 Task: Send an email with the signature Gloria Young with the subject Update on an accommodation and the message I would like to schedule a one-on-one meeting to discuss your career development plan. from softage.8@softage.net to softage.6@softage.net and softage.1@softage.net
Action: Mouse moved to (1175, 65)
Screenshot: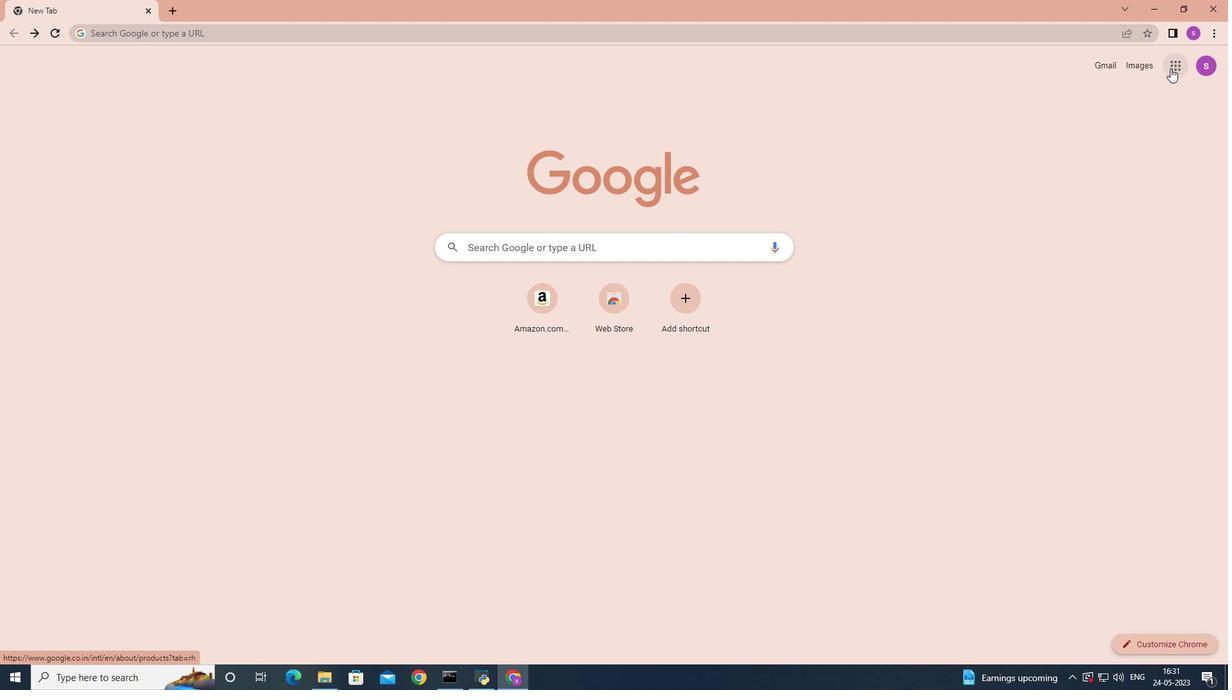 
Action: Mouse pressed left at (1172, 66)
Screenshot: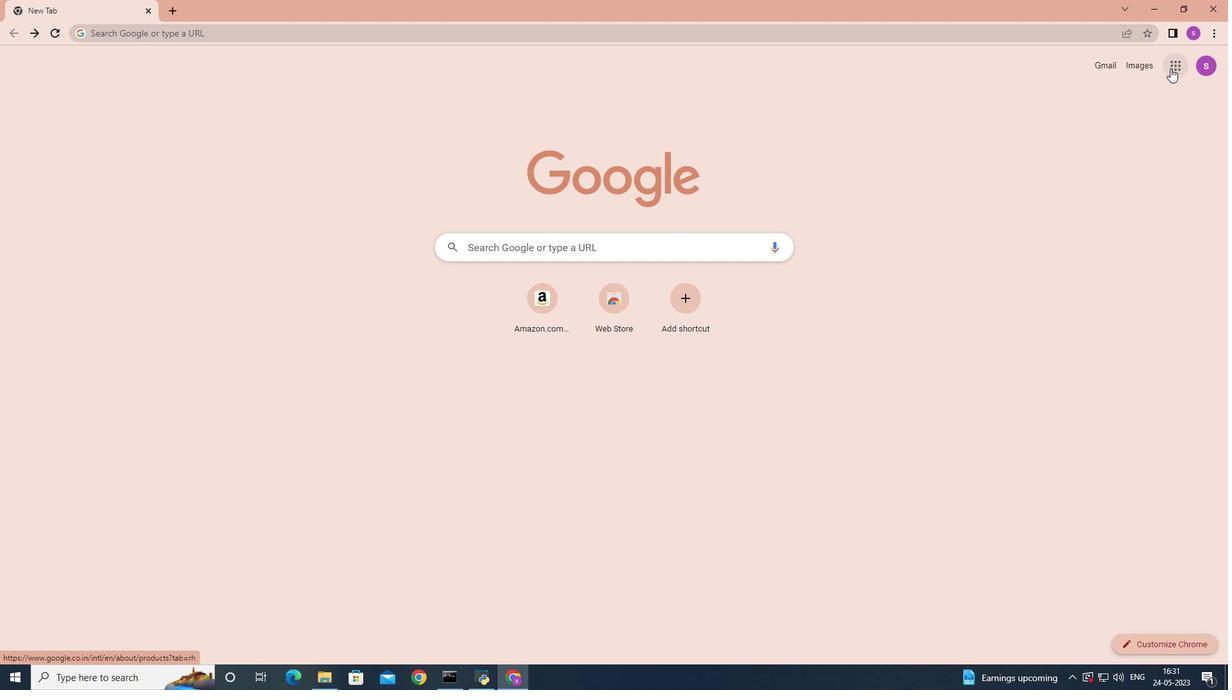 
Action: Mouse moved to (1122, 131)
Screenshot: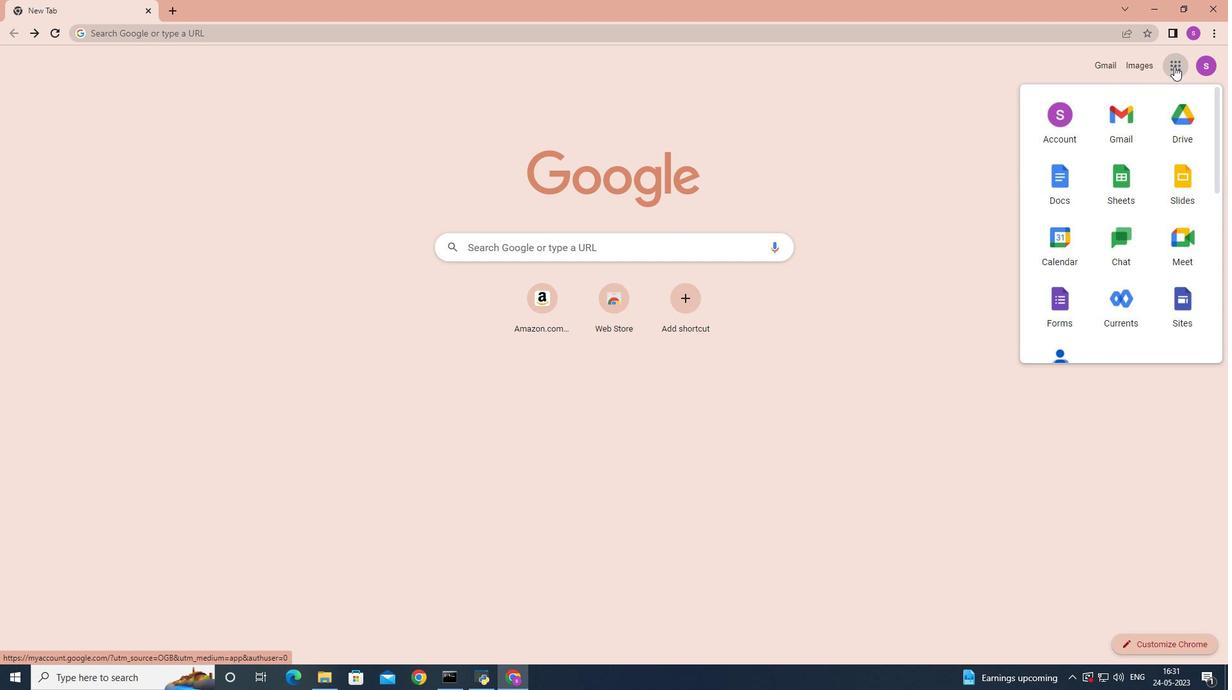 
Action: Mouse pressed left at (1122, 131)
Screenshot: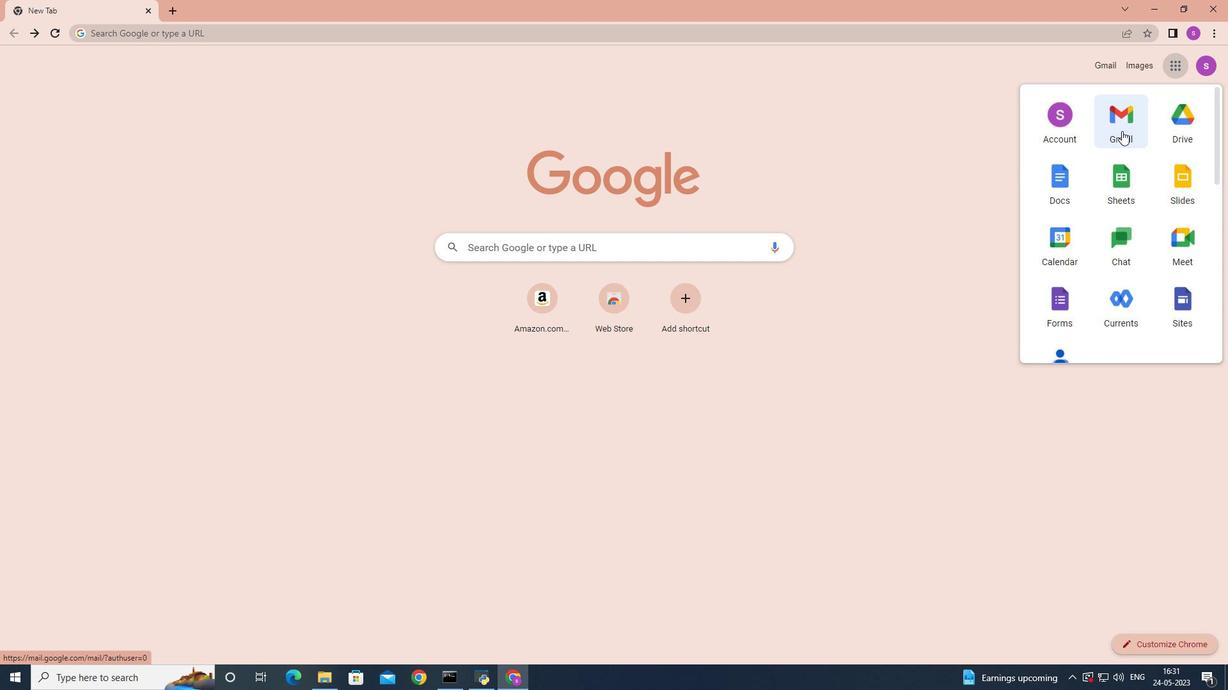 
Action: Mouse moved to (1082, 67)
Screenshot: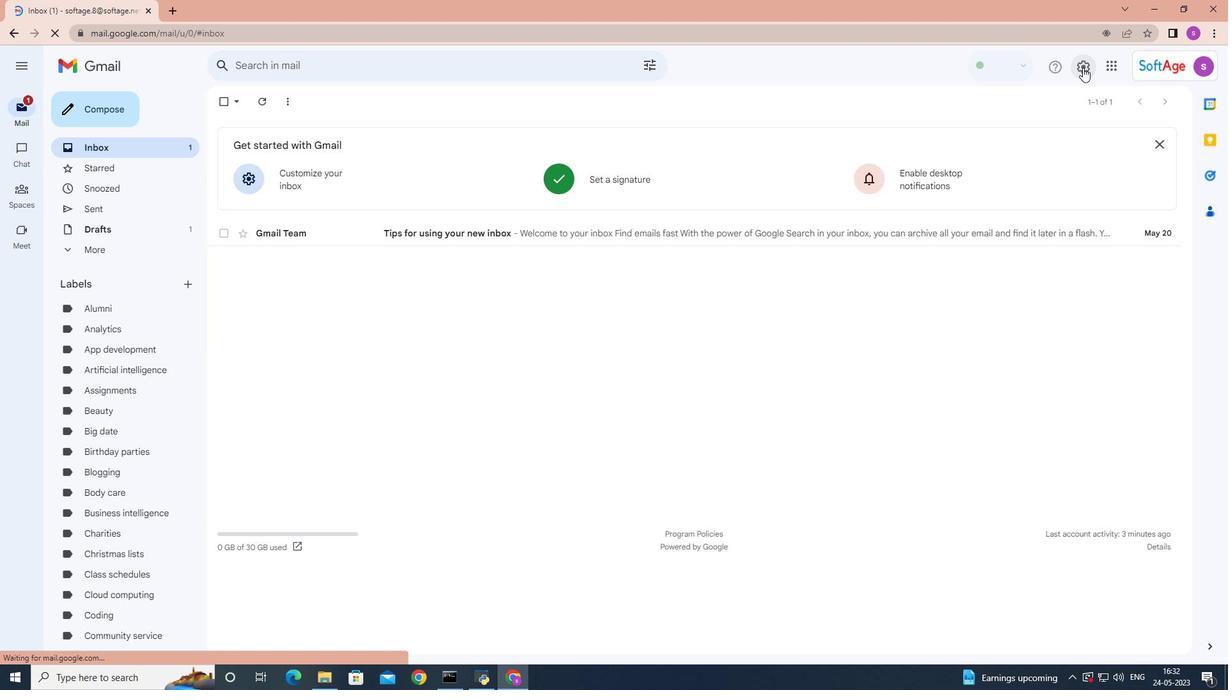 
Action: Mouse pressed left at (1082, 67)
Screenshot: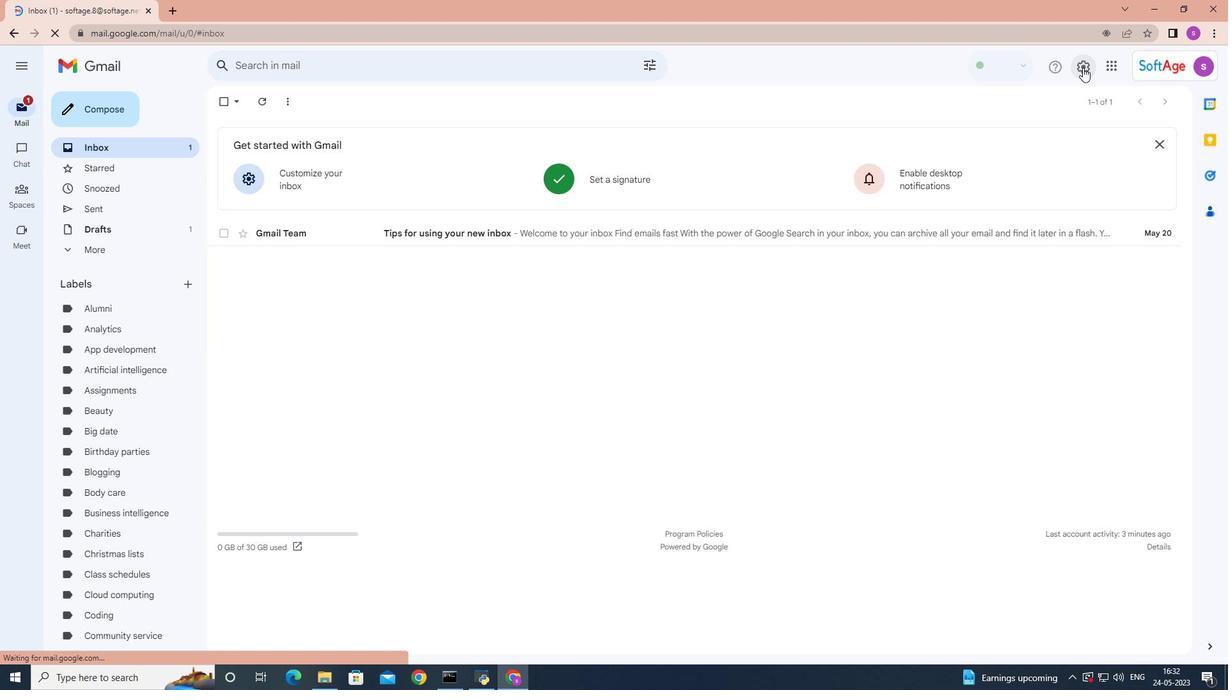 
Action: Mouse moved to (1086, 133)
Screenshot: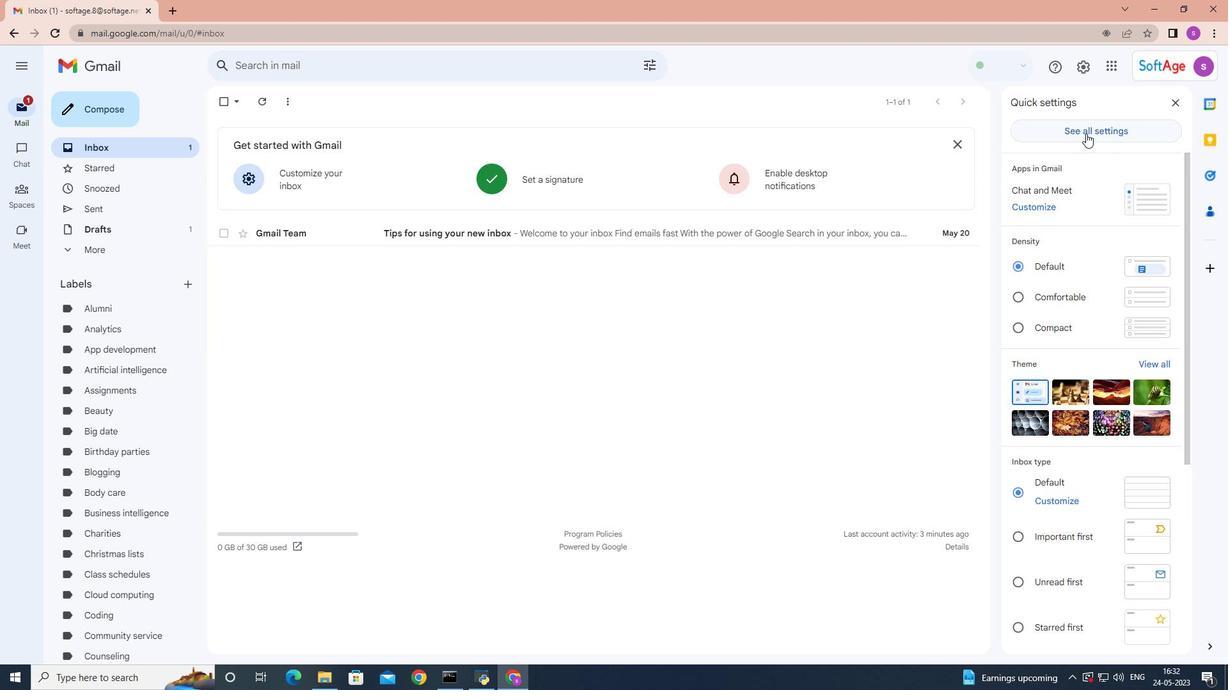 
Action: Mouse pressed left at (1086, 133)
Screenshot: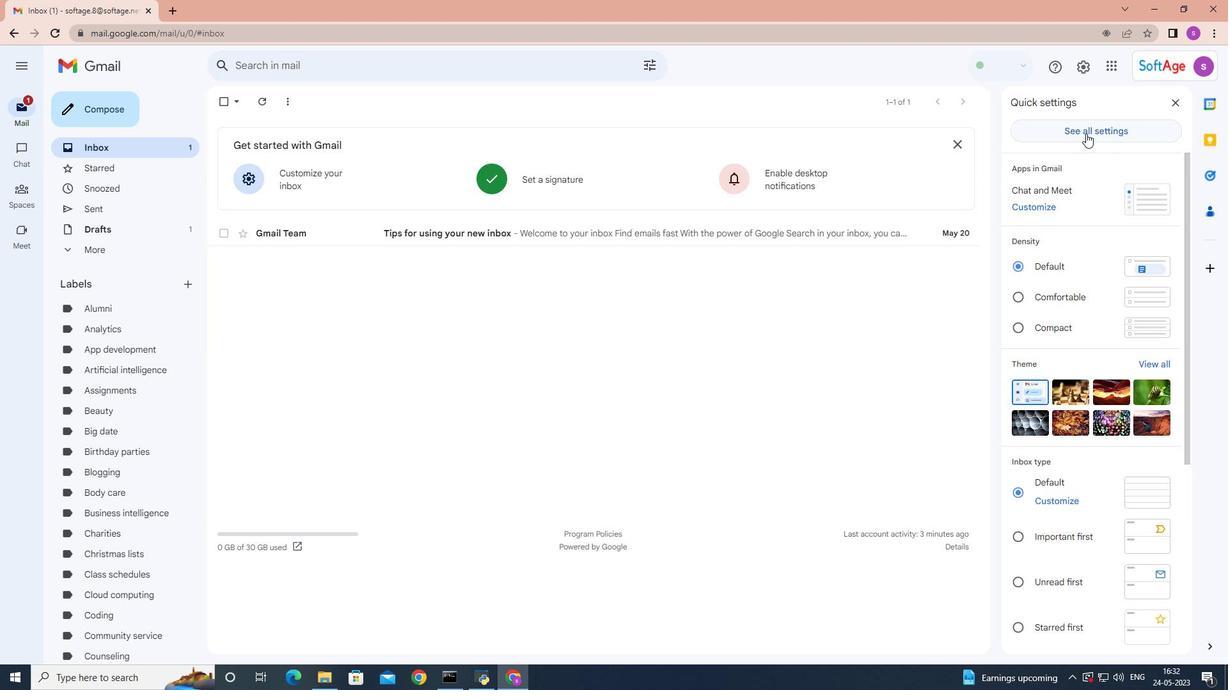 
Action: Mouse moved to (839, 224)
Screenshot: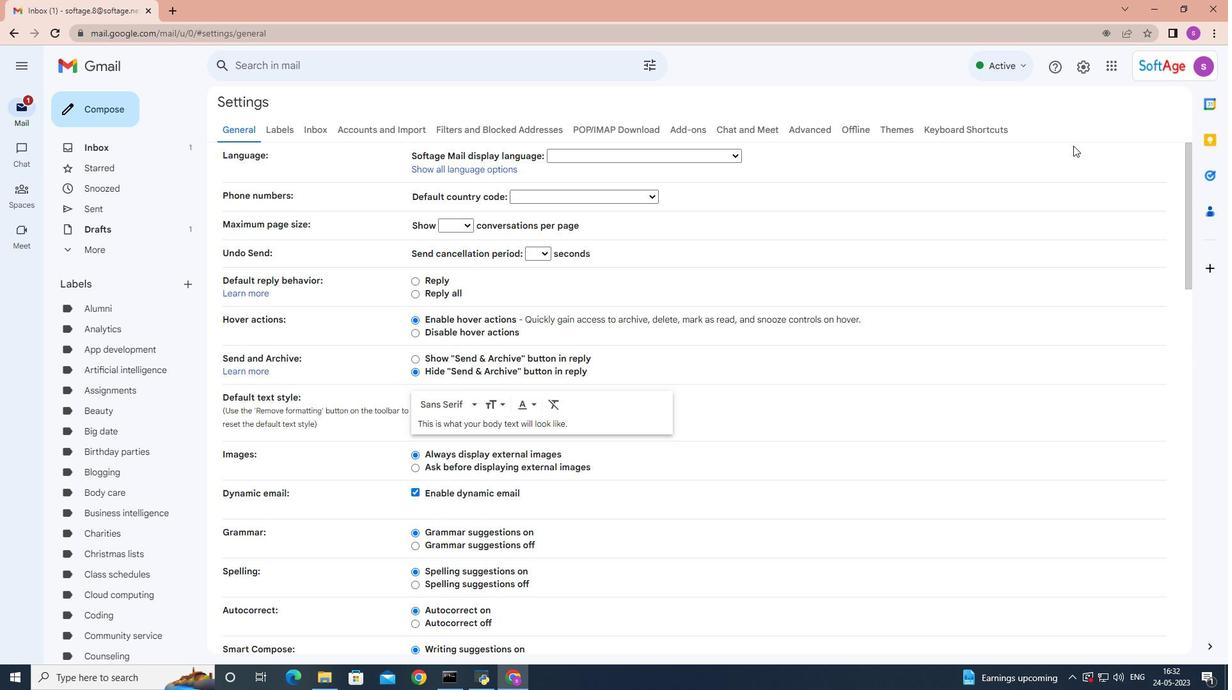 
Action: Mouse scrolled (839, 223) with delta (0, 0)
Screenshot: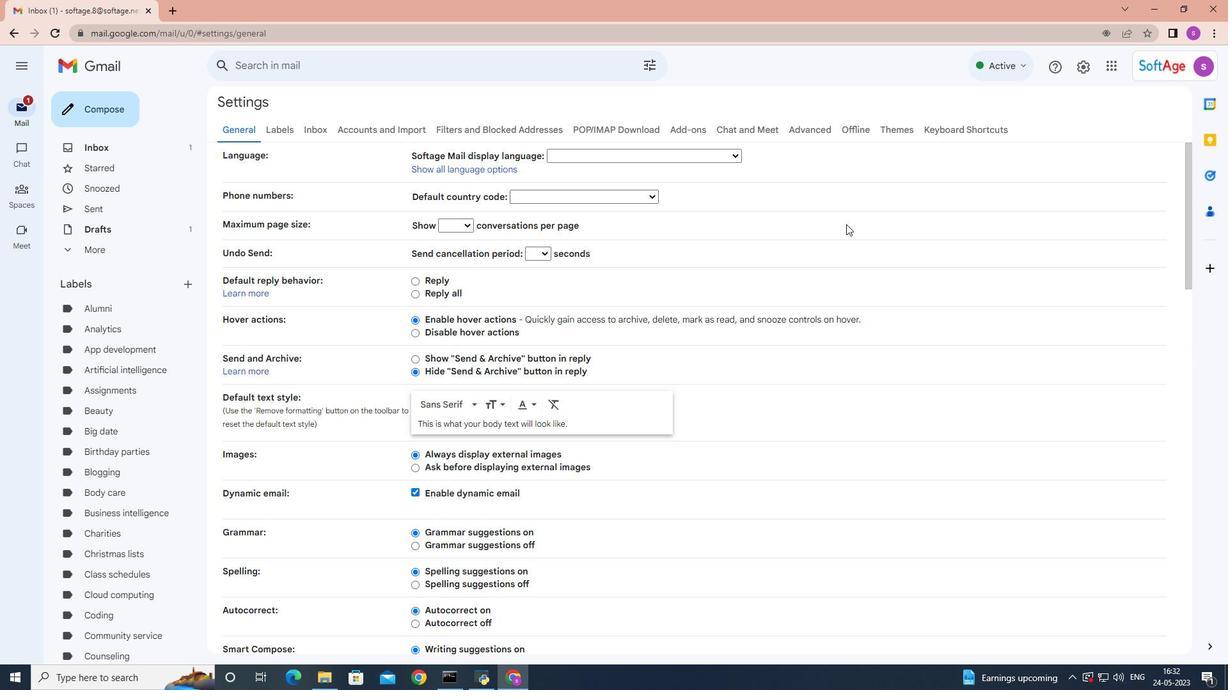 
Action: Mouse moved to (838, 225)
Screenshot: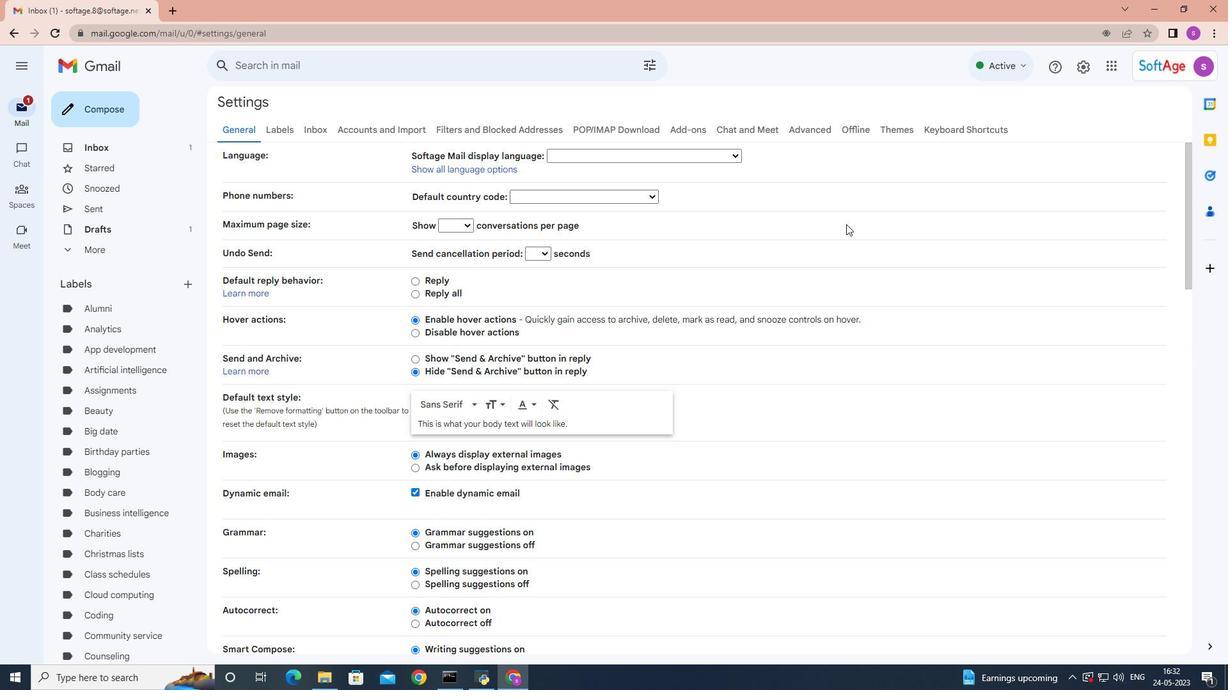 
Action: Mouse scrolled (838, 224) with delta (0, 0)
Screenshot: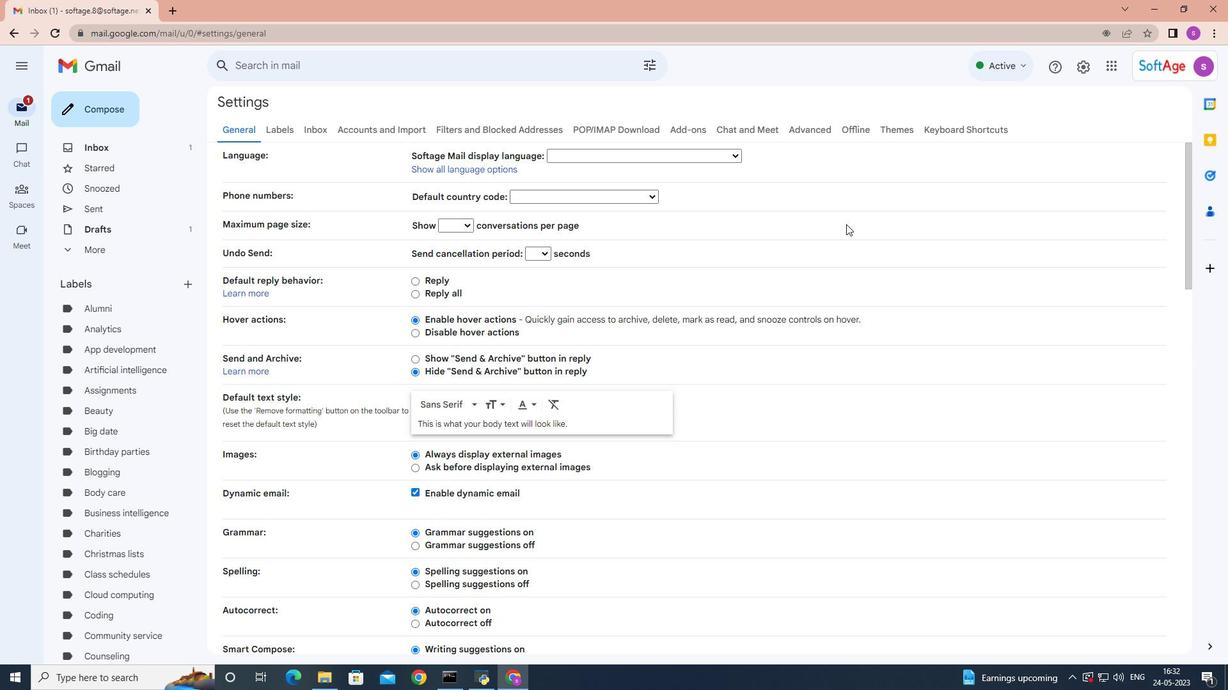 
Action: Mouse moved to (837, 225)
Screenshot: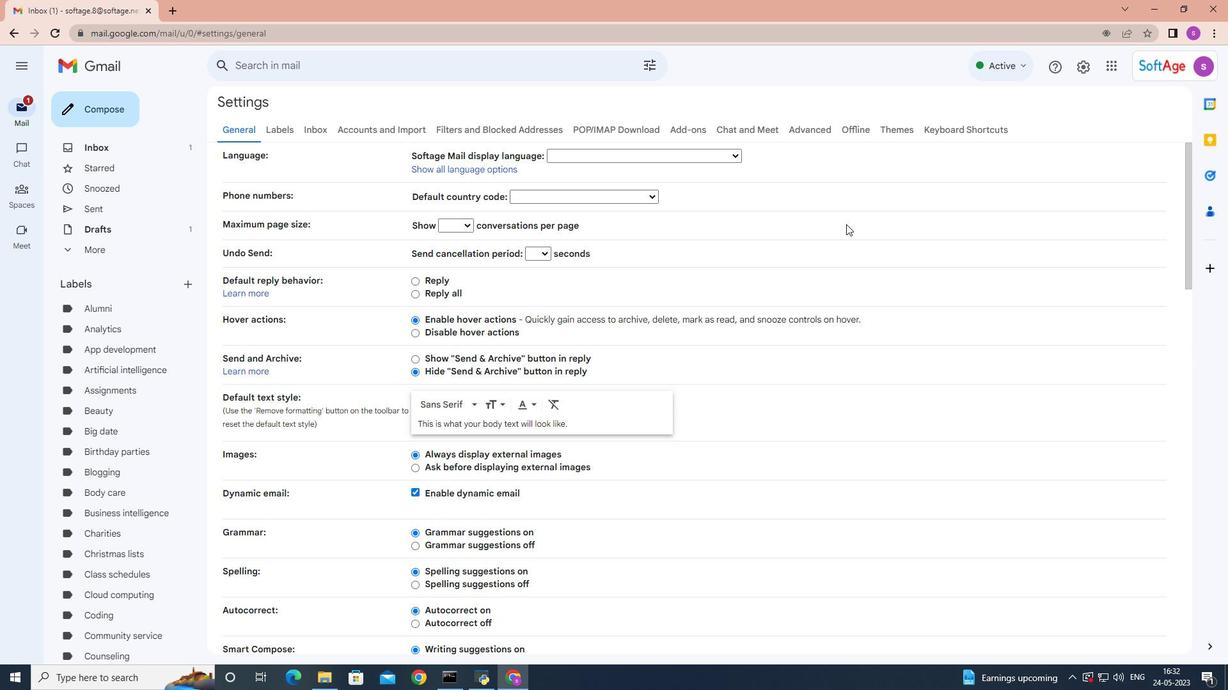 
Action: Mouse scrolled (837, 224) with delta (0, 0)
Screenshot: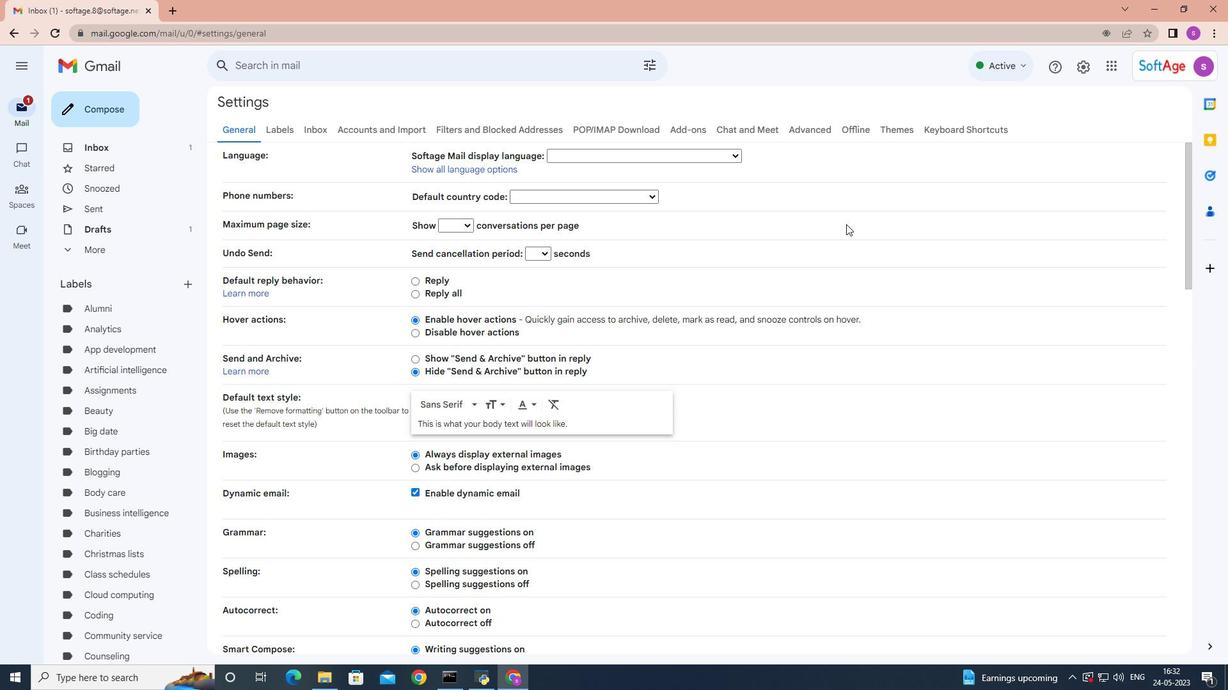 
Action: Mouse moved to (837, 225)
Screenshot: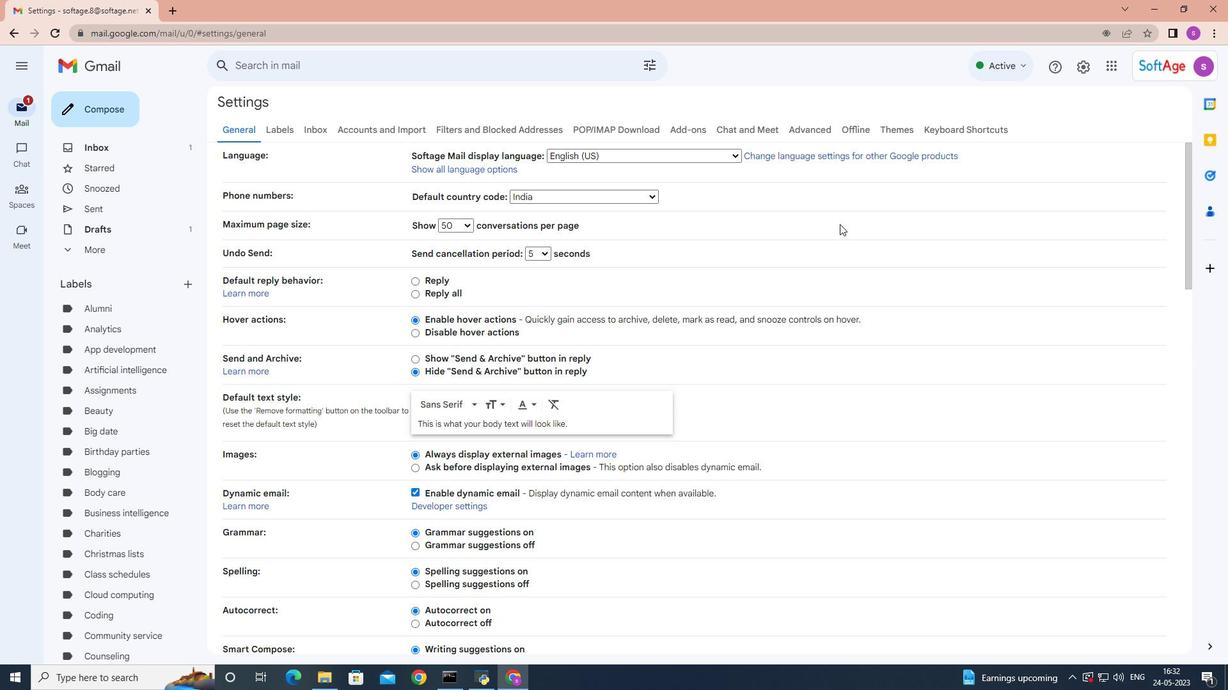 
Action: Mouse scrolled (837, 224) with delta (0, 0)
Screenshot: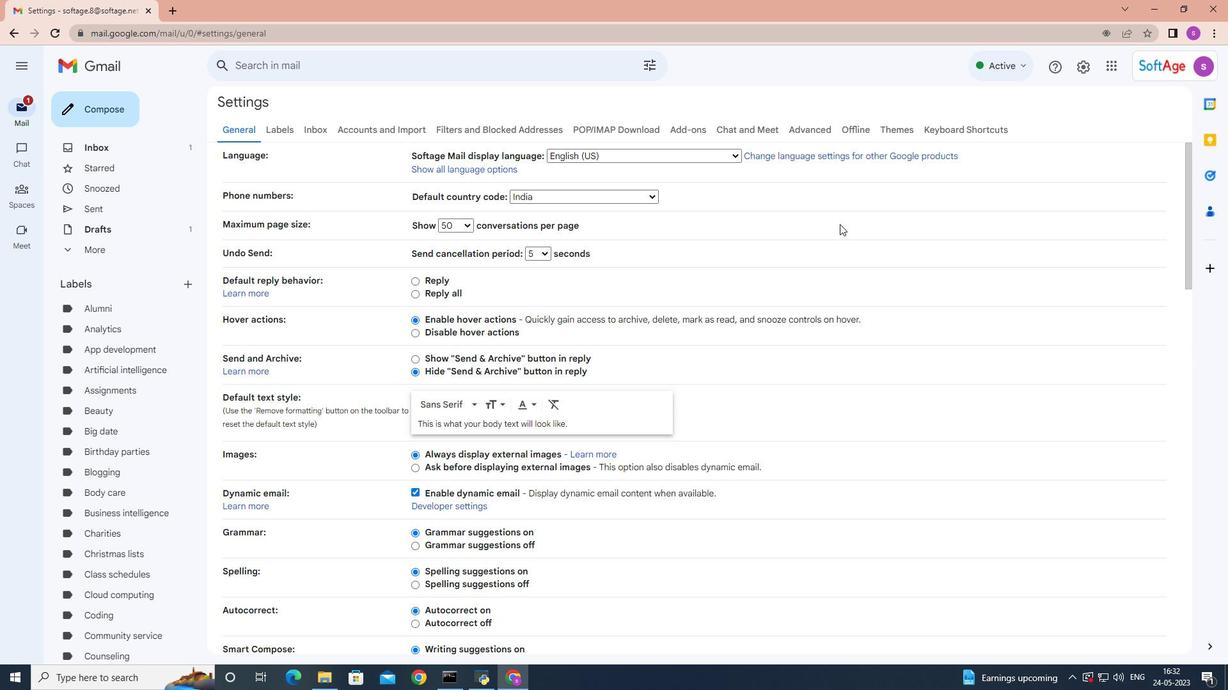 
Action: Mouse scrolled (837, 224) with delta (0, 0)
Screenshot: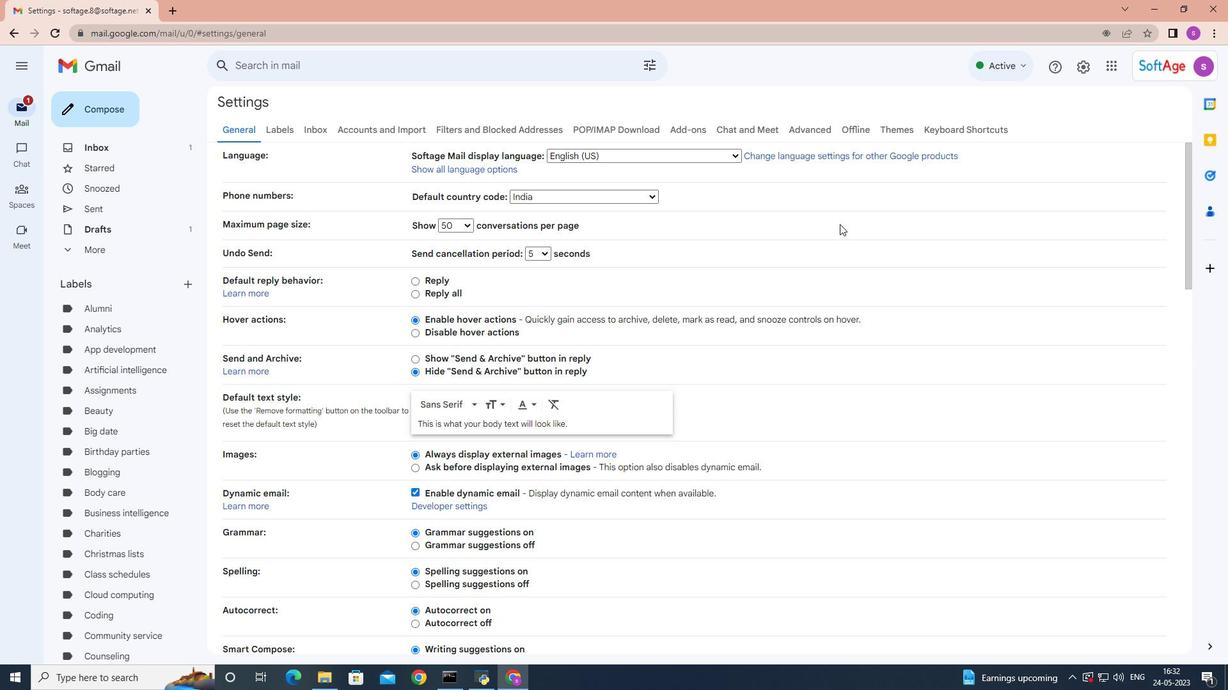 
Action: Mouse moved to (837, 225)
Screenshot: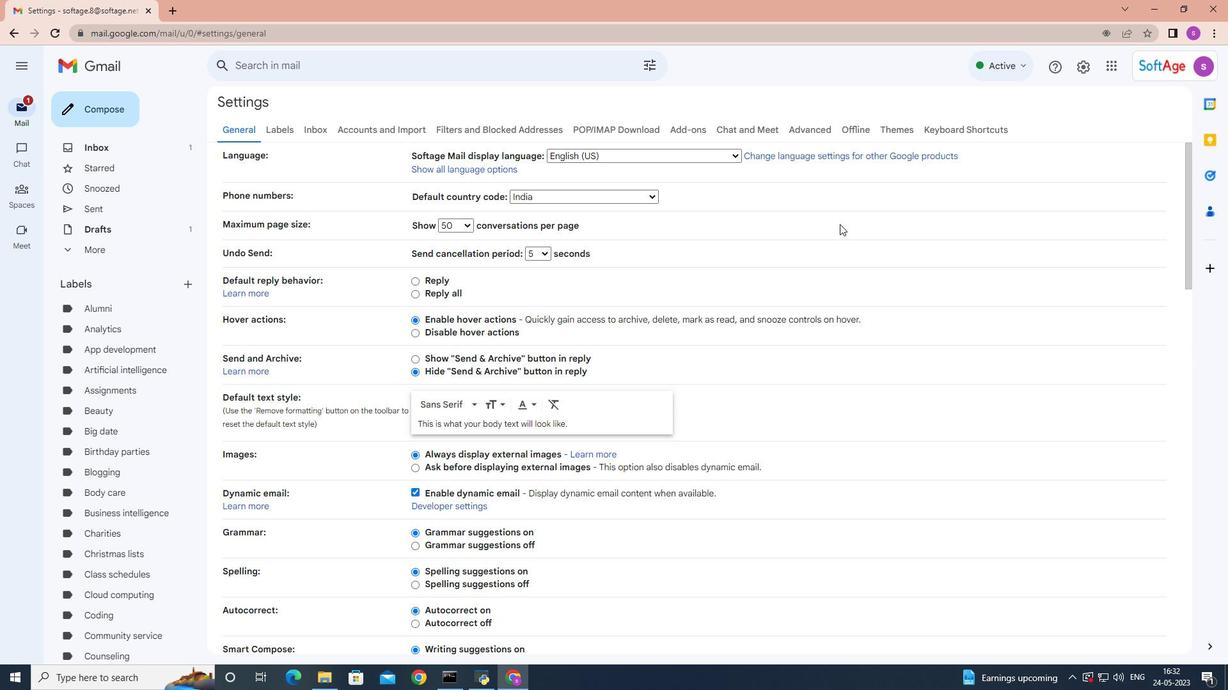 
Action: Mouse scrolled (837, 224) with delta (0, 0)
Screenshot: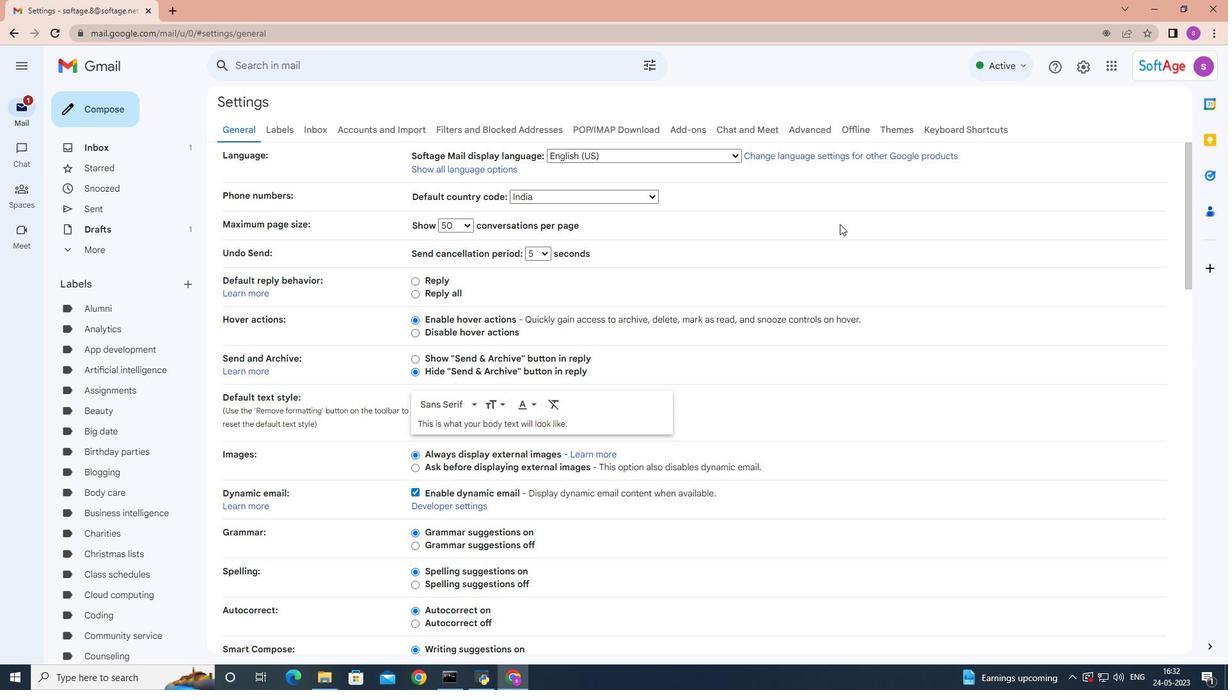 
Action: Mouse moved to (758, 235)
Screenshot: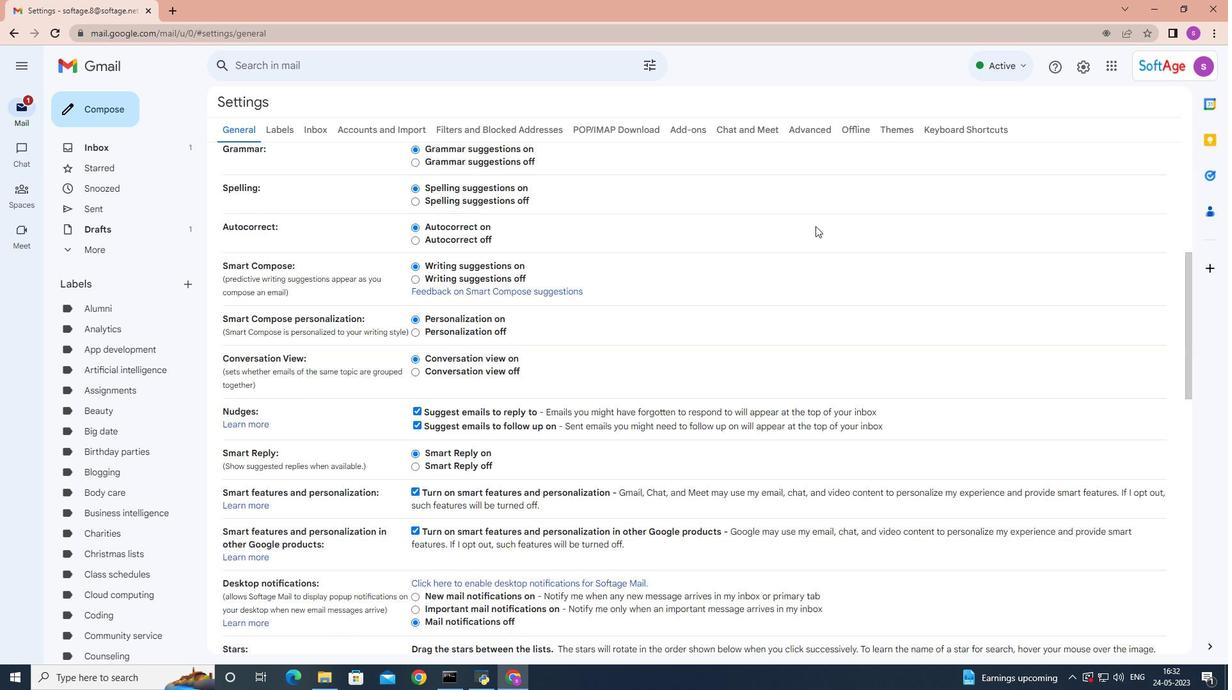 
Action: Mouse scrolled (758, 234) with delta (0, 0)
Screenshot: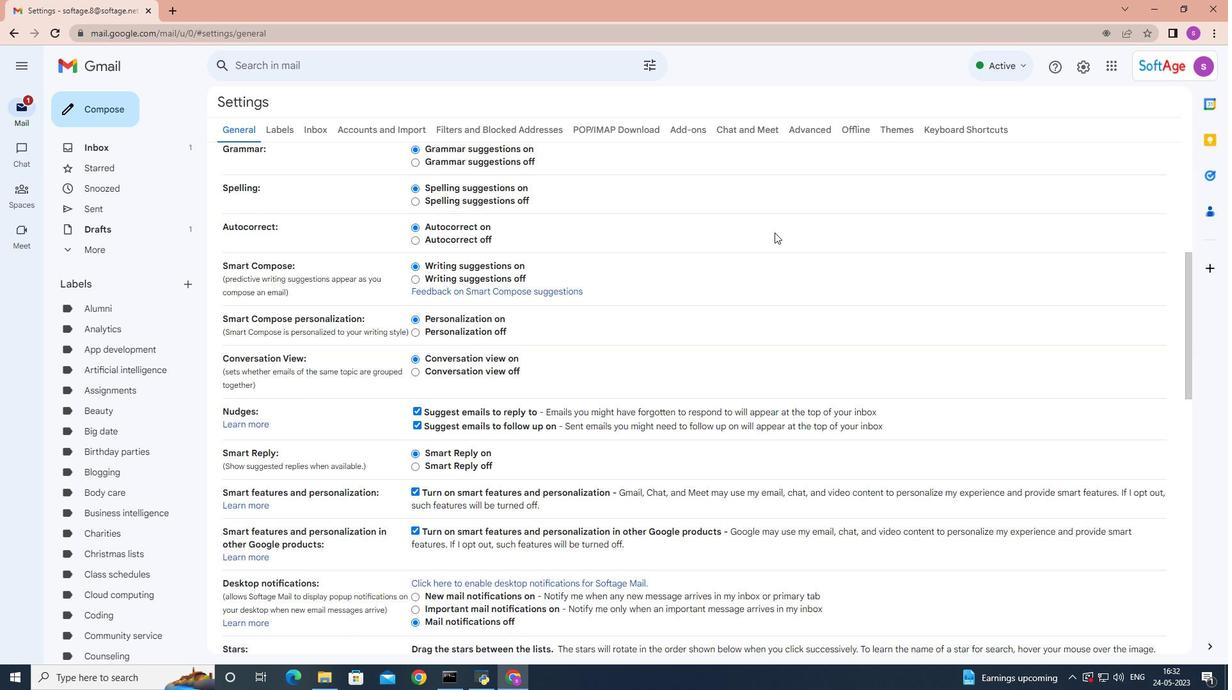 
Action: Mouse scrolled (758, 234) with delta (0, 0)
Screenshot: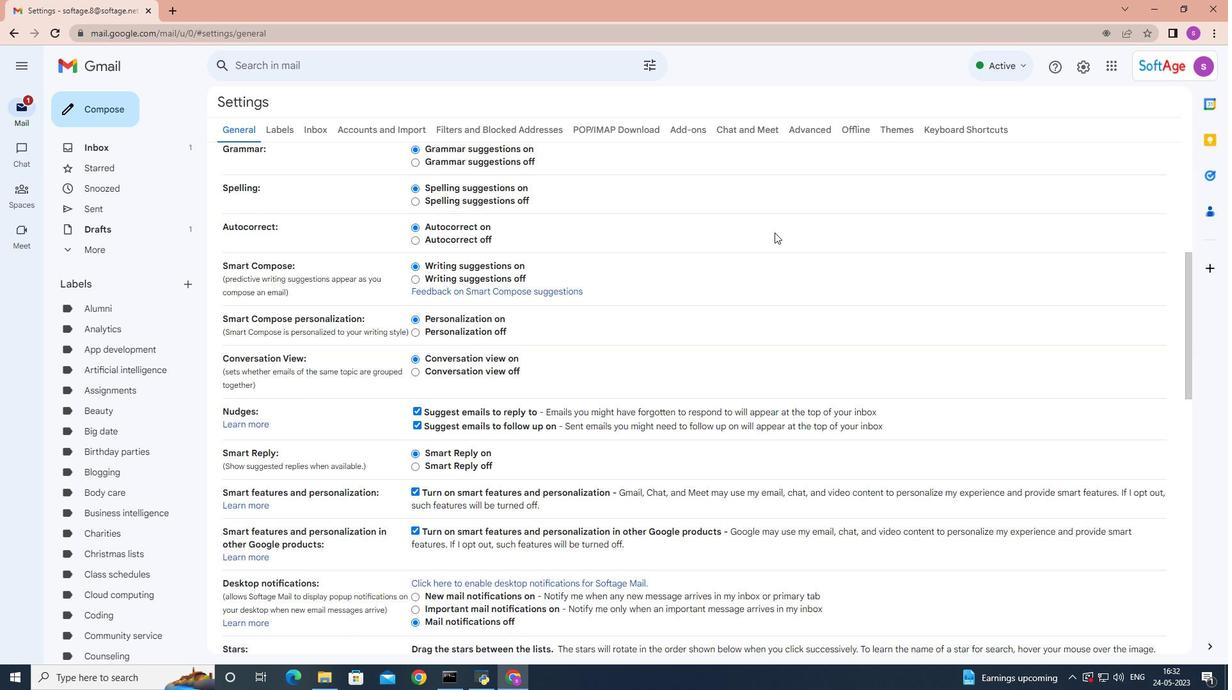 
Action: Mouse scrolled (758, 234) with delta (0, 0)
Screenshot: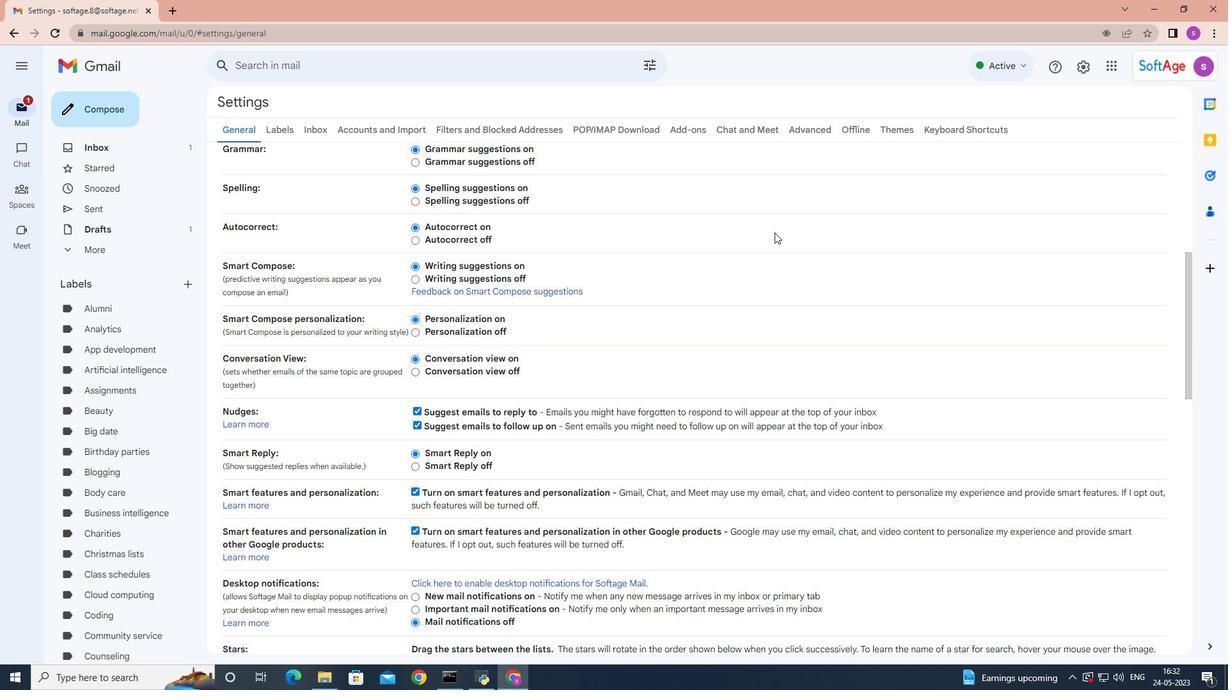 
Action: Mouse scrolled (758, 234) with delta (0, 0)
Screenshot: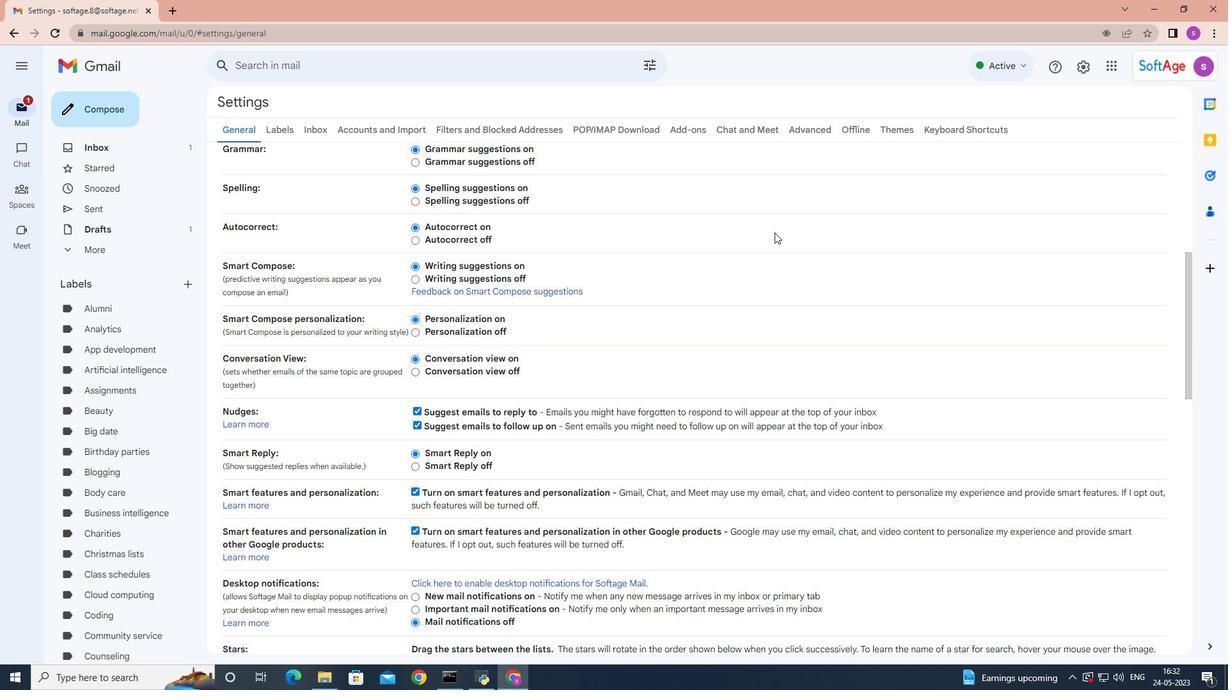 
Action: Mouse scrolled (758, 234) with delta (0, 0)
Screenshot: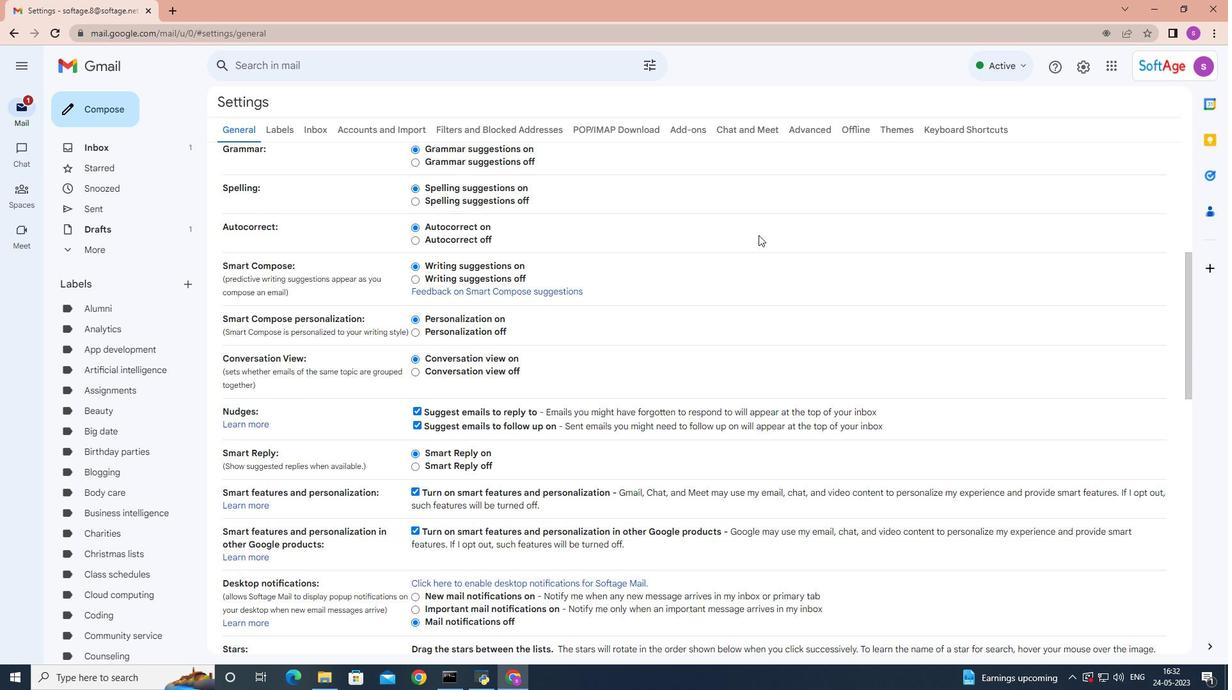 
Action: Mouse moved to (757, 235)
Screenshot: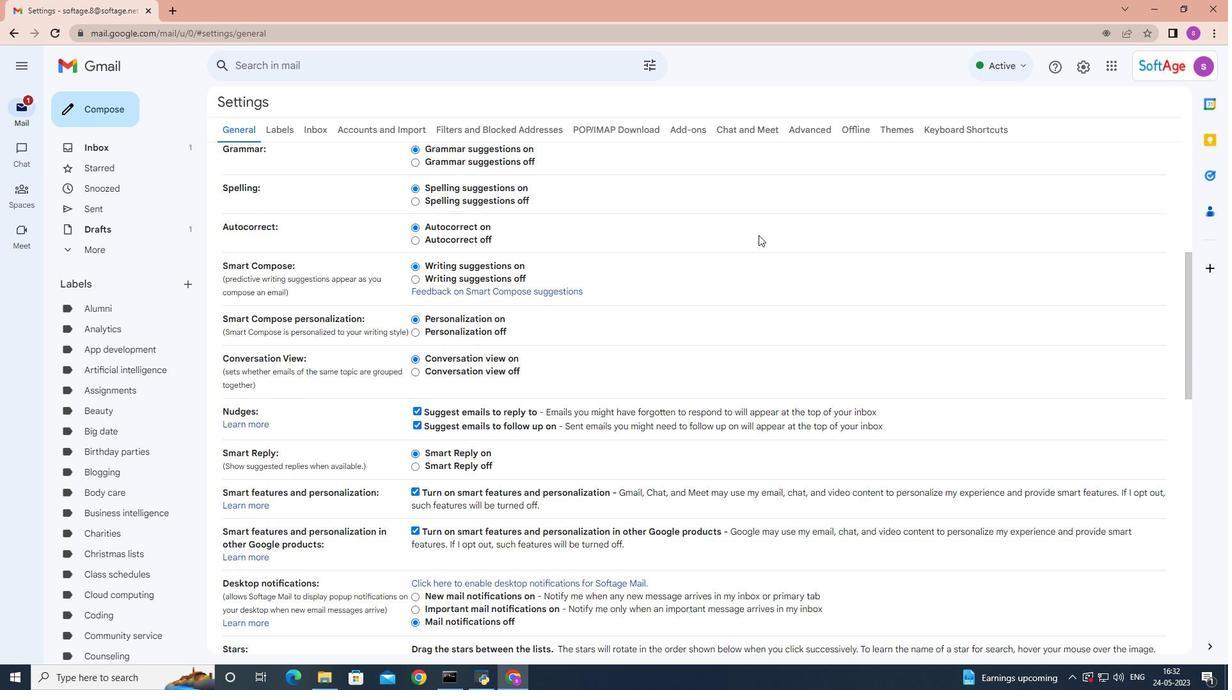 
Action: Mouse scrolled (757, 234) with delta (0, 0)
Screenshot: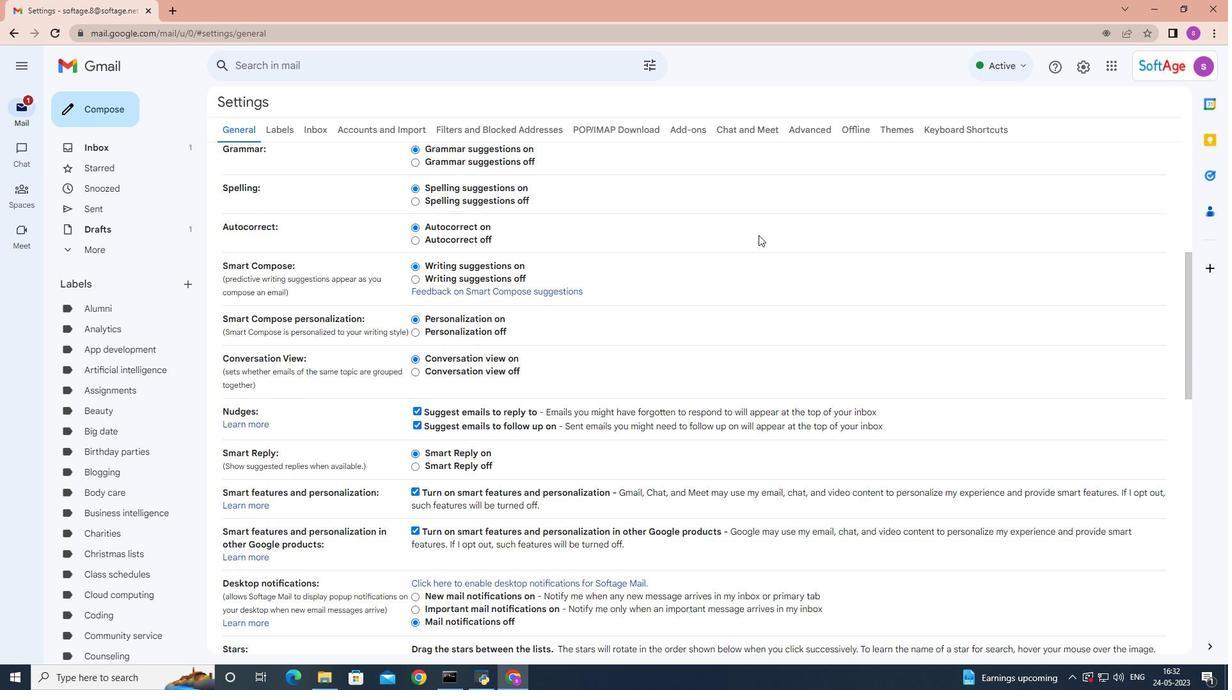 
Action: Mouse moved to (720, 230)
Screenshot: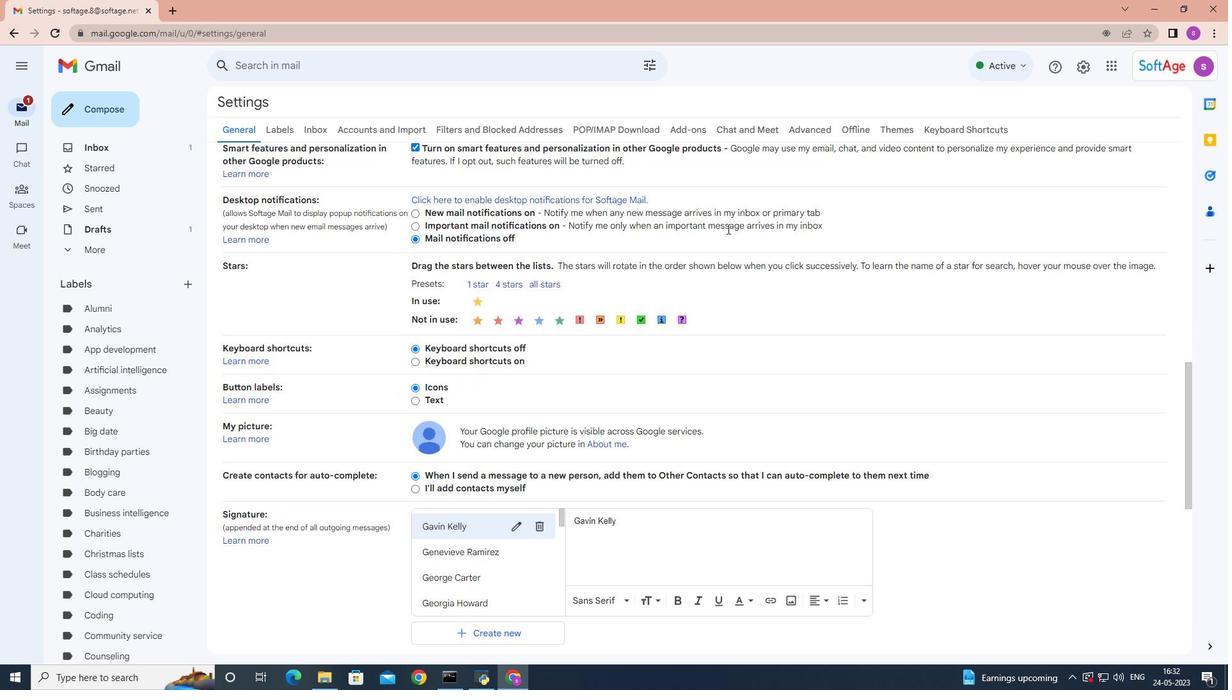 
Action: Mouse scrolled (720, 230) with delta (0, 0)
Screenshot: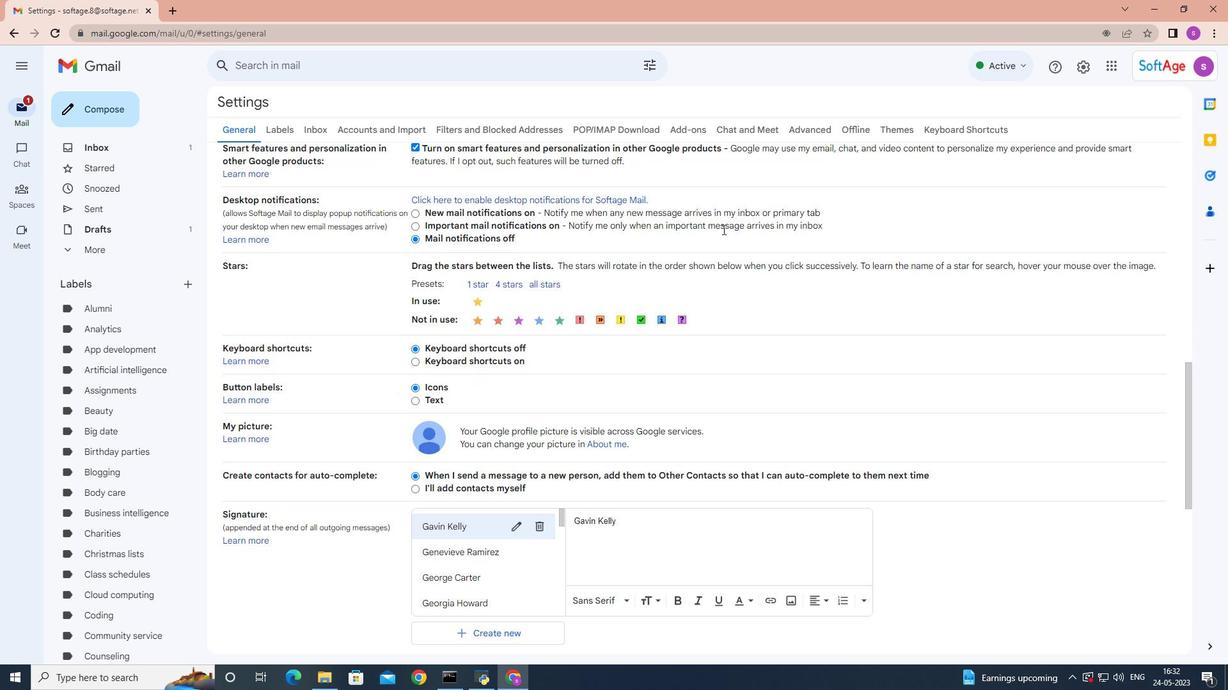 
Action: Mouse moved to (720, 231)
Screenshot: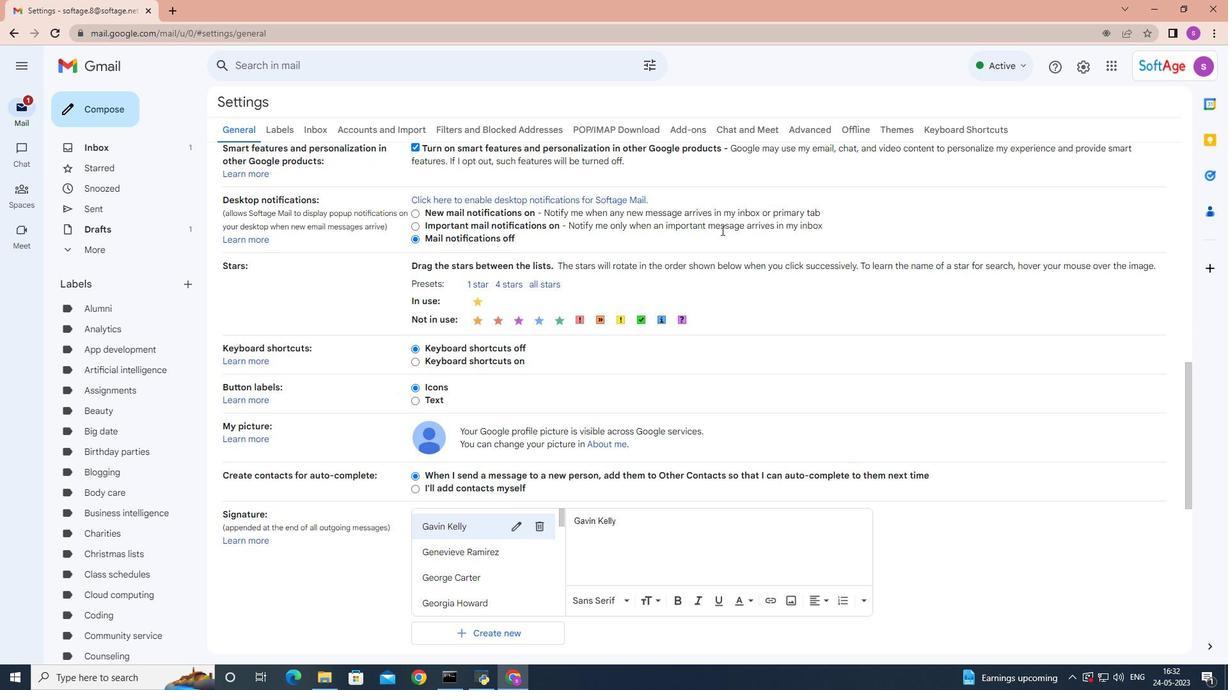 
Action: Mouse scrolled (720, 230) with delta (0, 0)
Screenshot: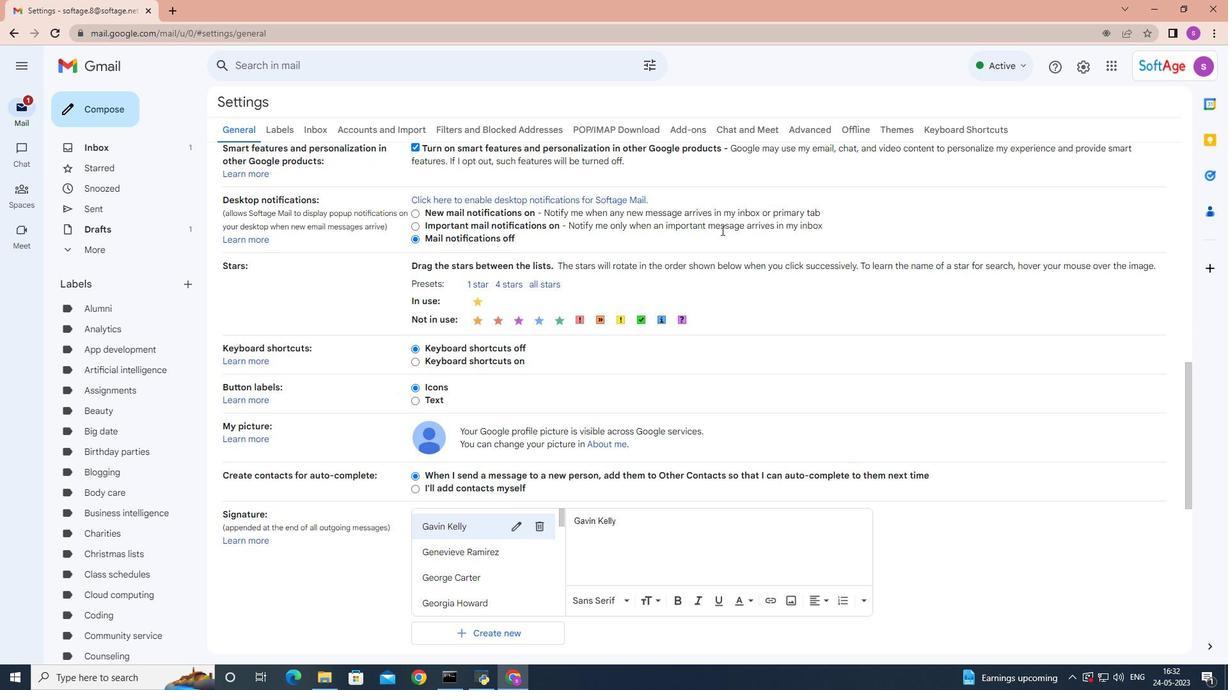 
Action: Mouse scrolled (720, 230) with delta (0, 0)
Screenshot: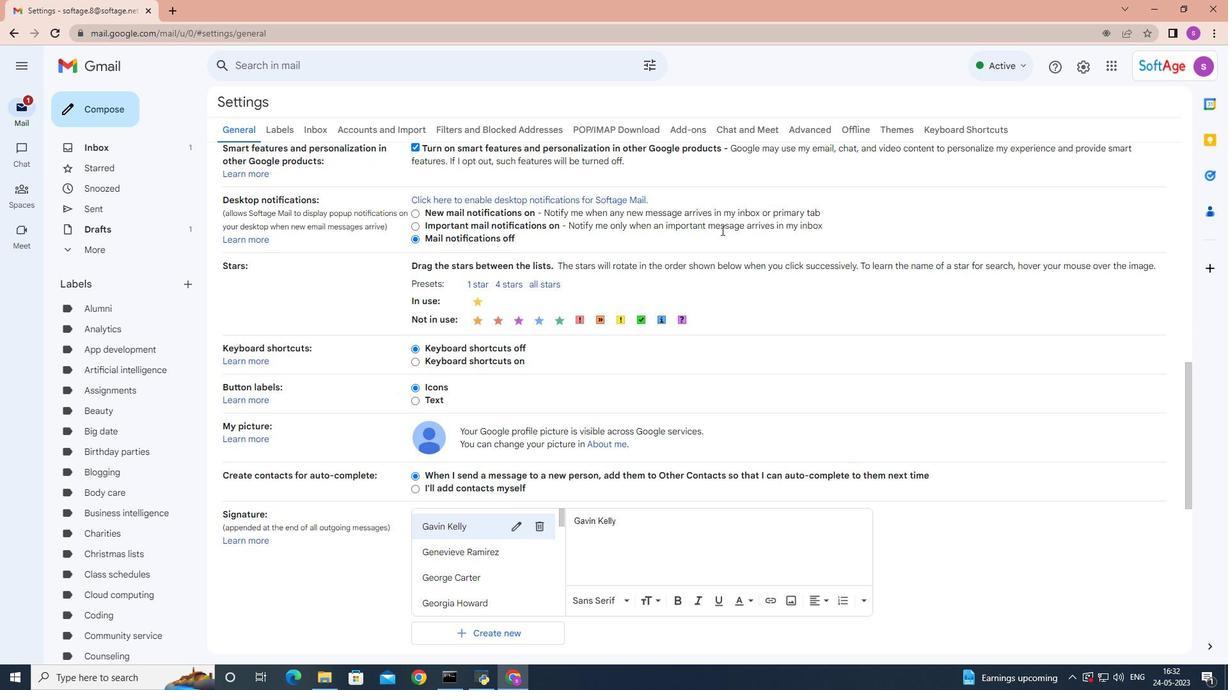 
Action: Mouse scrolled (720, 230) with delta (0, 0)
Screenshot: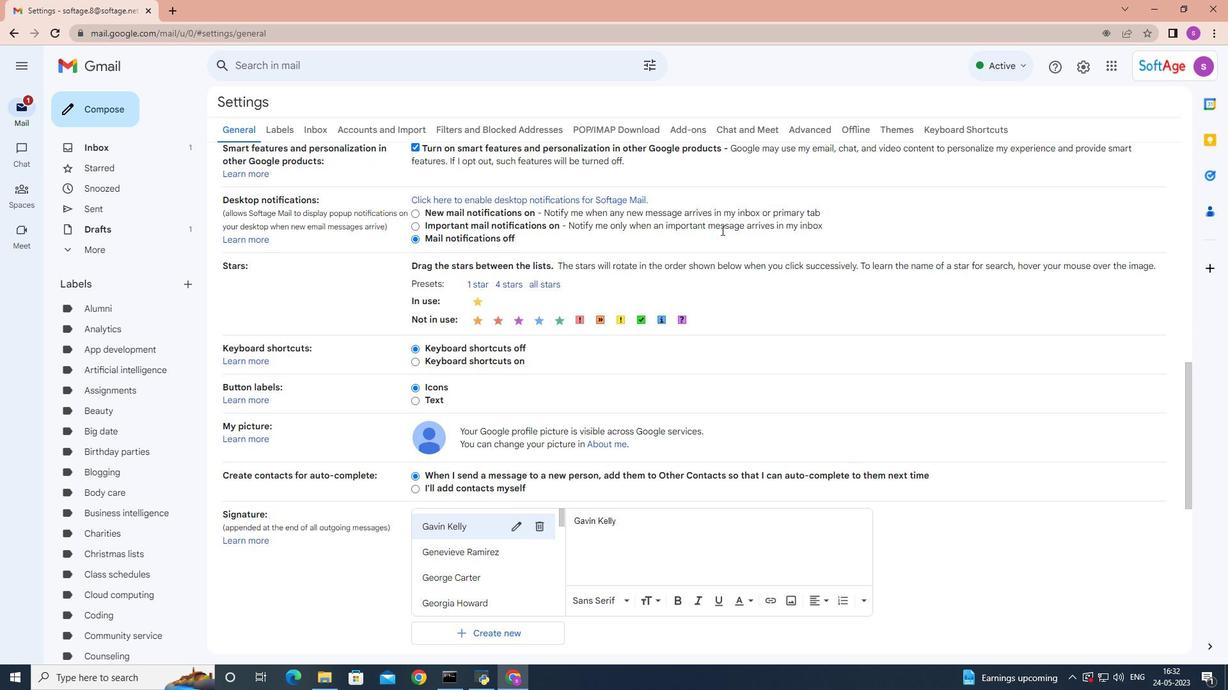 
Action: Mouse moved to (719, 231)
Screenshot: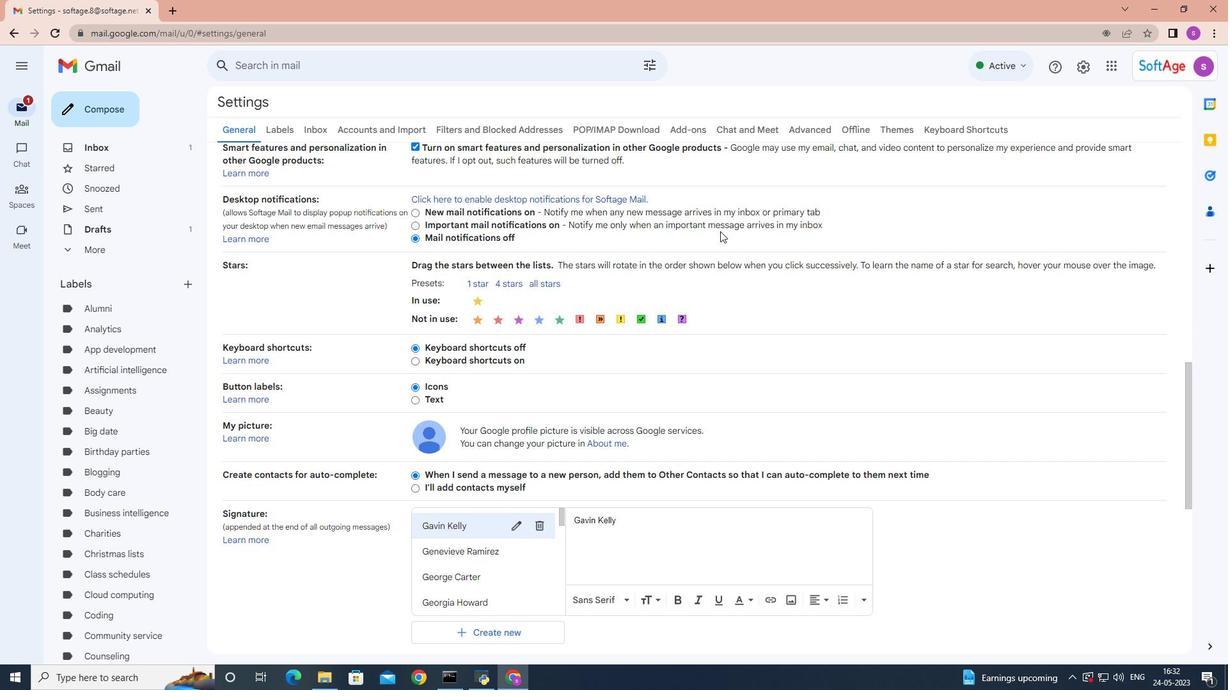 
Action: Mouse scrolled (719, 230) with delta (0, 0)
Screenshot: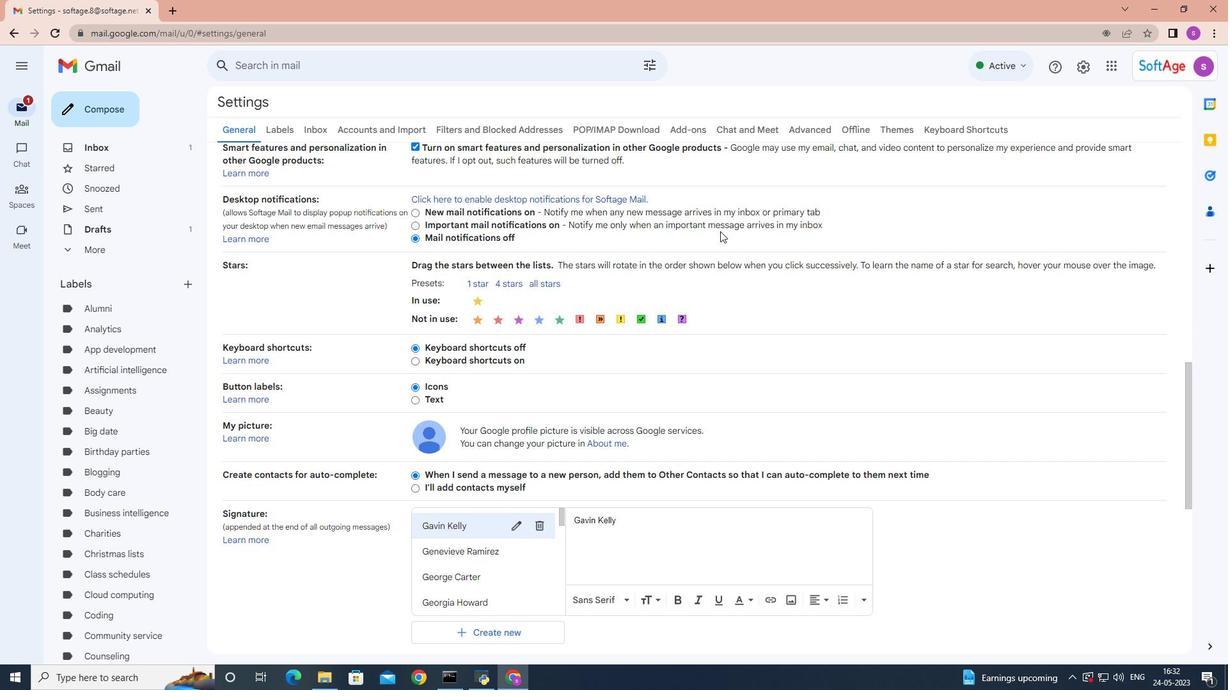 
Action: Mouse moved to (539, 308)
Screenshot: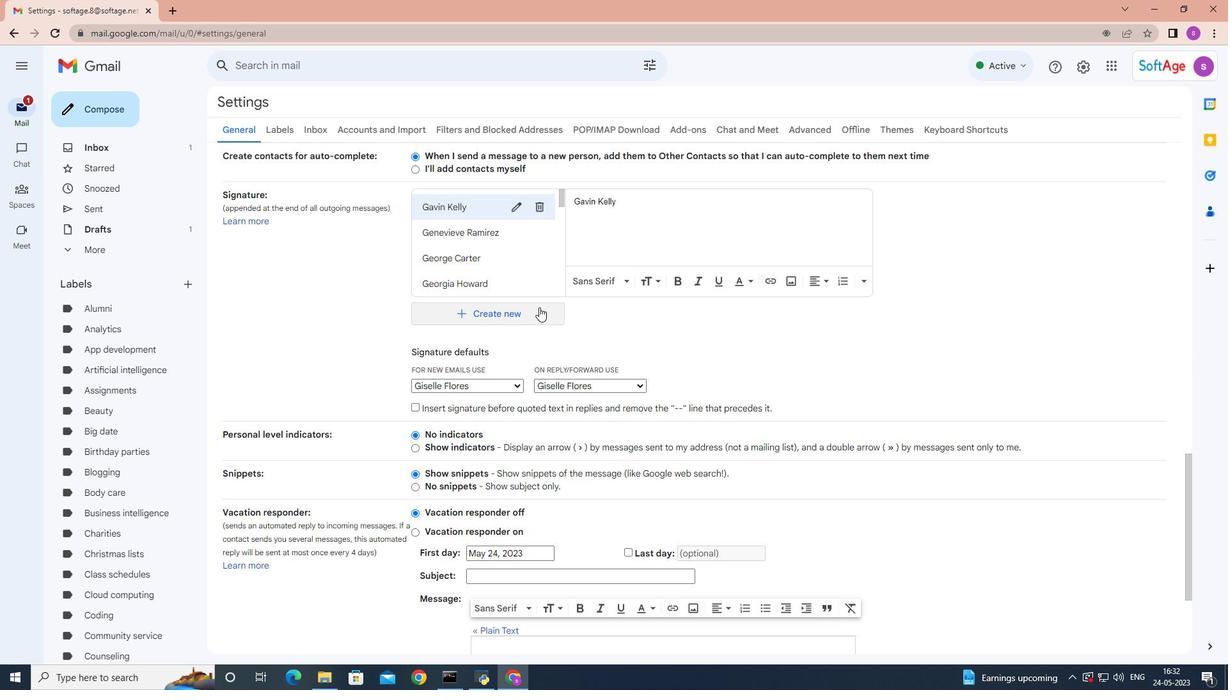 
Action: Mouse pressed left at (539, 308)
Screenshot: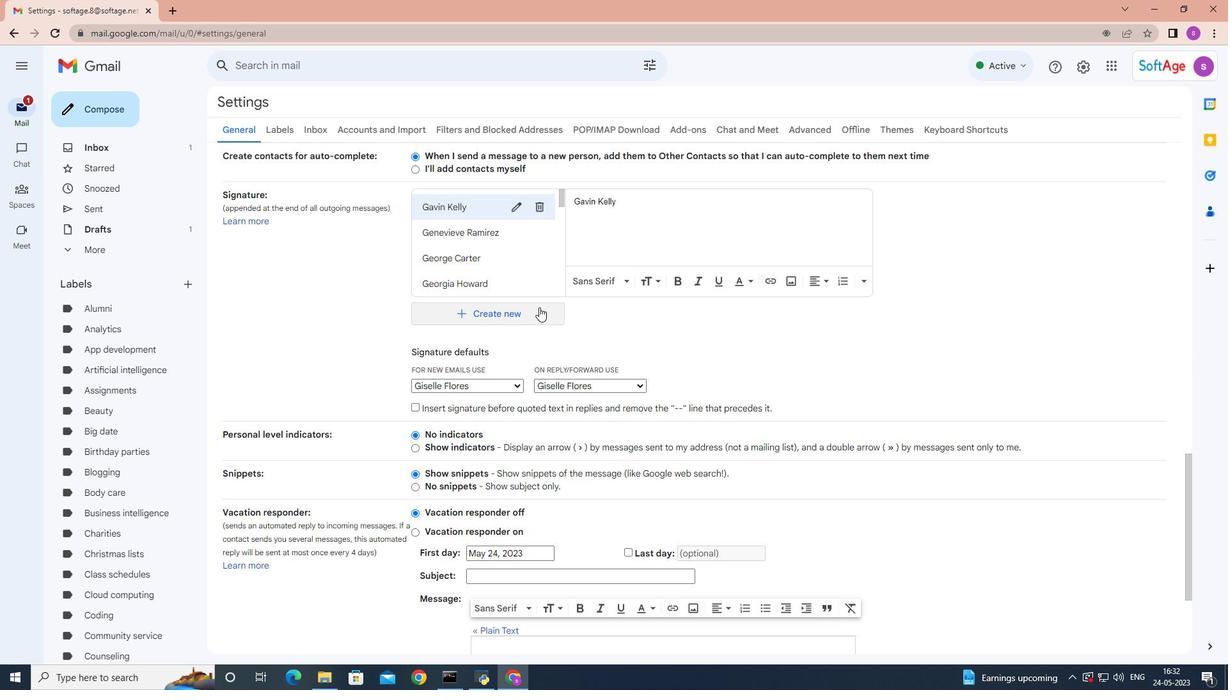 
Action: Mouse moved to (561, 343)
Screenshot: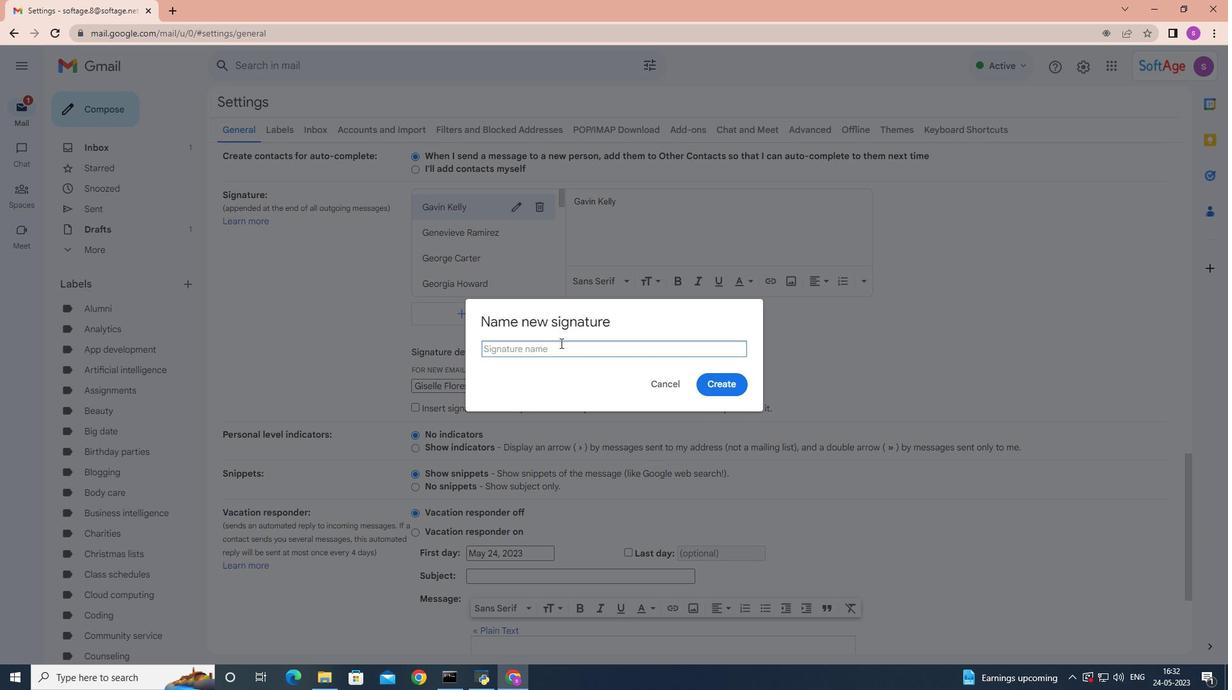 
Action: Key pressed <Key.shift>Gloria
Screenshot: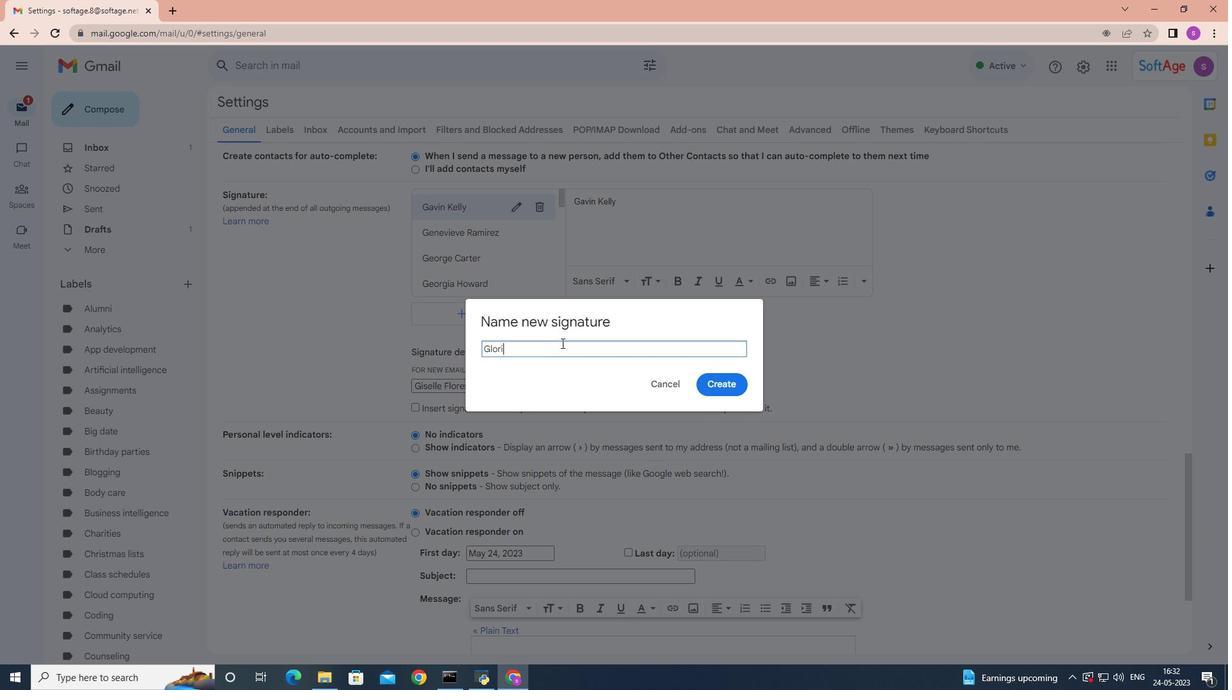 
Action: Mouse moved to (668, 383)
Screenshot: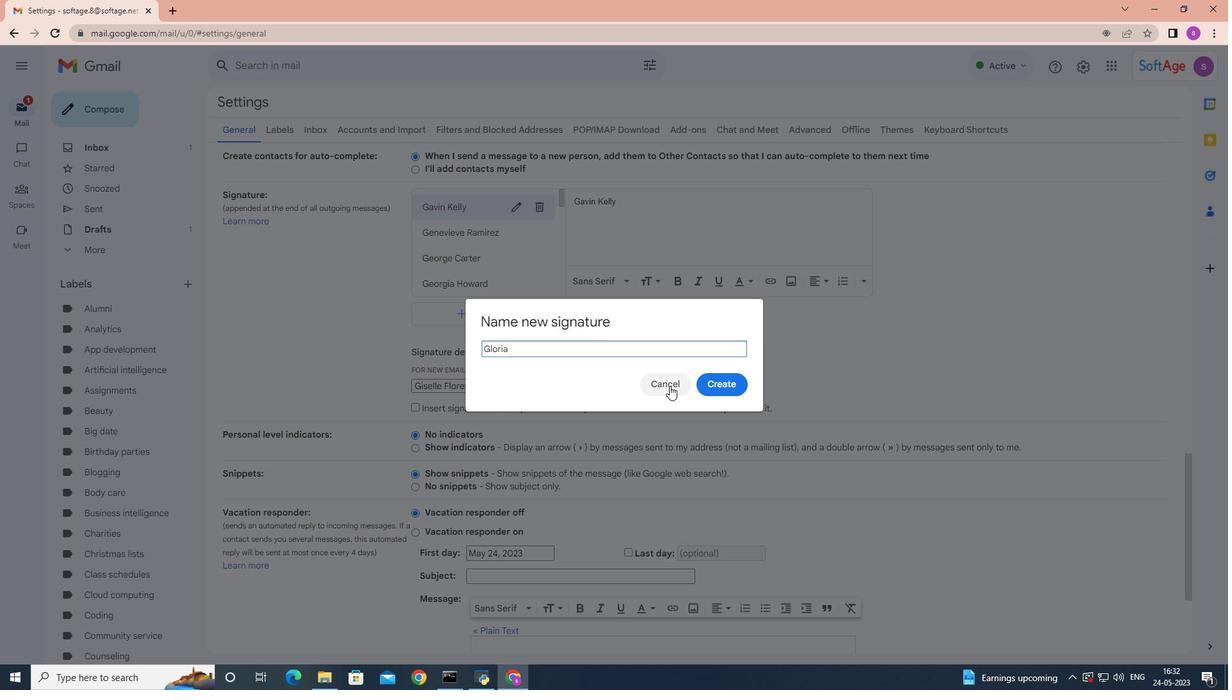 
Action: Mouse pressed left at (668, 383)
Screenshot: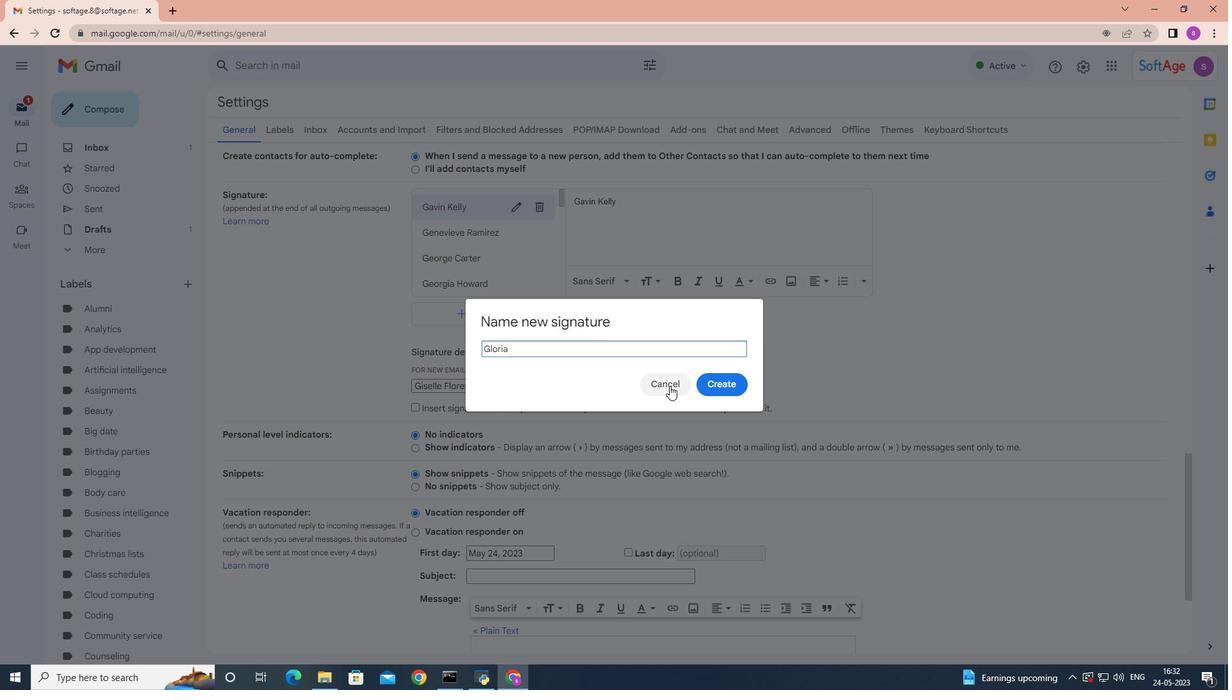 
Action: Mouse moved to (514, 259)
Screenshot: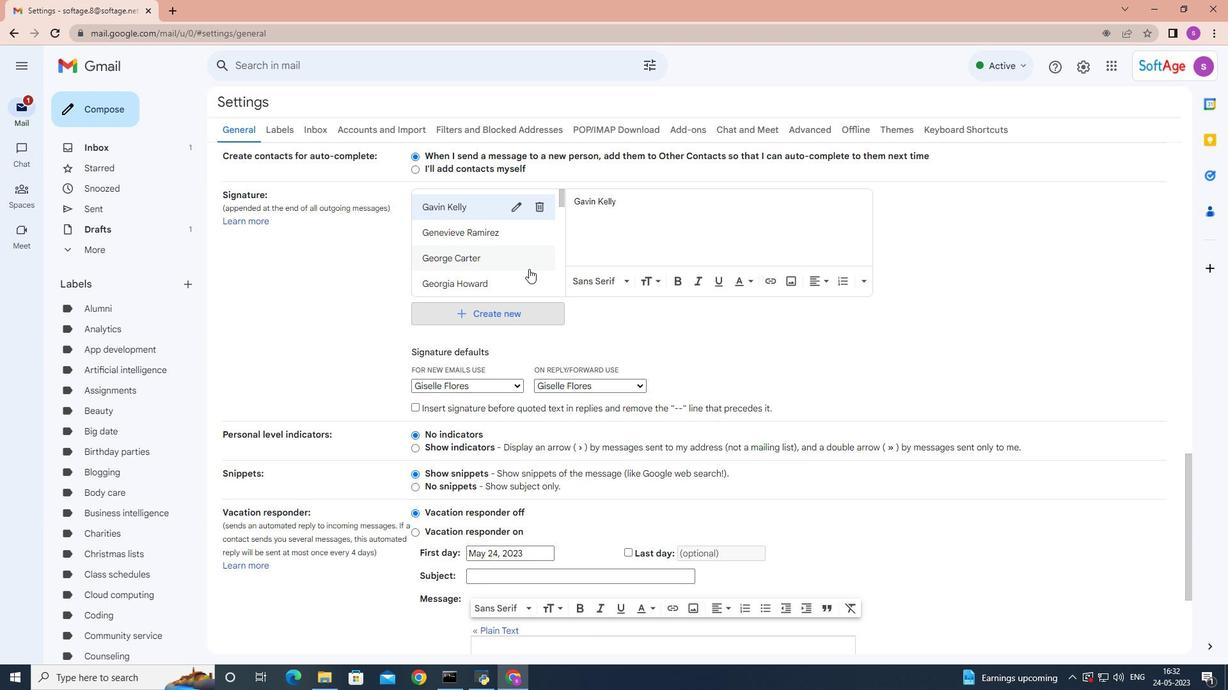 
Action: Mouse scrolled (514, 259) with delta (0, 0)
Screenshot: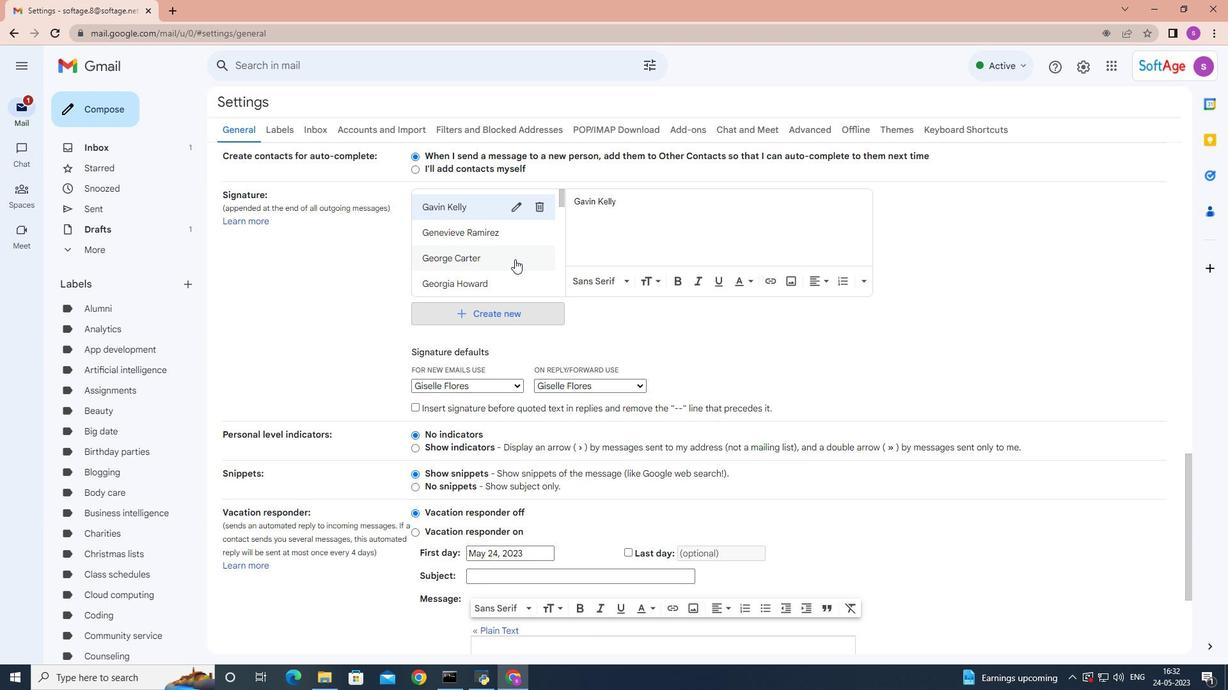 
Action: Mouse scrolled (514, 259) with delta (0, 0)
Screenshot: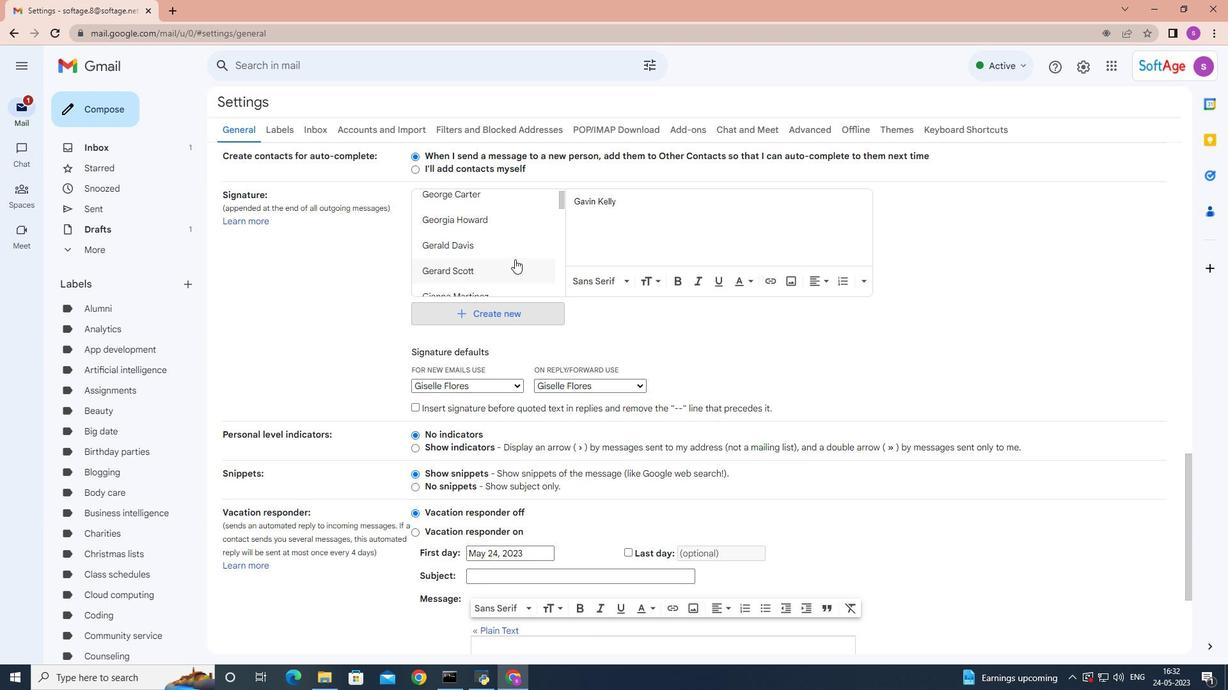 
Action: Mouse moved to (511, 259)
Screenshot: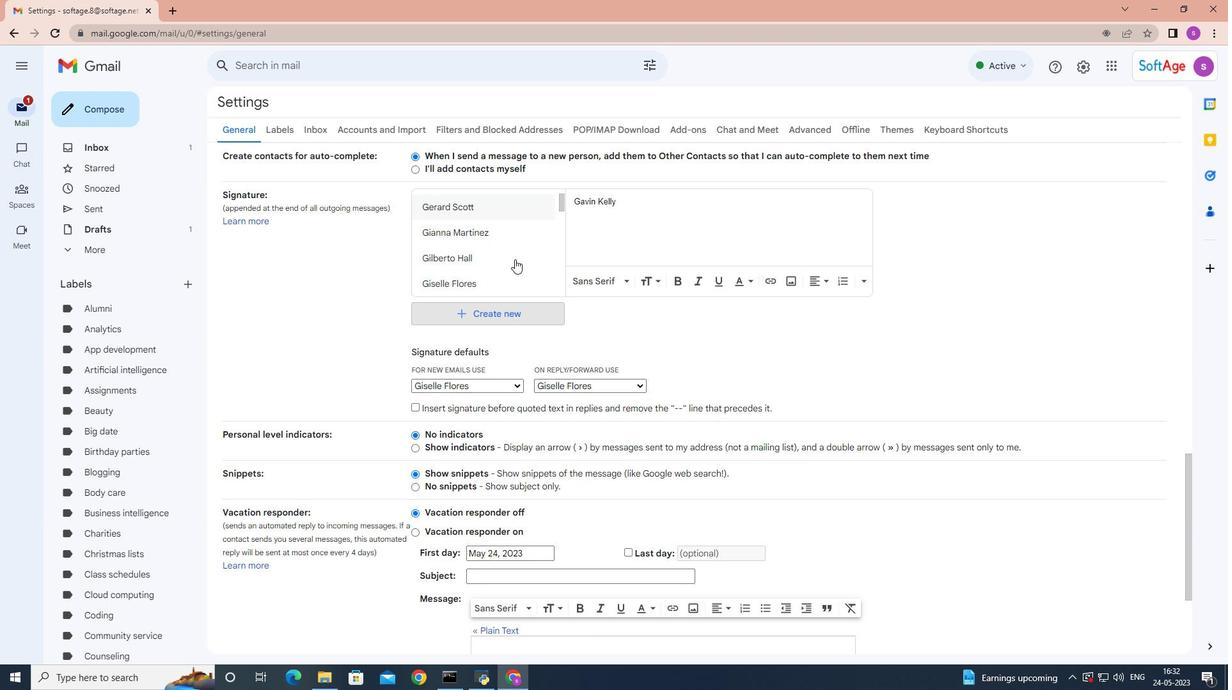 
Action: Mouse scrolled (511, 259) with delta (0, 0)
Screenshot: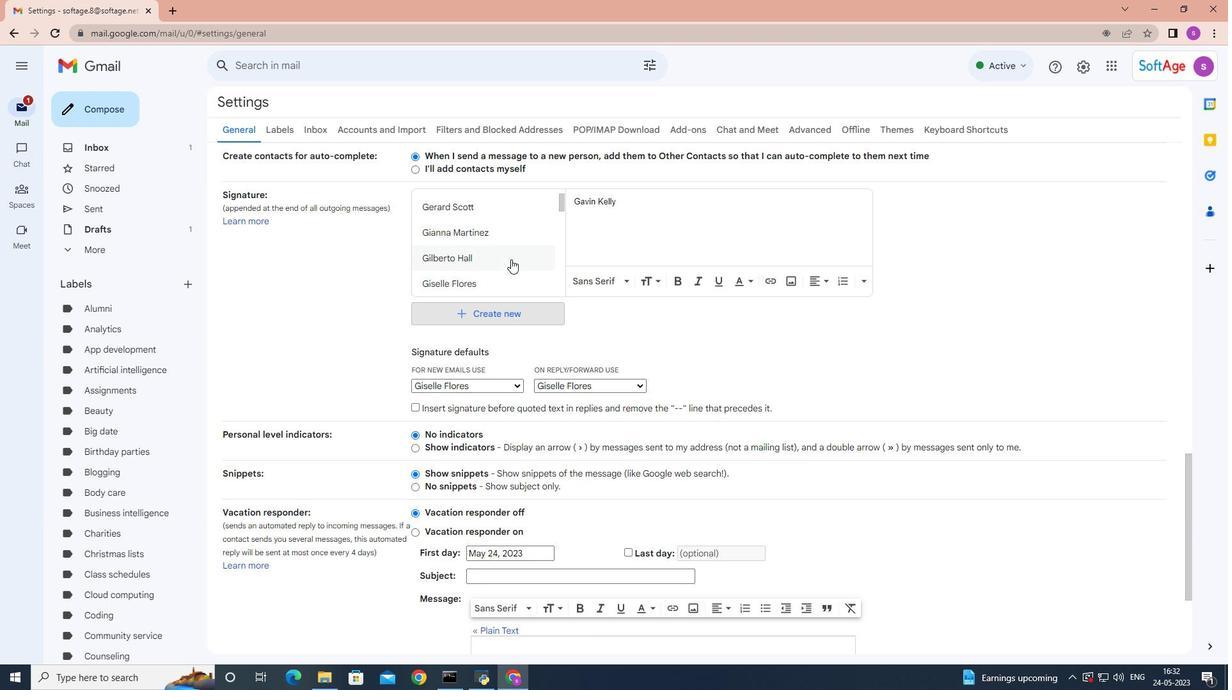 
Action: Mouse moved to (489, 245)
Screenshot: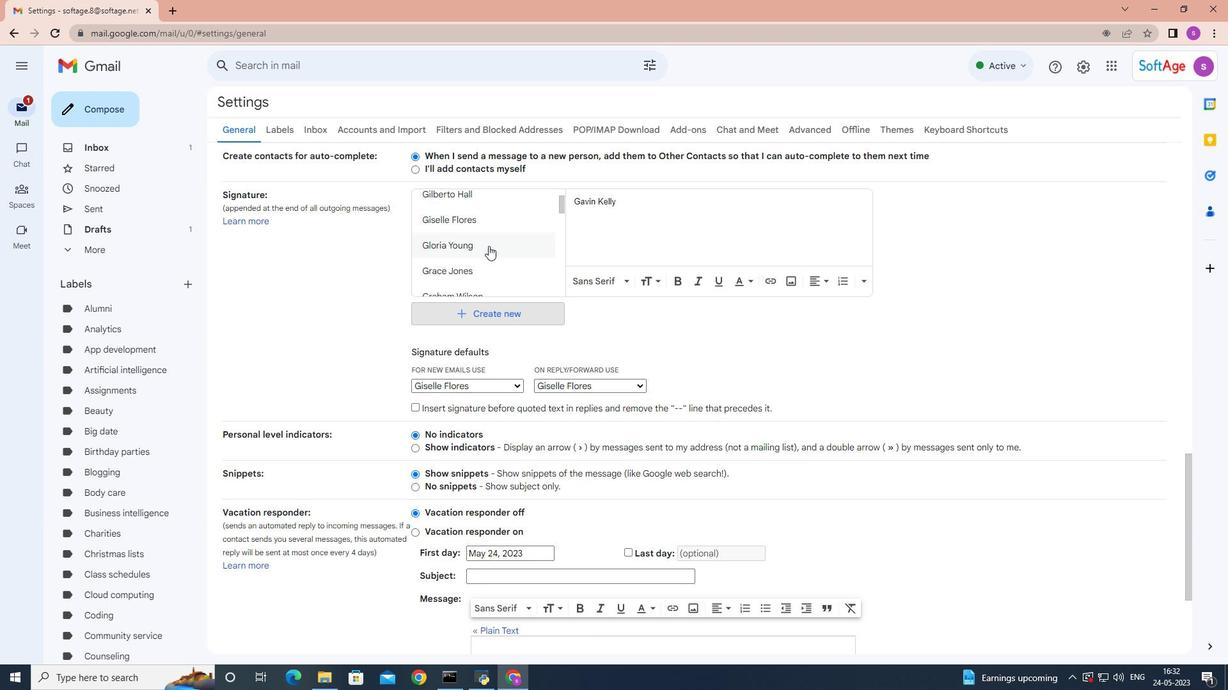 
Action: Mouse pressed left at (489, 245)
Screenshot: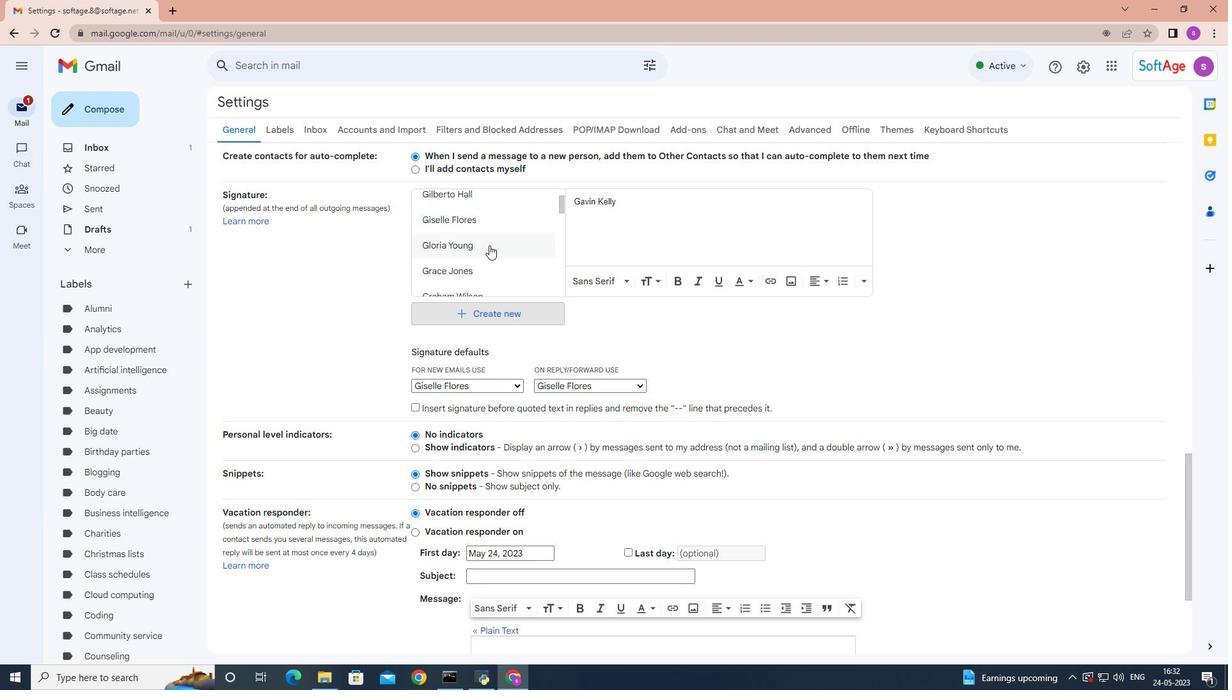
Action: Mouse moved to (545, 243)
Screenshot: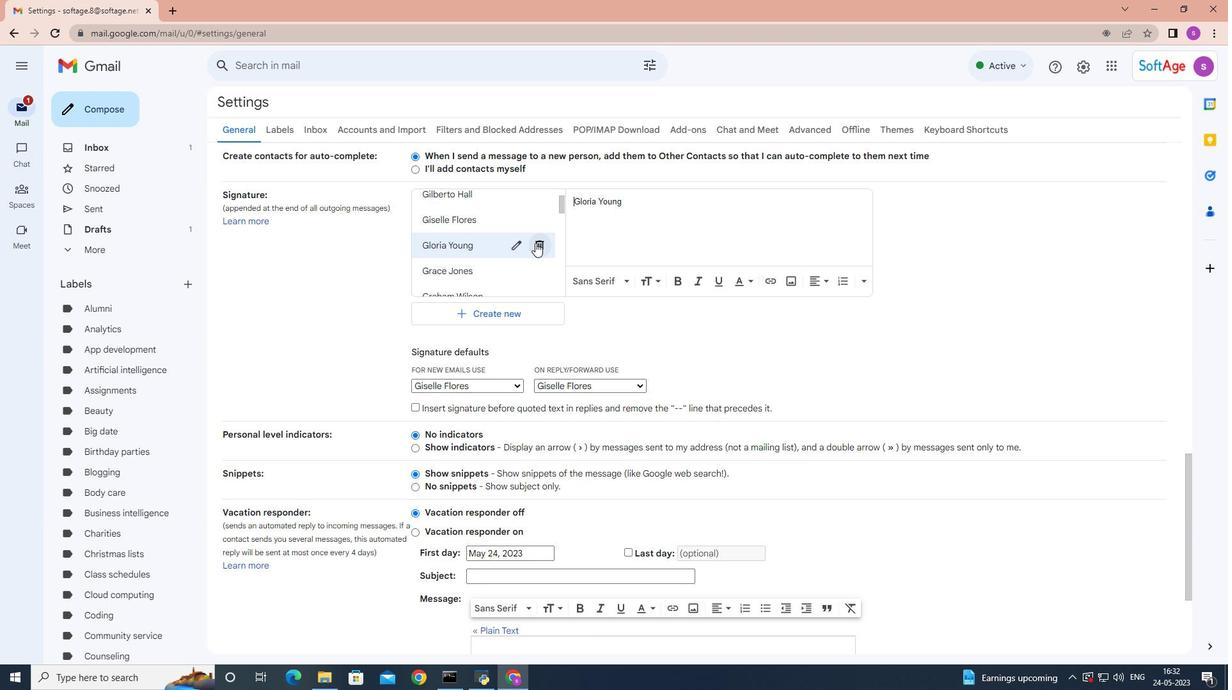 
Action: Mouse pressed left at (545, 243)
Screenshot: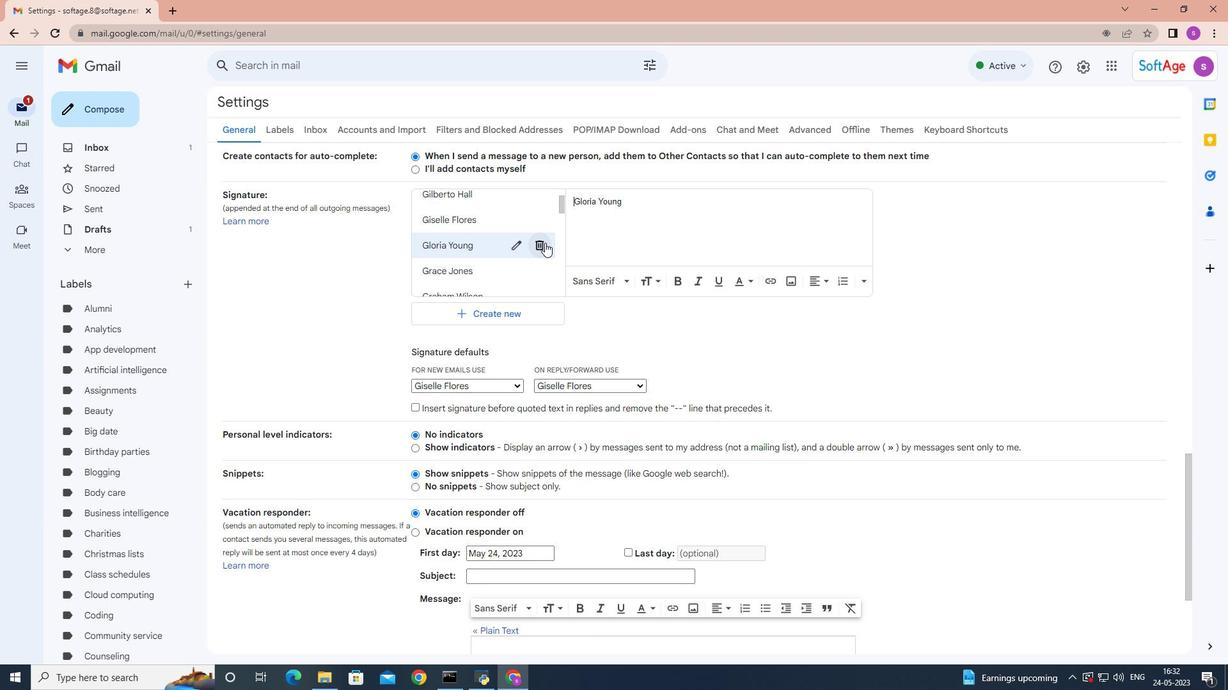 
Action: Mouse moved to (731, 381)
Screenshot: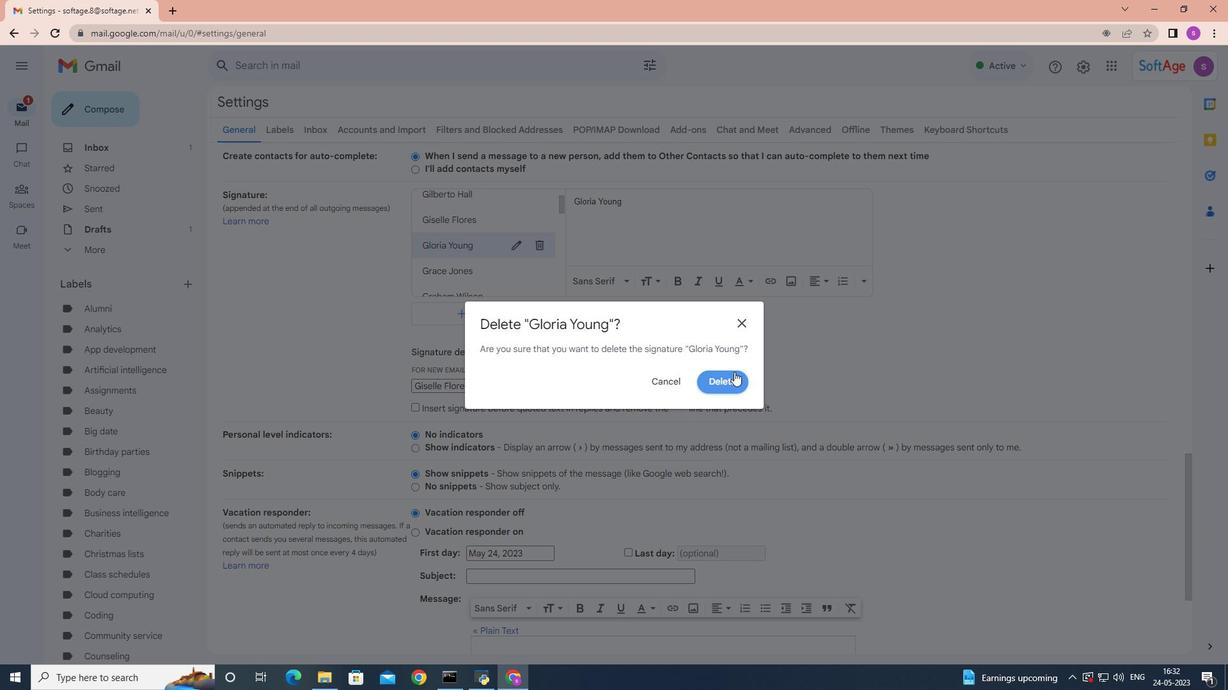 
Action: Mouse pressed left at (731, 381)
Screenshot: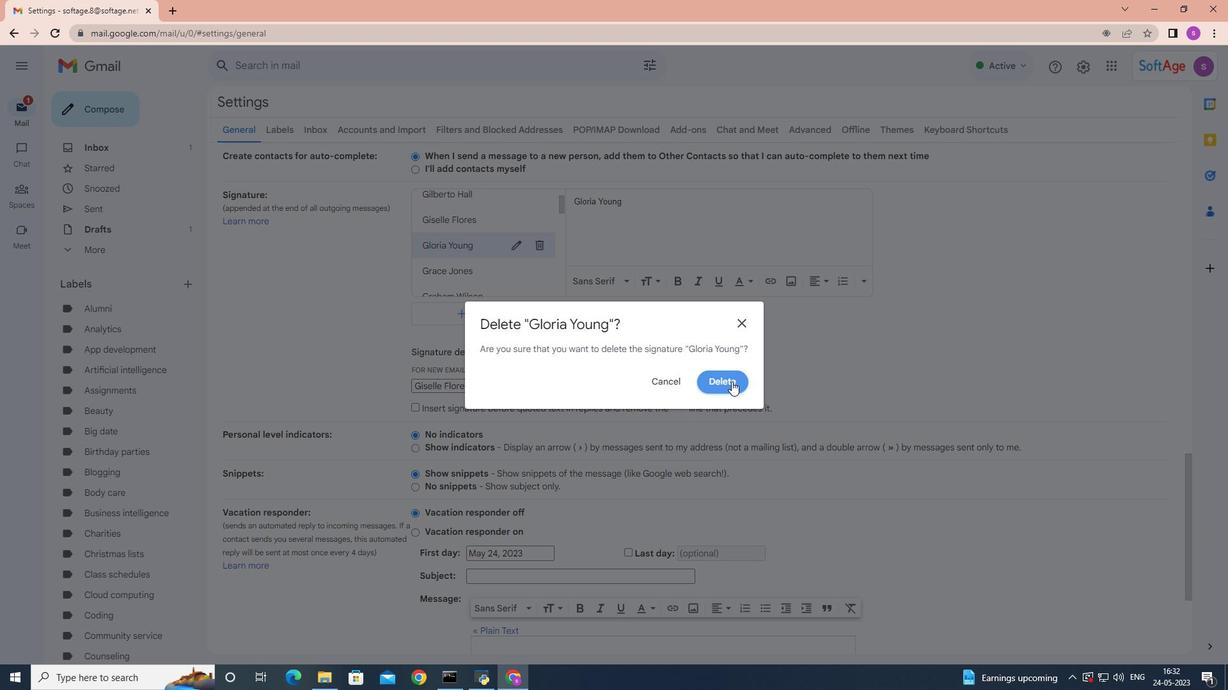 
Action: Mouse moved to (490, 316)
Screenshot: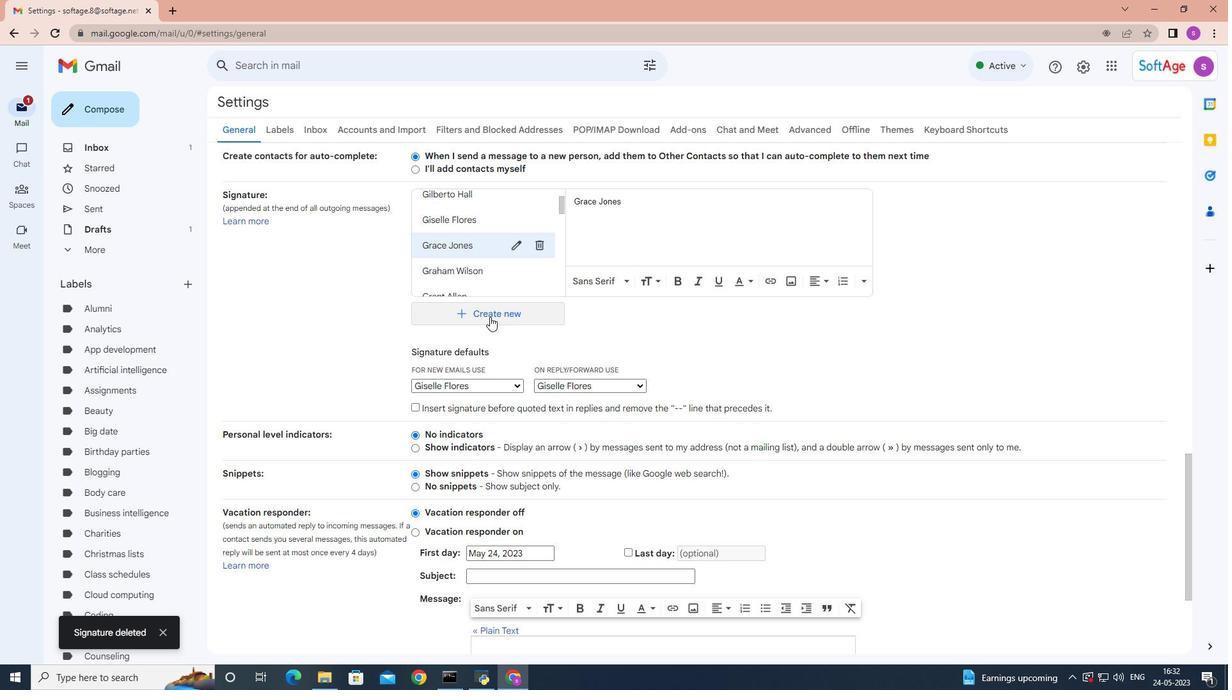 
Action: Mouse pressed left at (490, 316)
Screenshot: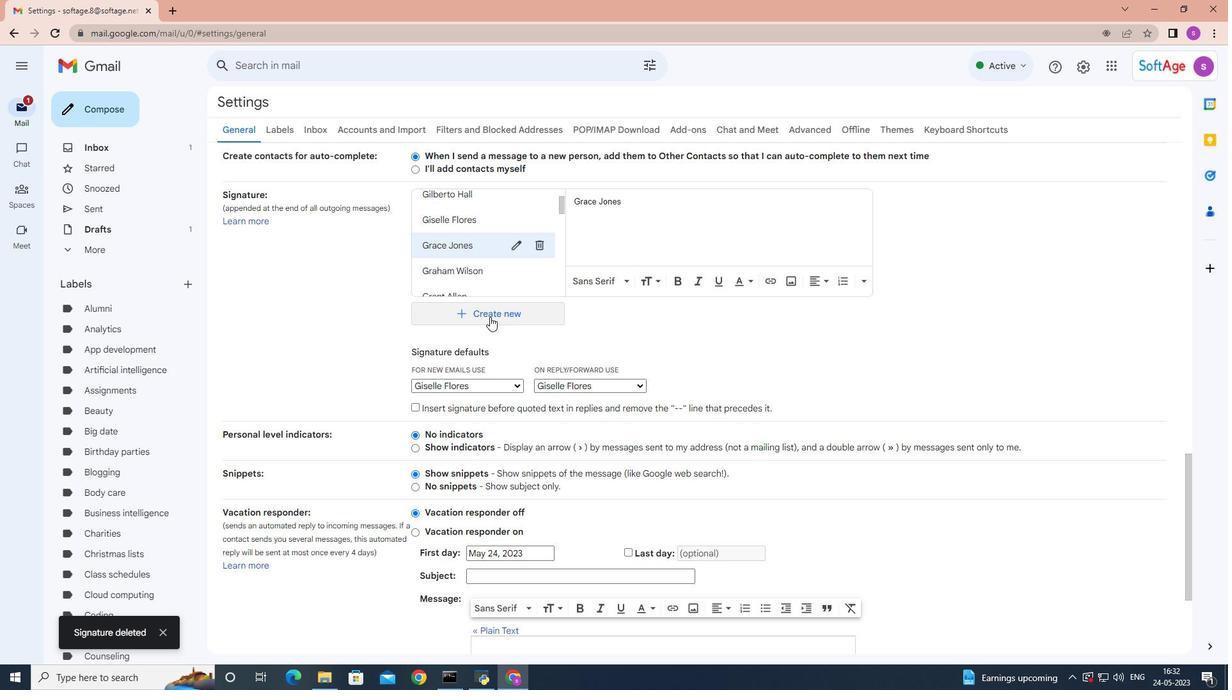 
Action: Mouse moved to (491, 316)
Screenshot: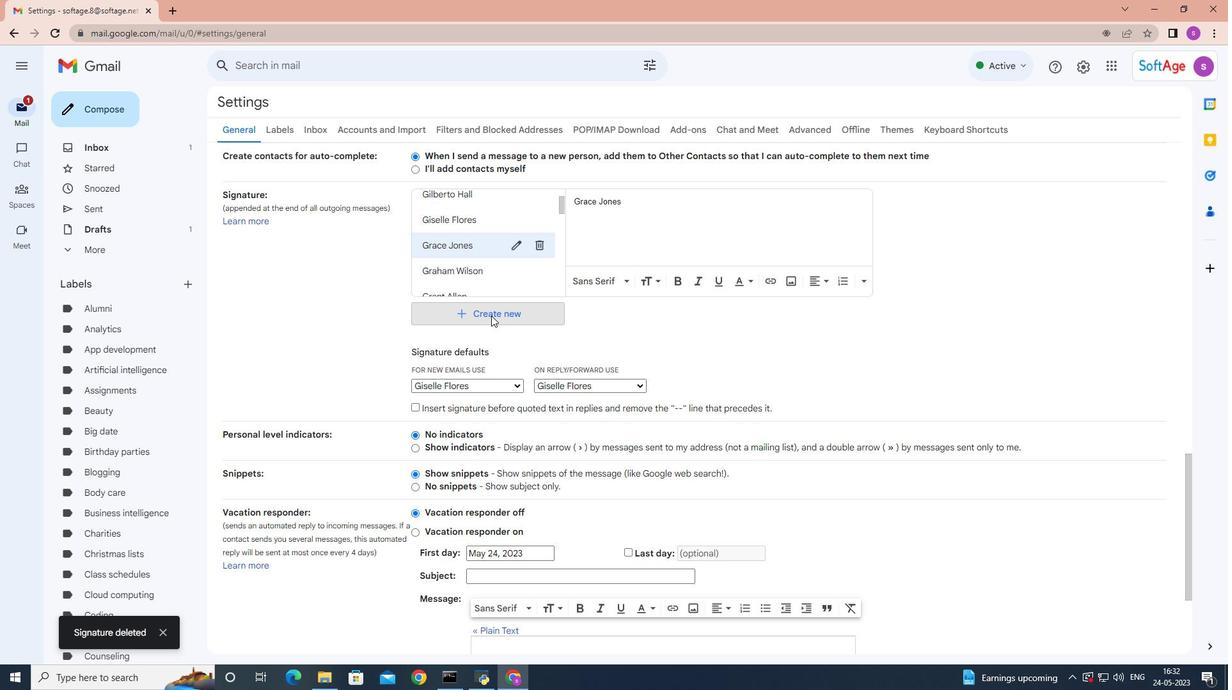 
Action: Key pressed <Key.shift>Gloria<Key.space><Key.shift>Young
Screenshot: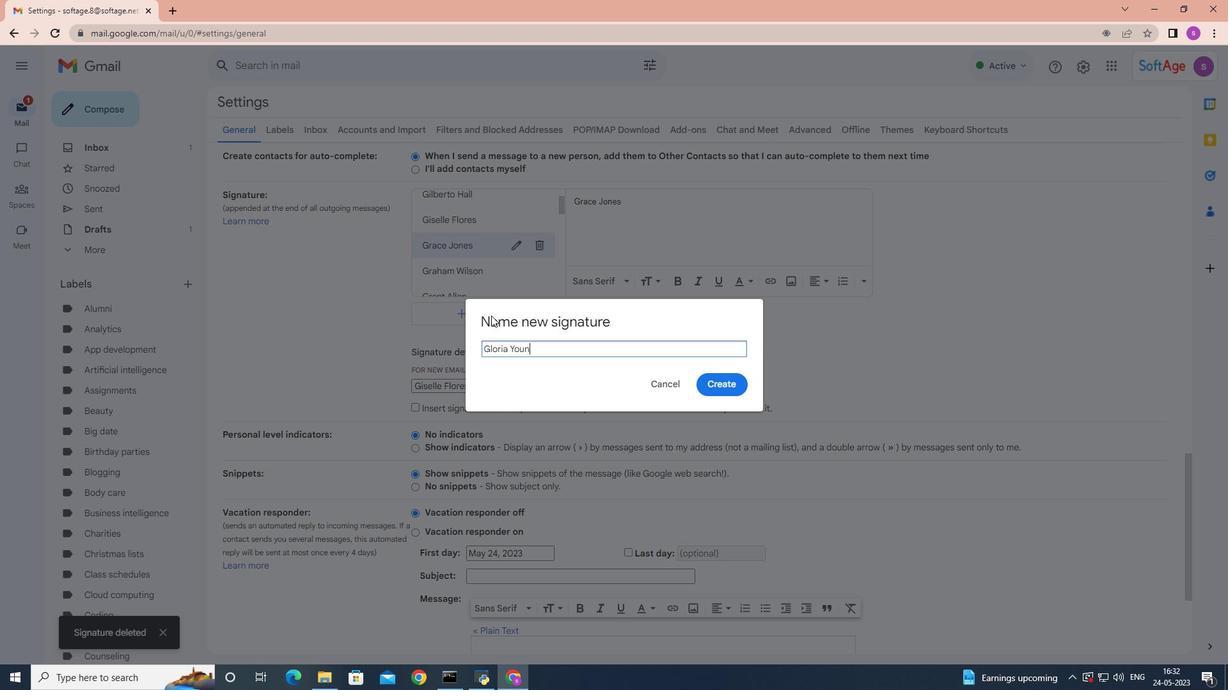 
Action: Mouse moved to (717, 384)
Screenshot: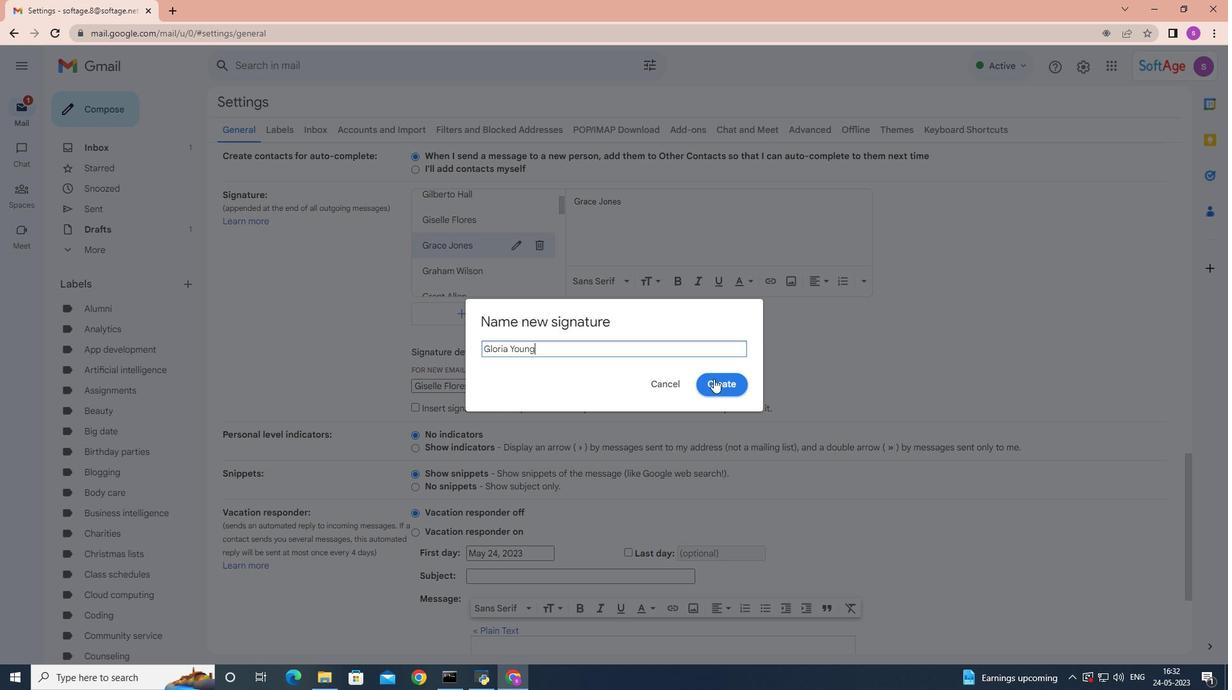 
Action: Mouse pressed left at (717, 384)
Screenshot: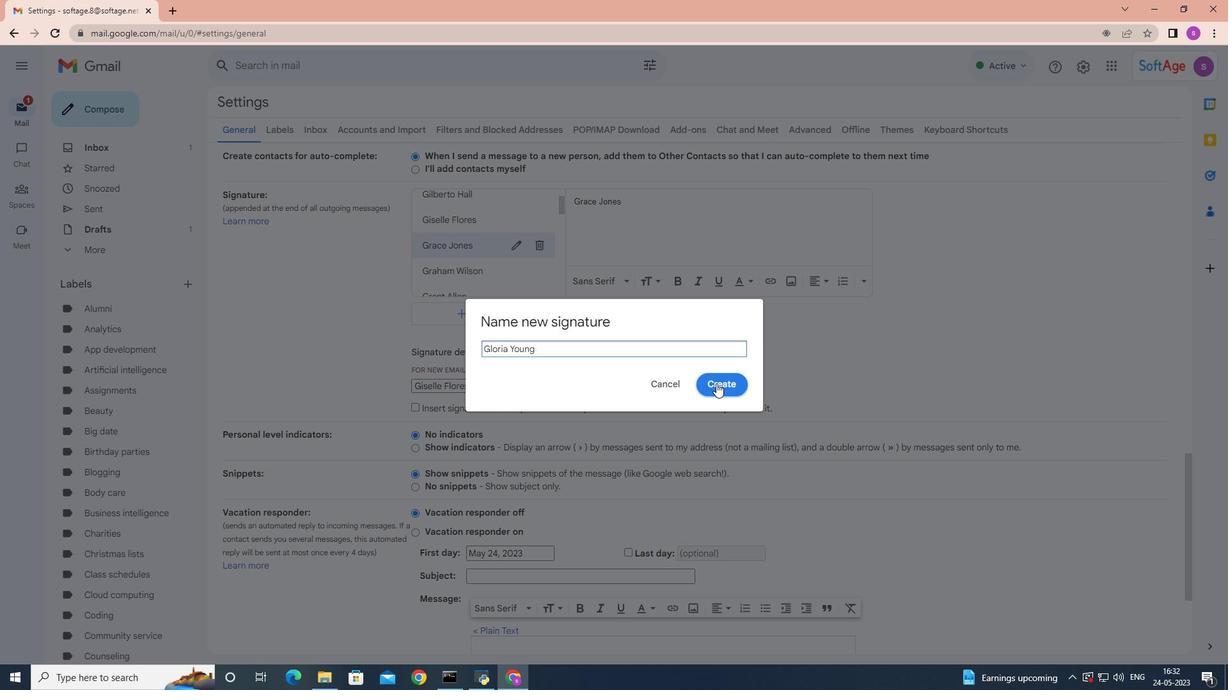 
Action: Mouse moved to (717, 384)
Screenshot: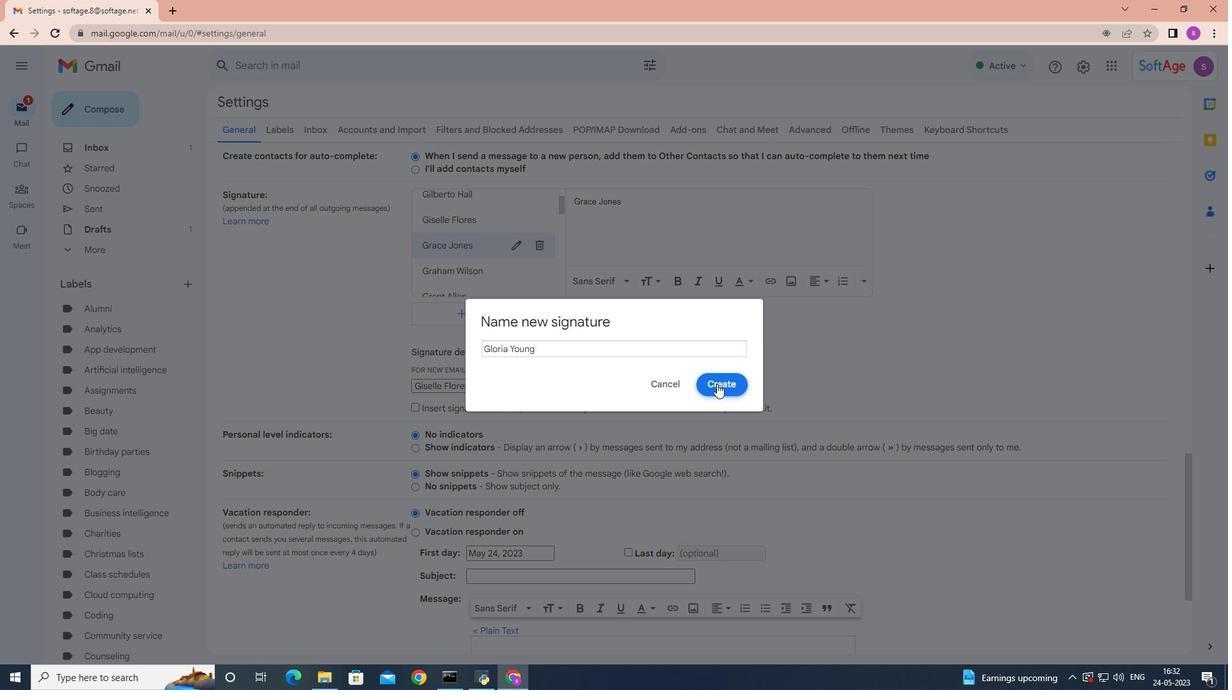 
Action: Key pressed <Key.shift>Gloria<Key.space><Key.shift>Young
Screenshot: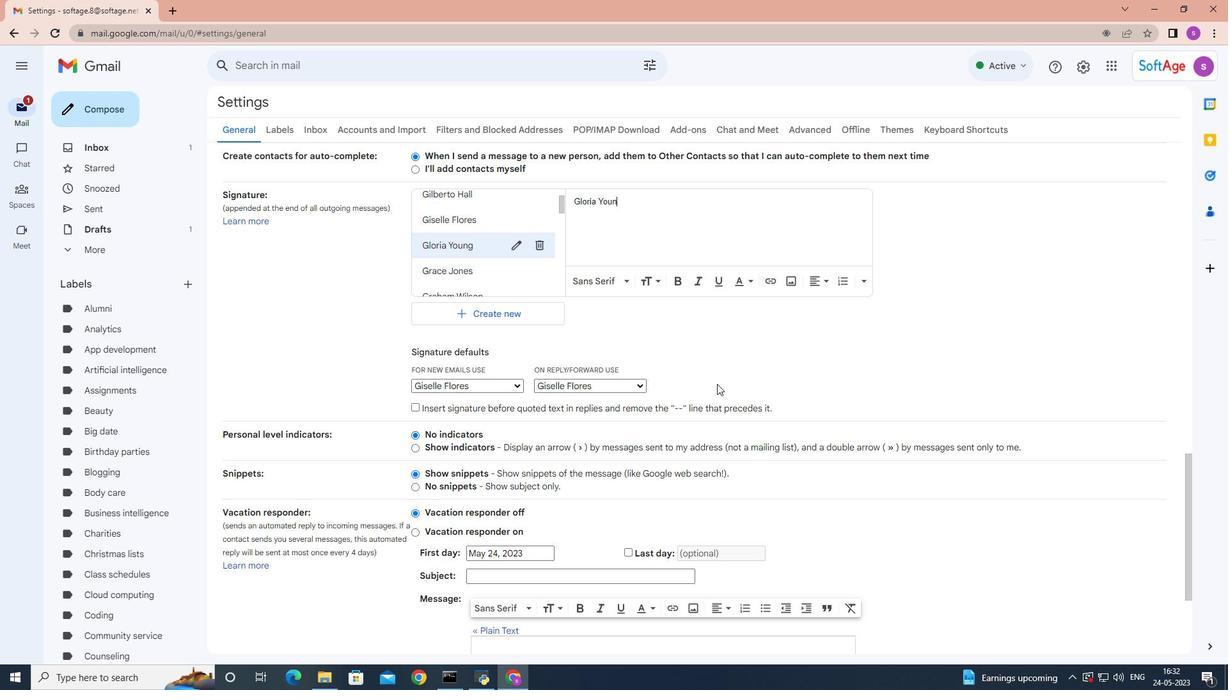
Action: Mouse moved to (518, 388)
Screenshot: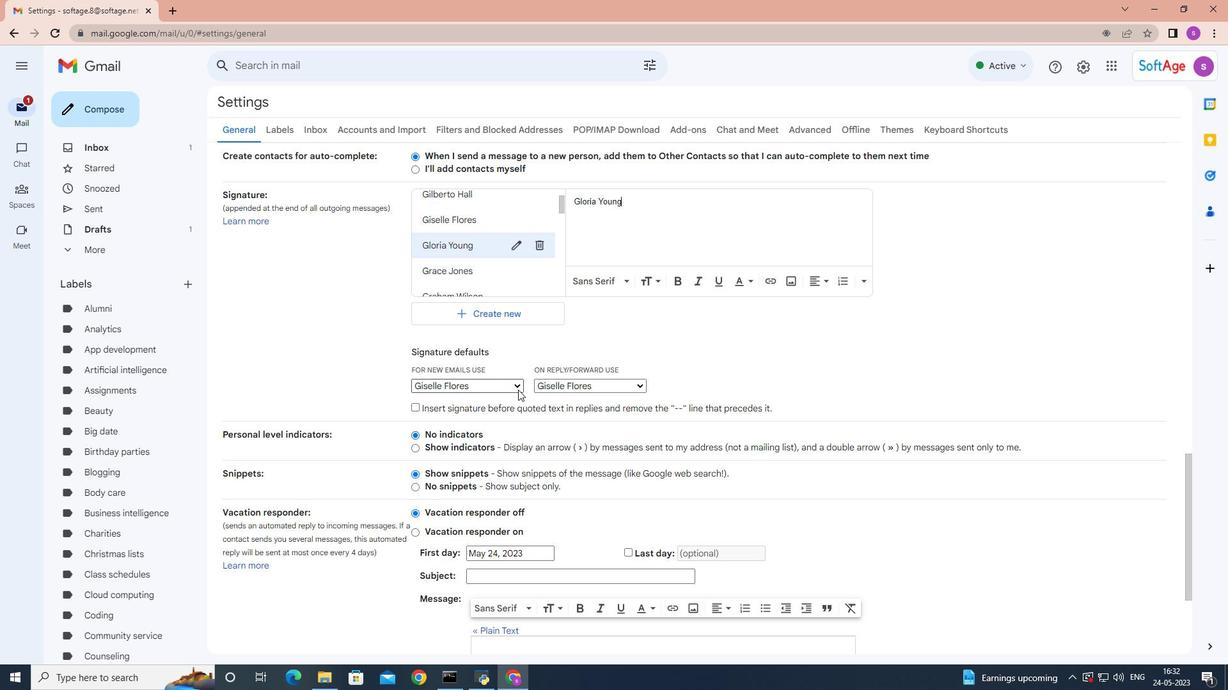 
Action: Mouse pressed left at (518, 388)
Screenshot: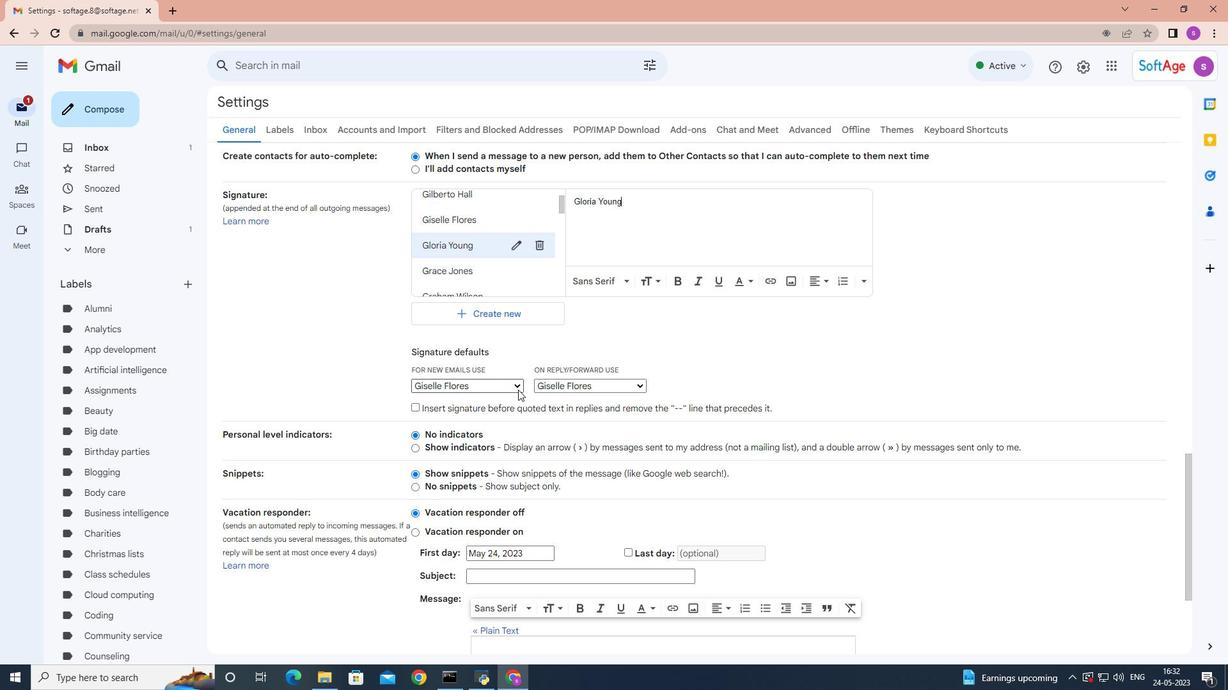 
Action: Mouse moved to (478, 517)
Screenshot: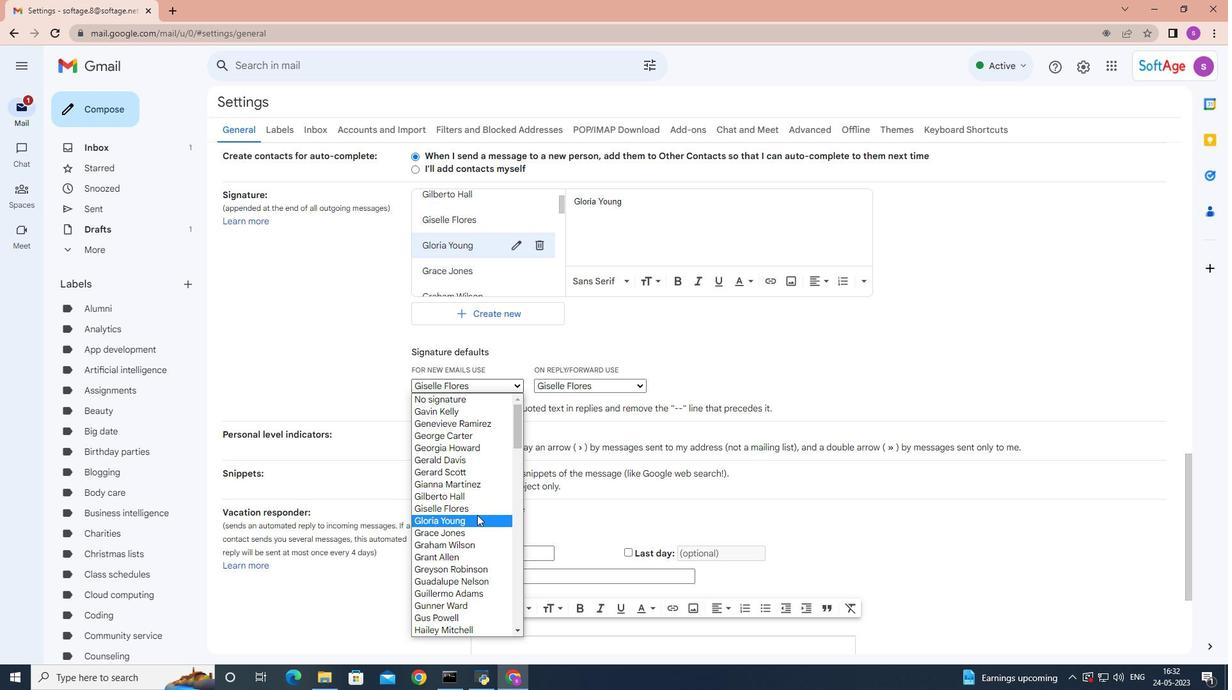 
Action: Mouse pressed left at (478, 517)
Screenshot: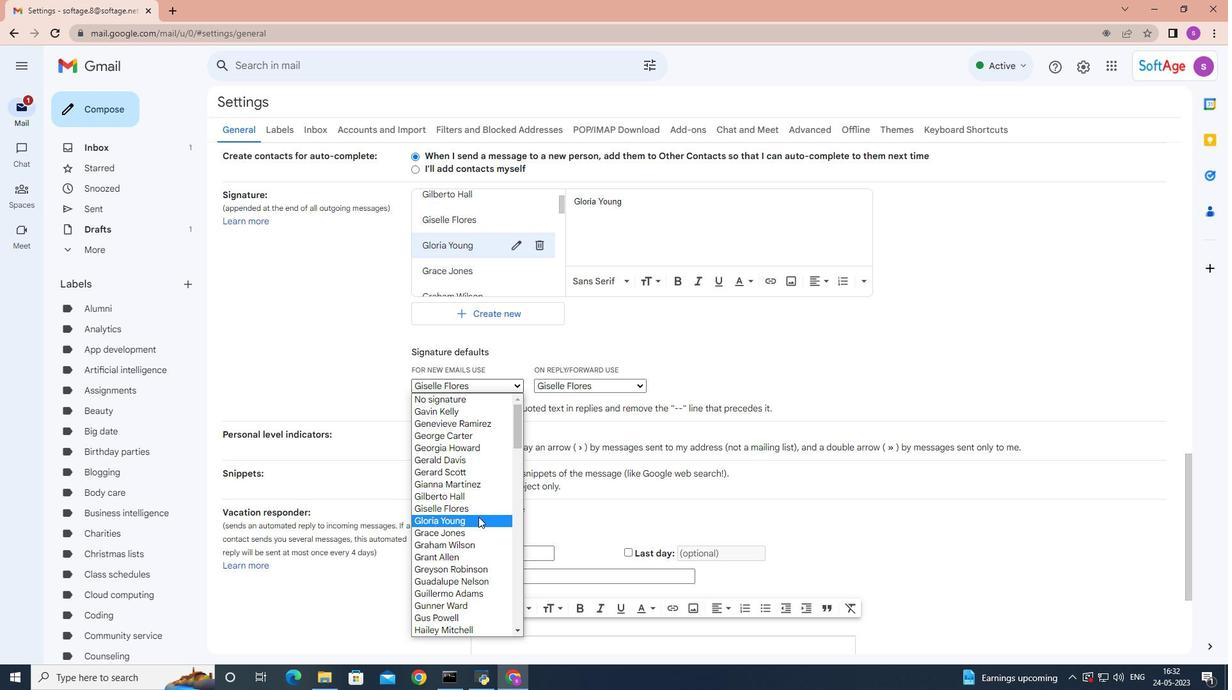 
Action: Mouse moved to (637, 385)
Screenshot: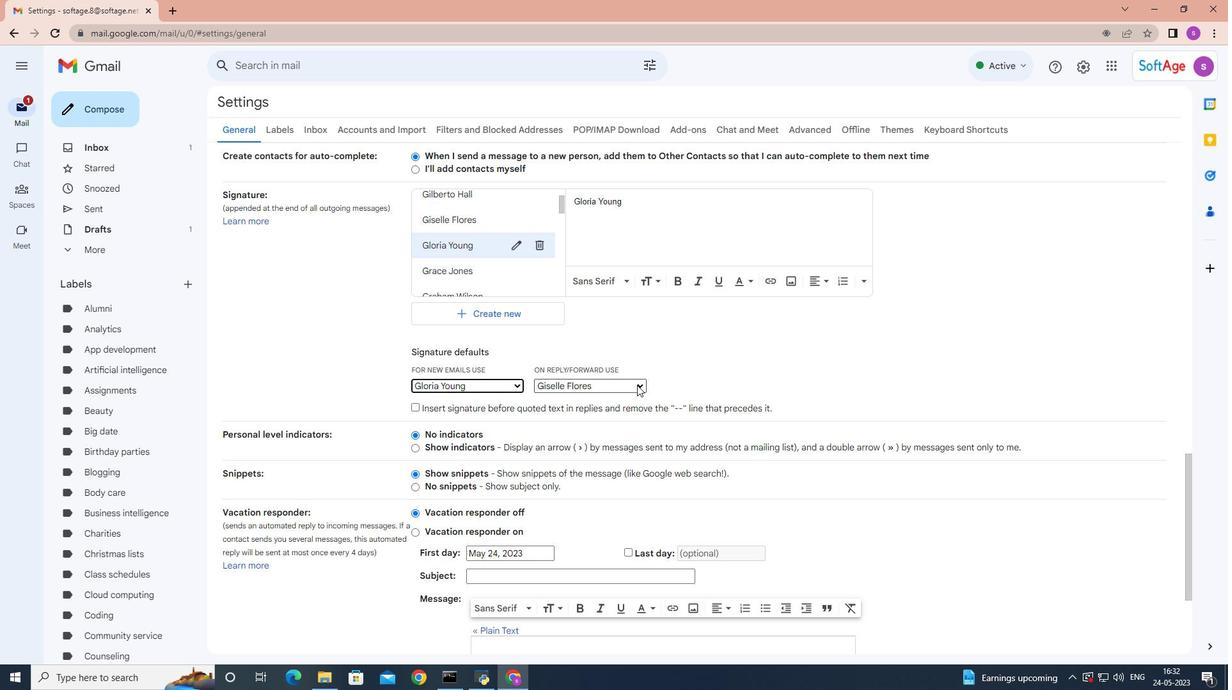 
Action: Mouse pressed left at (637, 385)
Screenshot: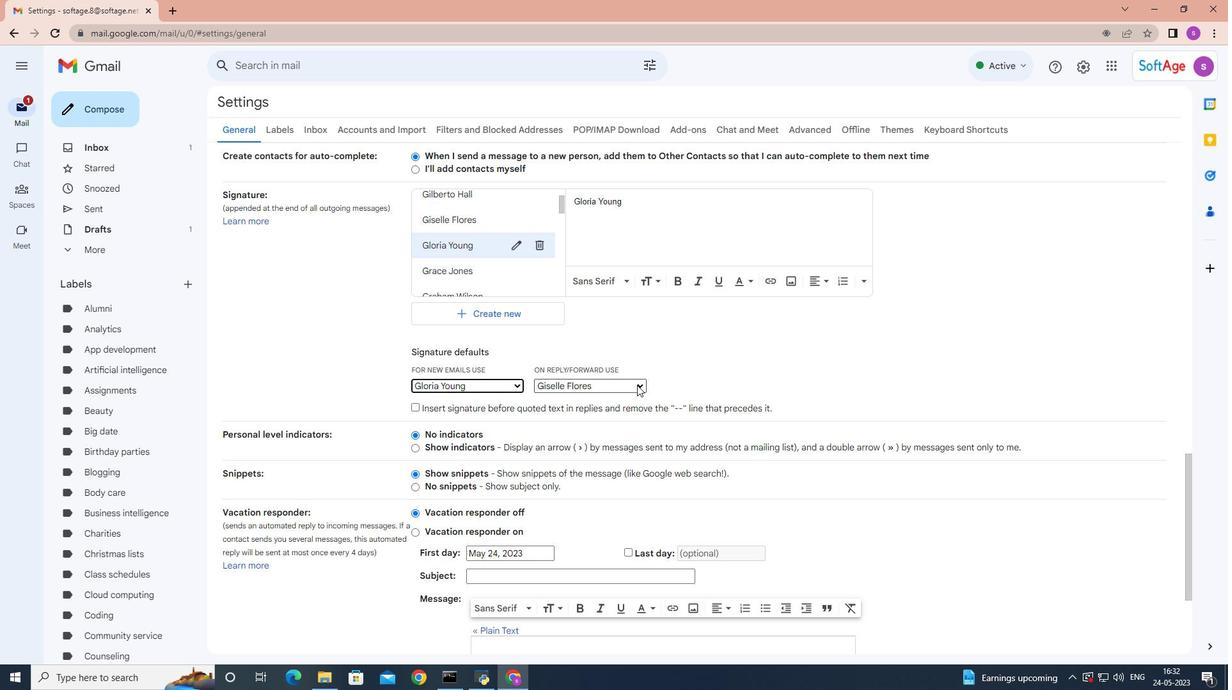 
Action: Mouse moved to (613, 518)
Screenshot: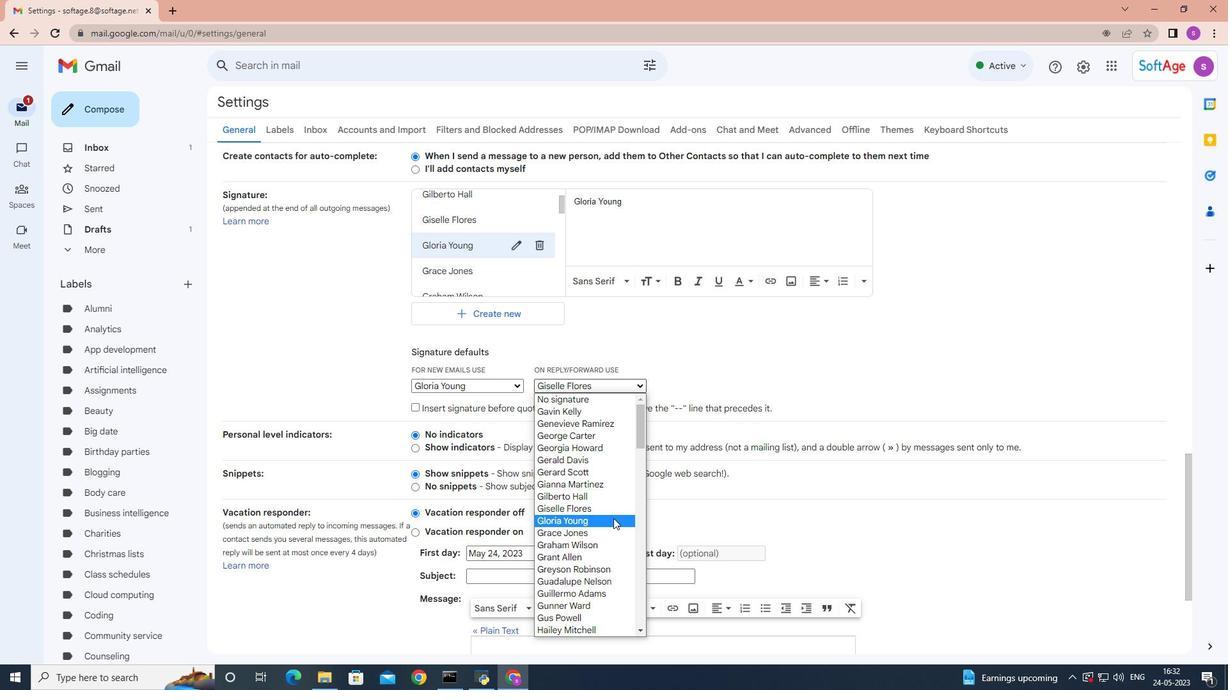 
Action: Mouse pressed left at (613, 518)
Screenshot: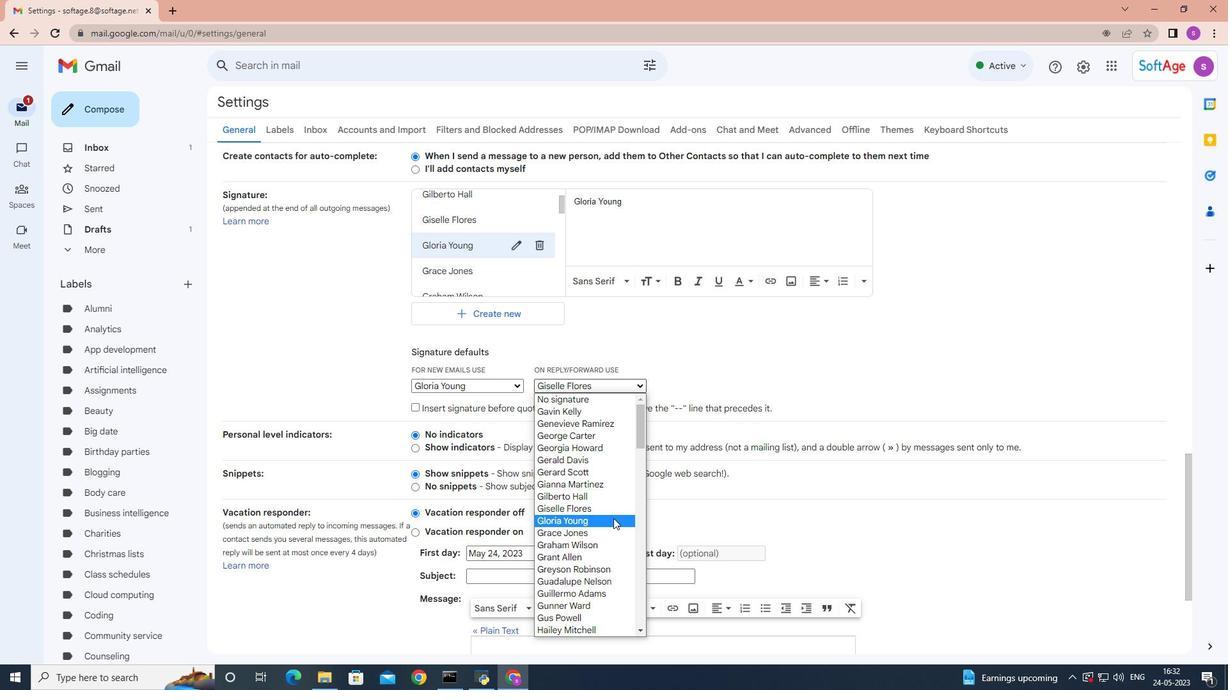 
Action: Mouse moved to (770, 390)
Screenshot: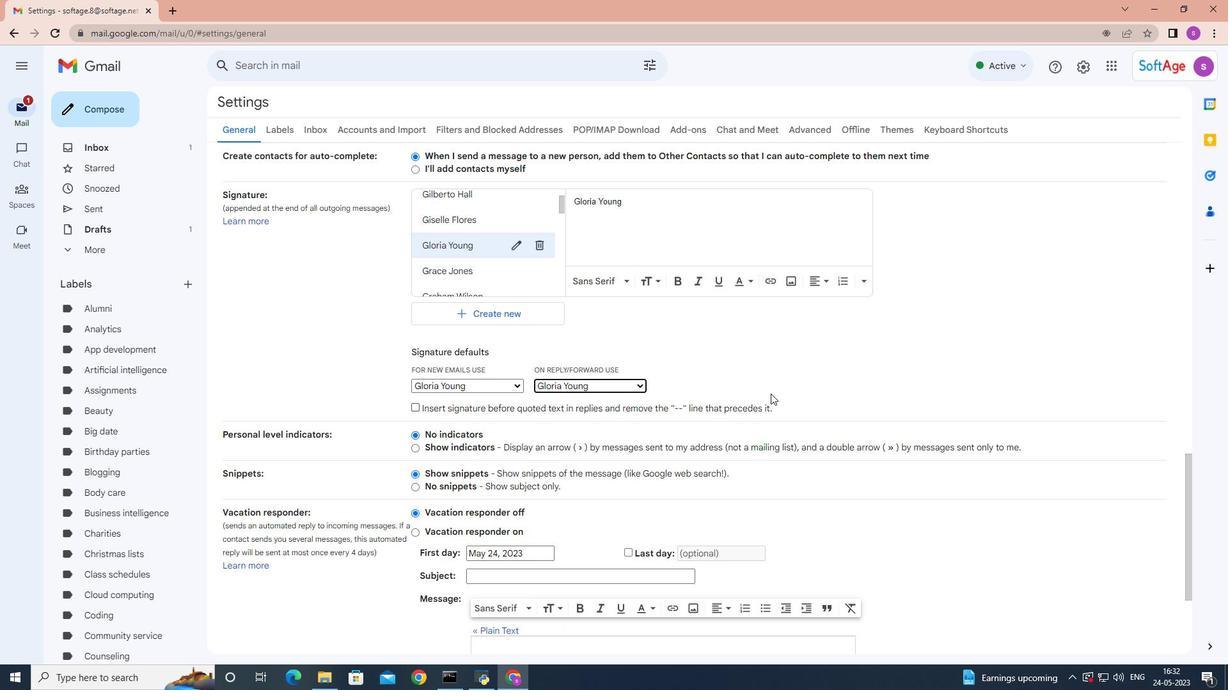 
Action: Mouse scrolled (770, 390) with delta (0, 0)
Screenshot: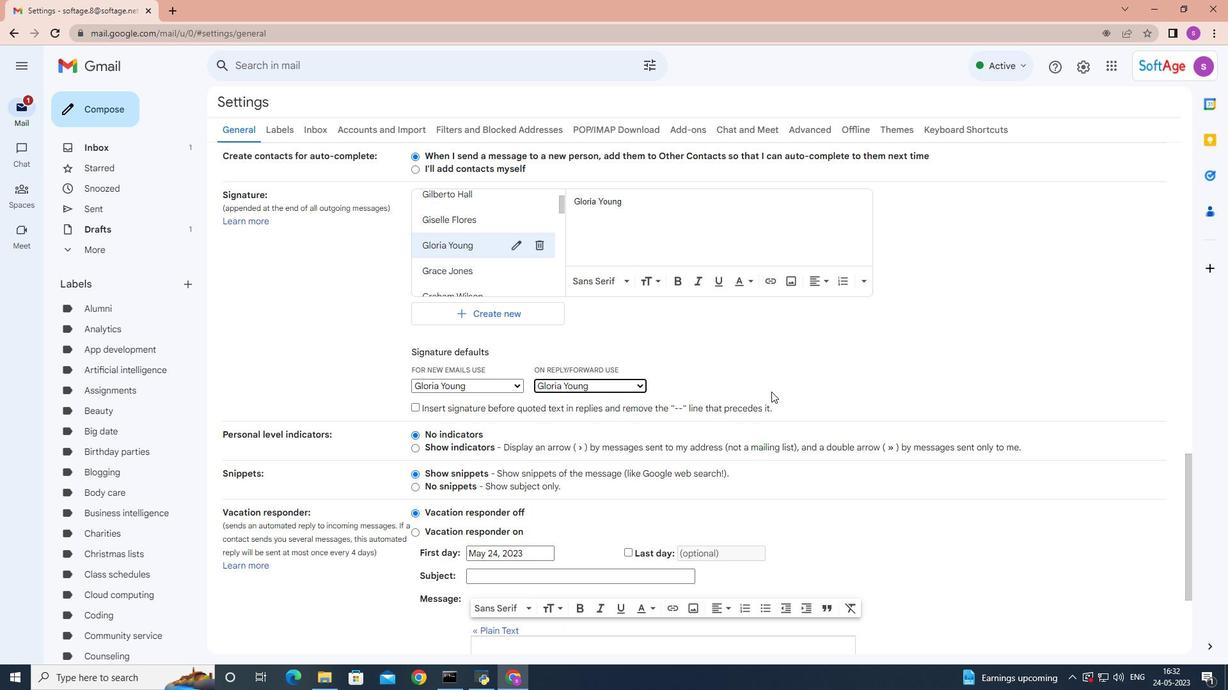 
Action: Mouse scrolled (770, 390) with delta (0, 0)
Screenshot: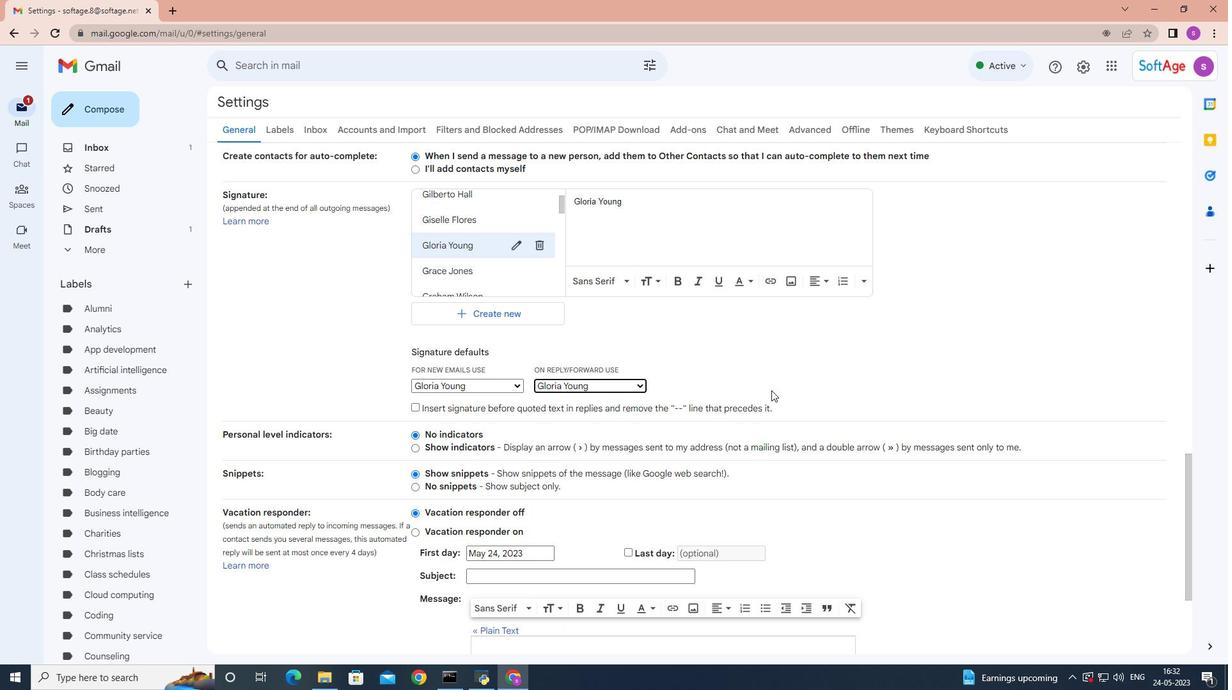
Action: Mouse scrolled (770, 390) with delta (0, 0)
Screenshot: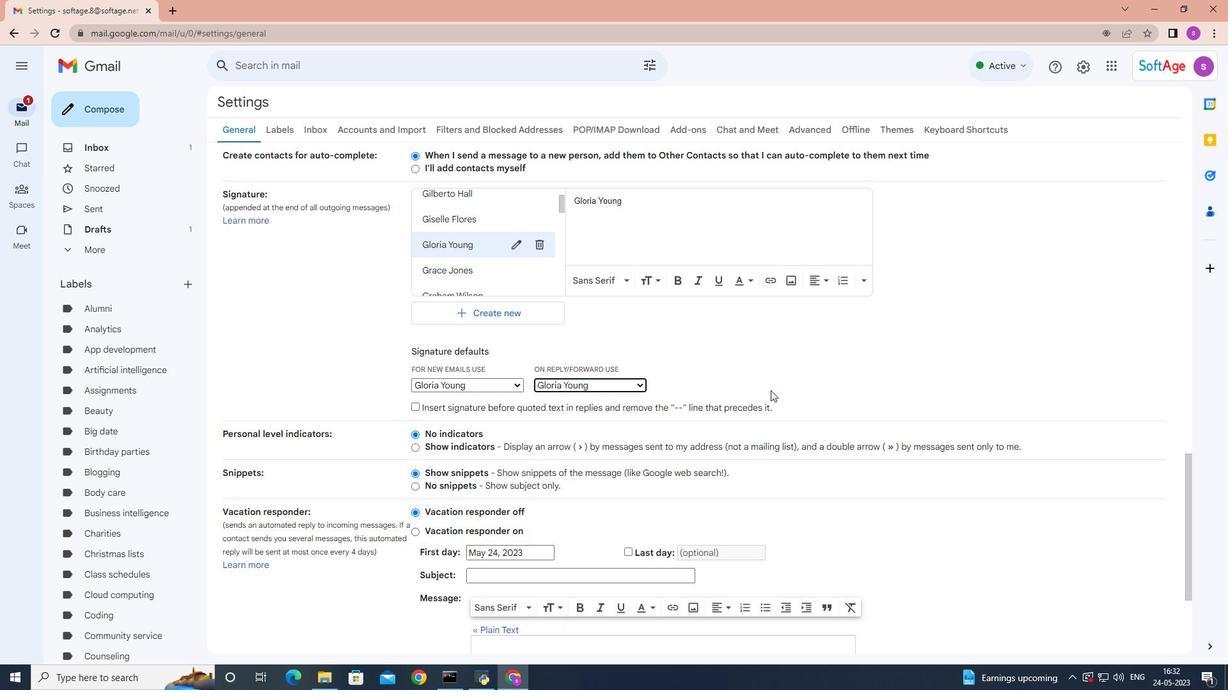
Action: Mouse moved to (769, 387)
Screenshot: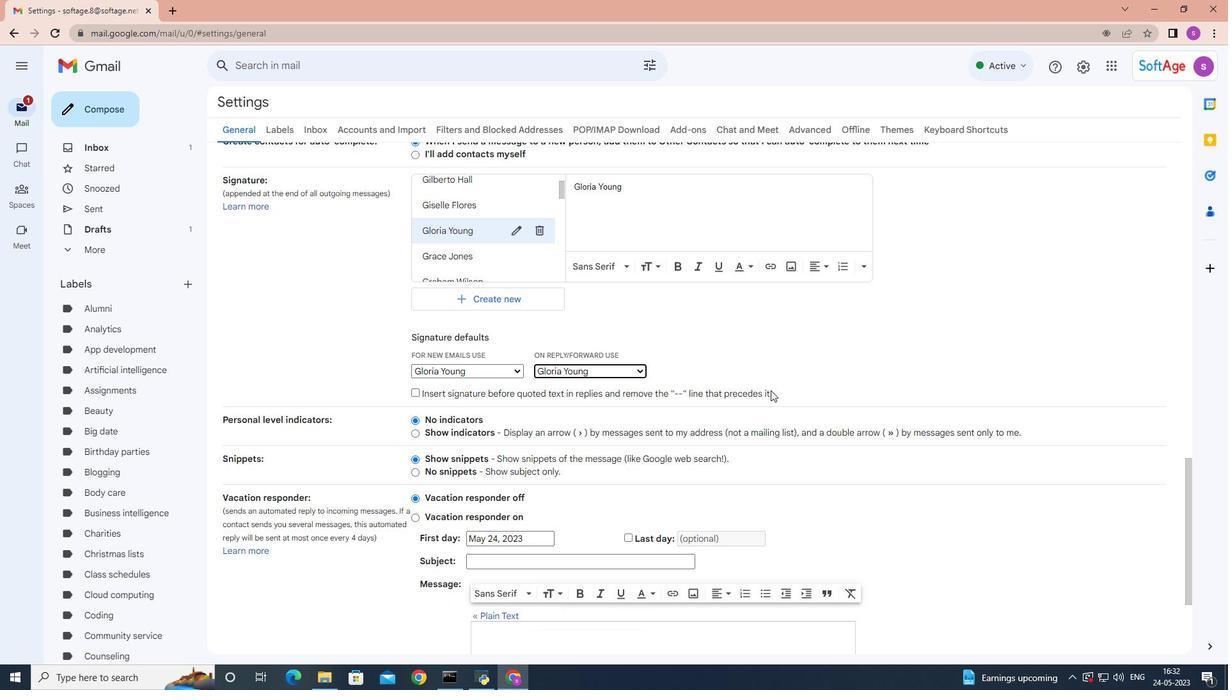 
Action: Mouse scrolled (769, 386) with delta (0, 0)
Screenshot: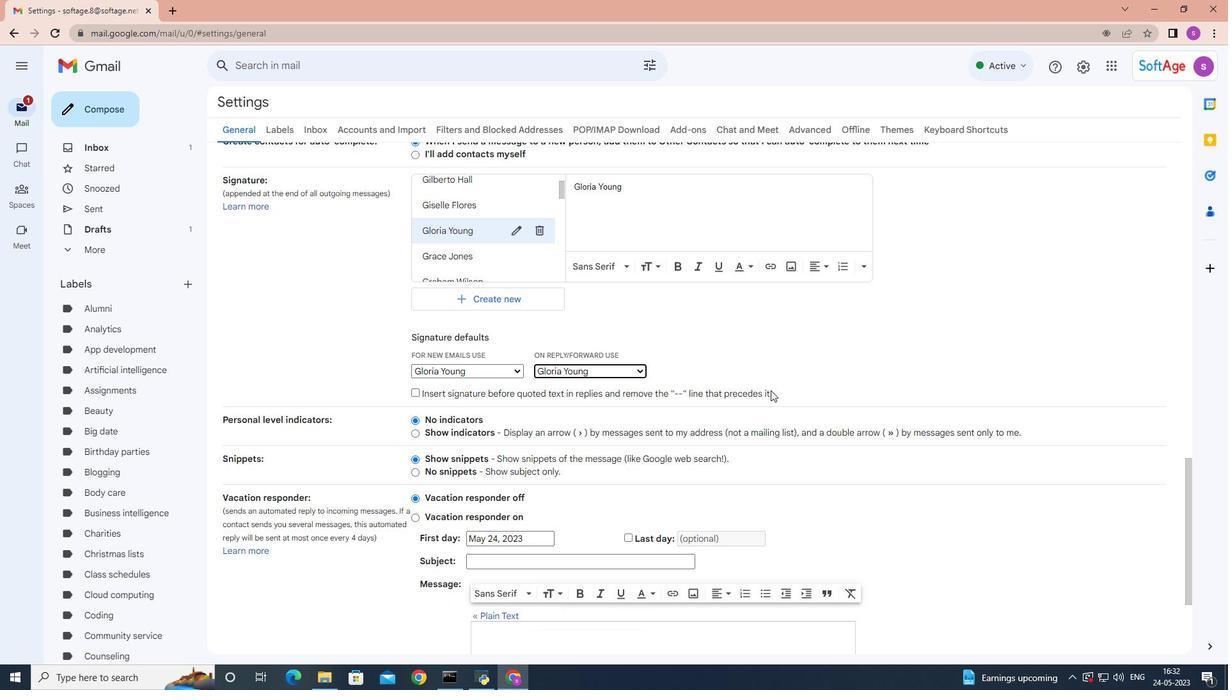 
Action: Mouse moved to (685, 581)
Screenshot: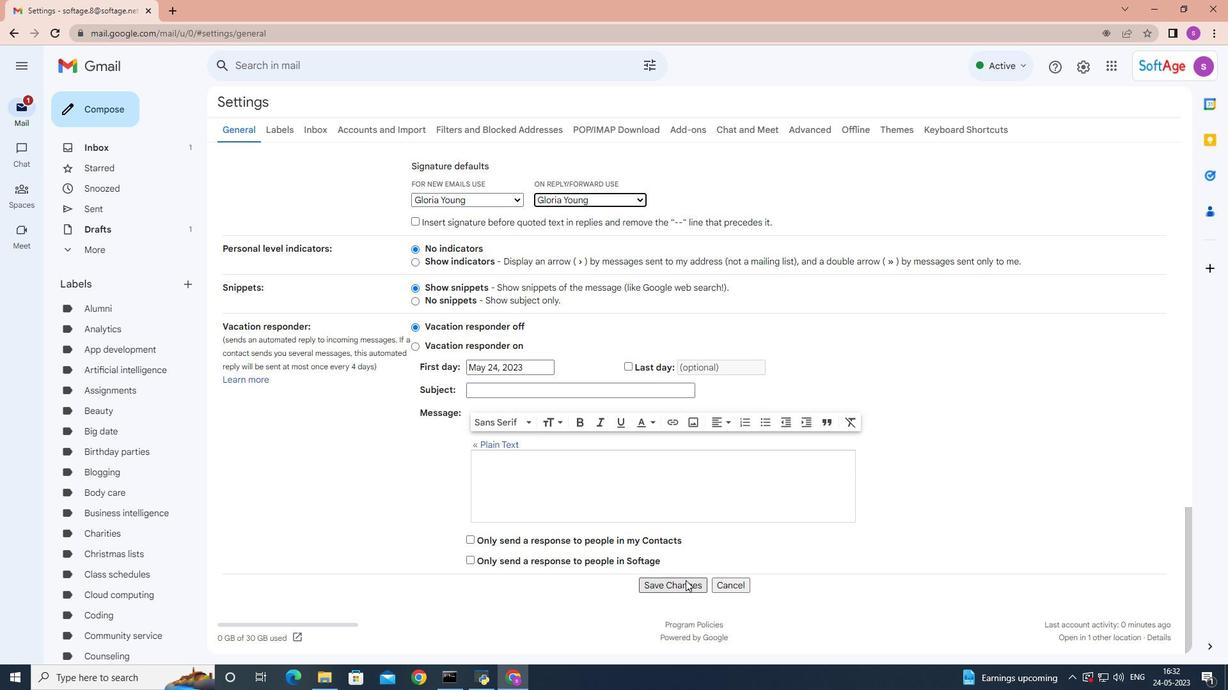 
Action: Mouse pressed left at (685, 581)
Screenshot: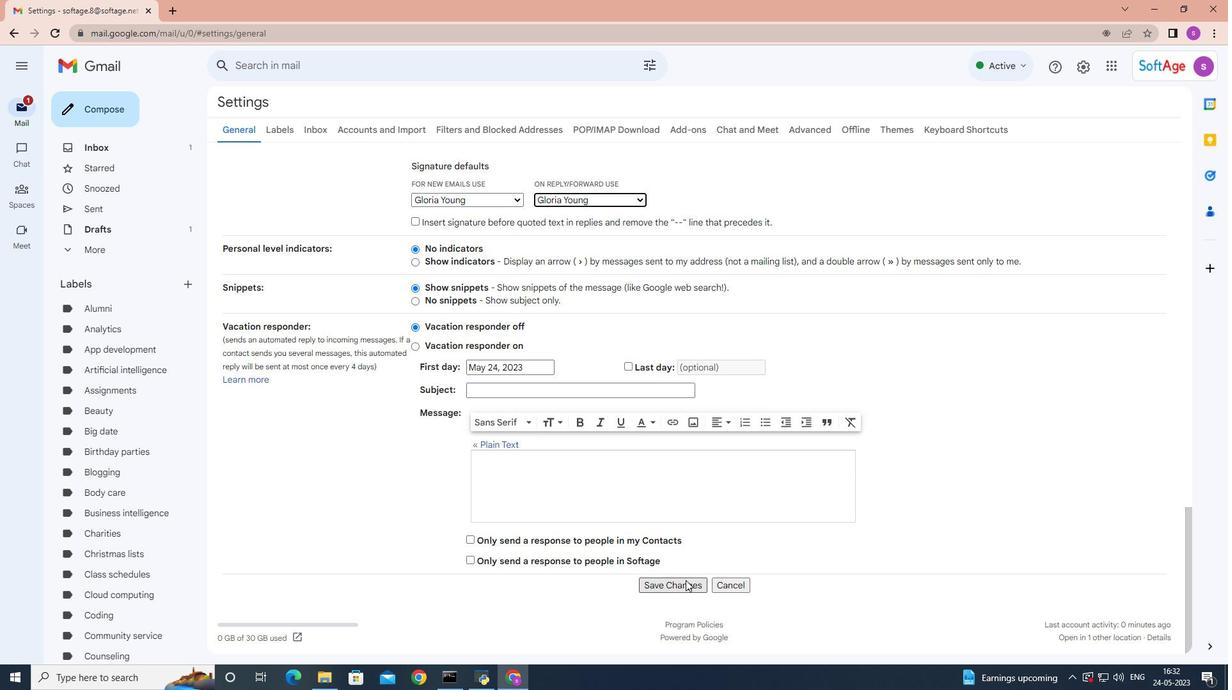 
Action: Mouse moved to (100, 112)
Screenshot: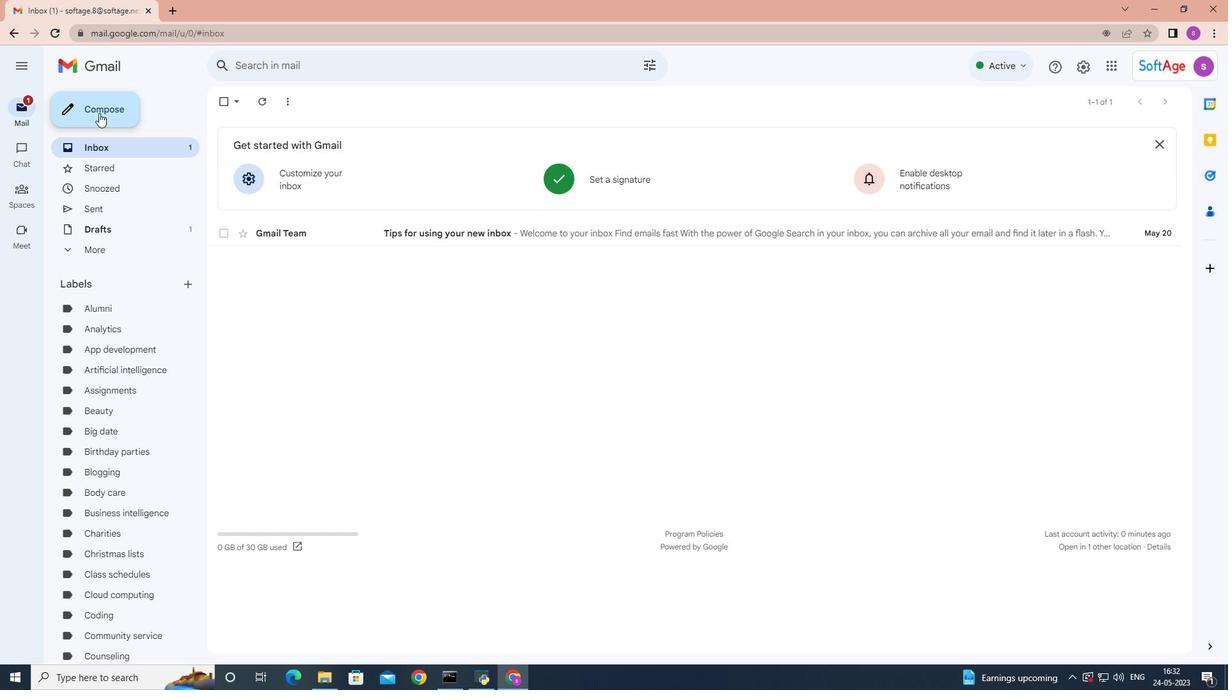 
Action: Mouse pressed left at (100, 112)
Screenshot: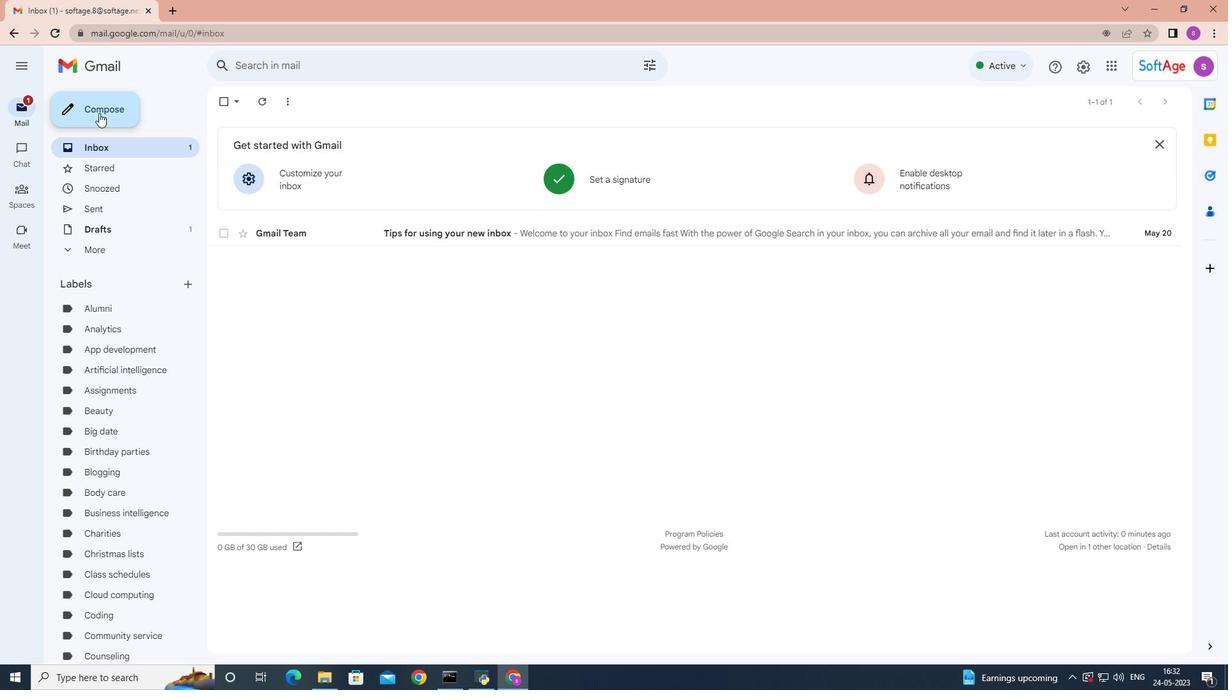 
Action: Mouse moved to (870, 331)
Screenshot: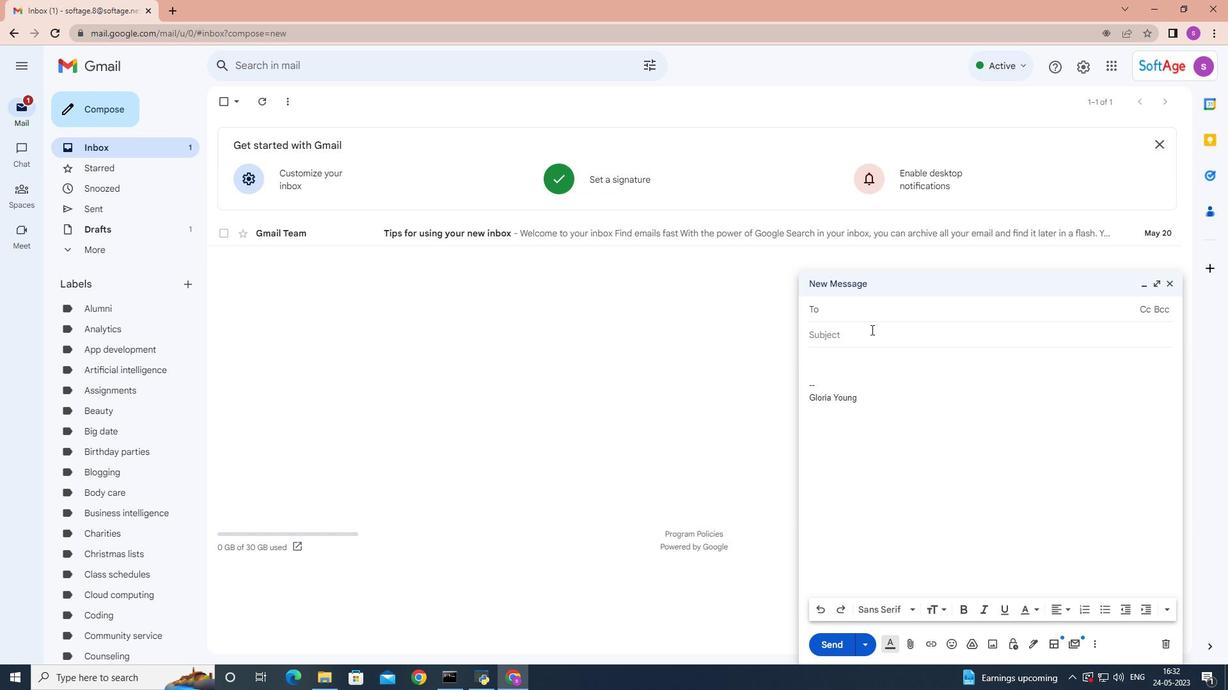 
Action: Mouse pressed left at (870, 331)
Screenshot: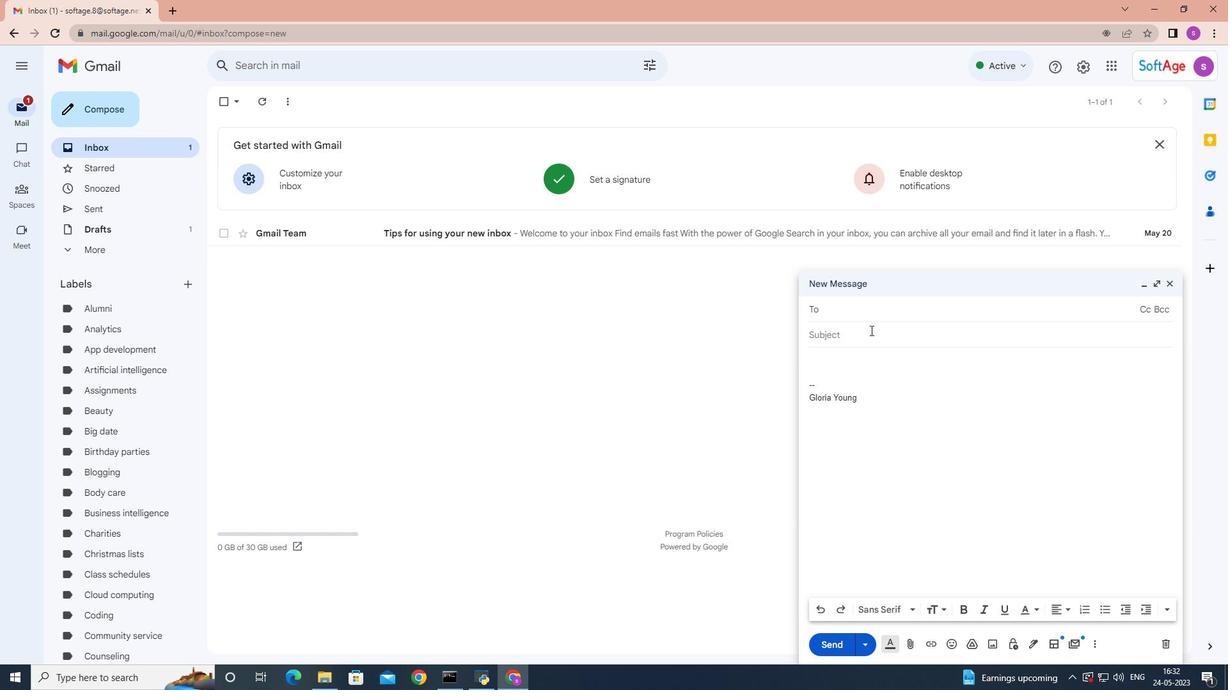 
Action: Mouse moved to (871, 331)
Screenshot: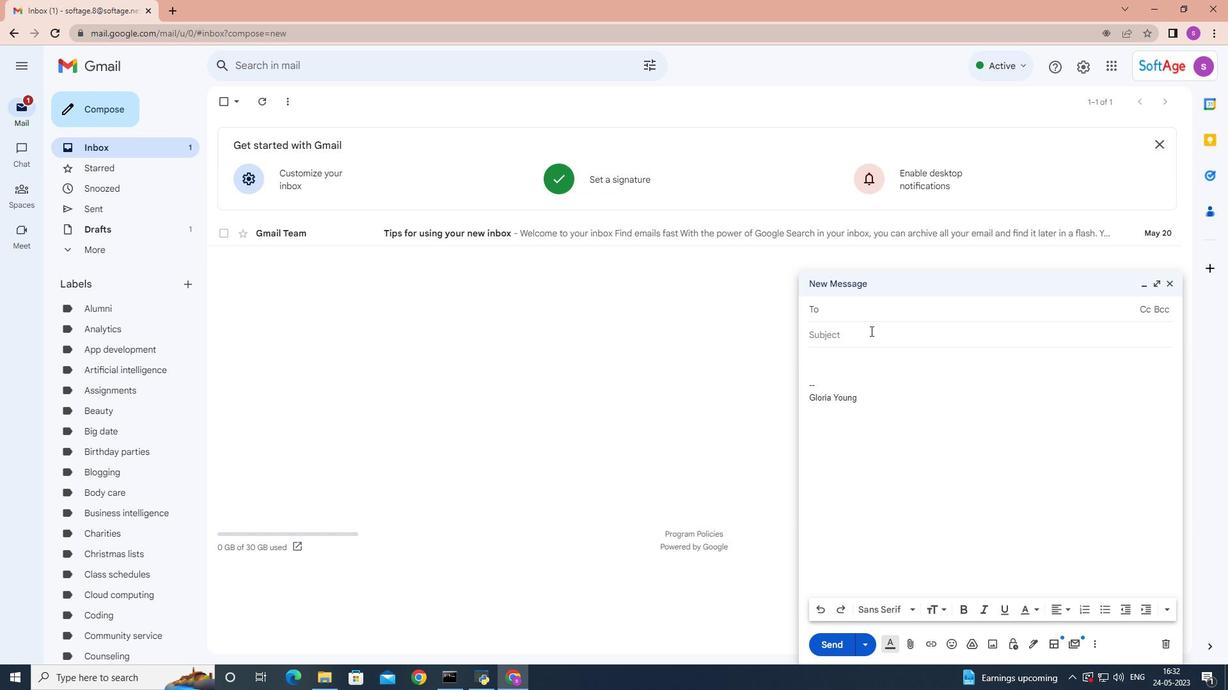 
Action: Key pressed <Key.shift>Update<Key.space>on<Key.space>an<Key.space>accommodation
Screenshot: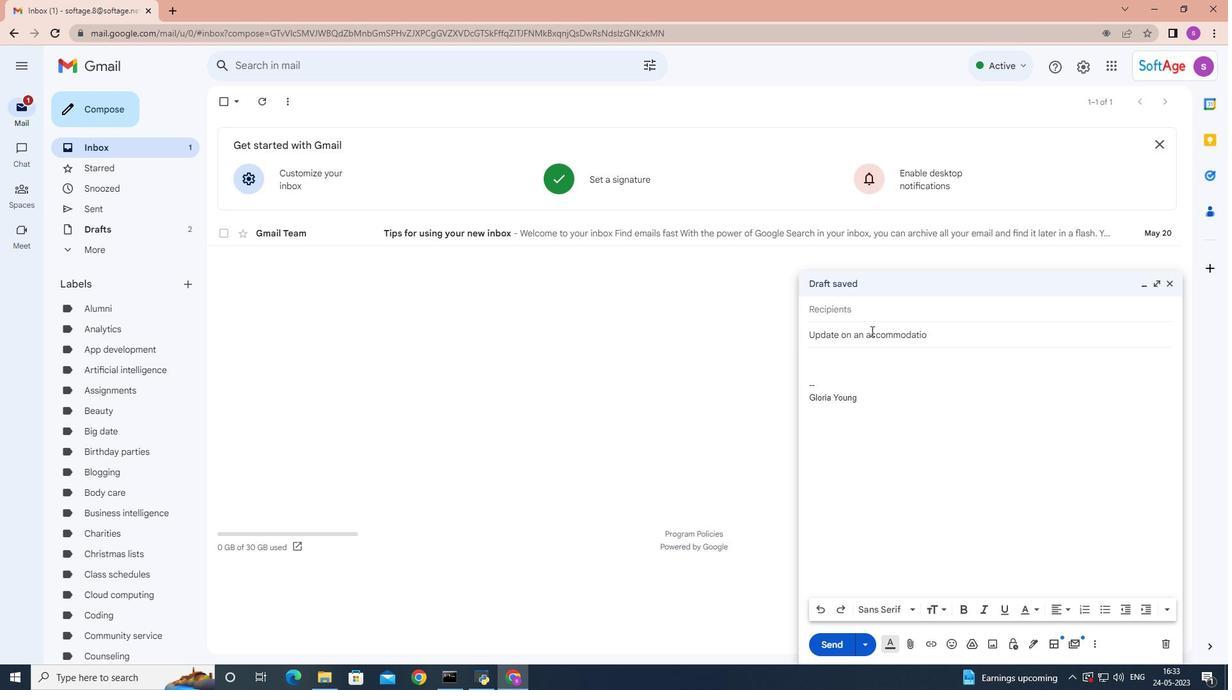 
Action: Mouse moved to (820, 356)
Screenshot: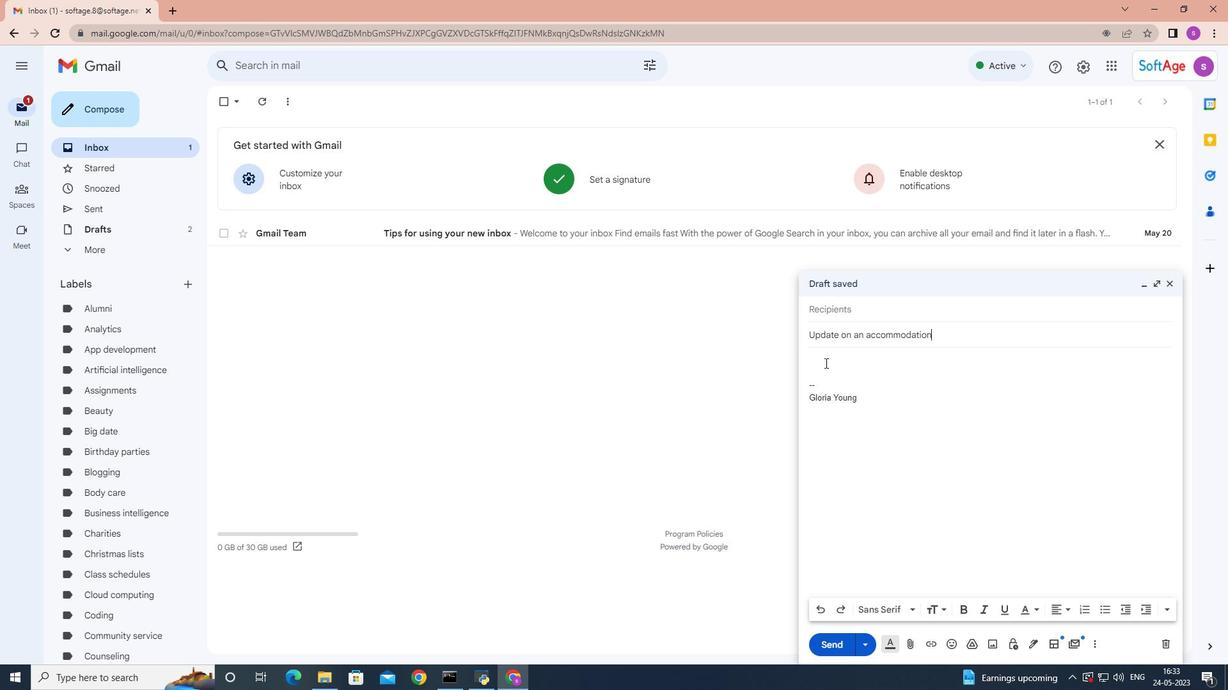 
Action: Mouse pressed left at (820, 356)
Screenshot: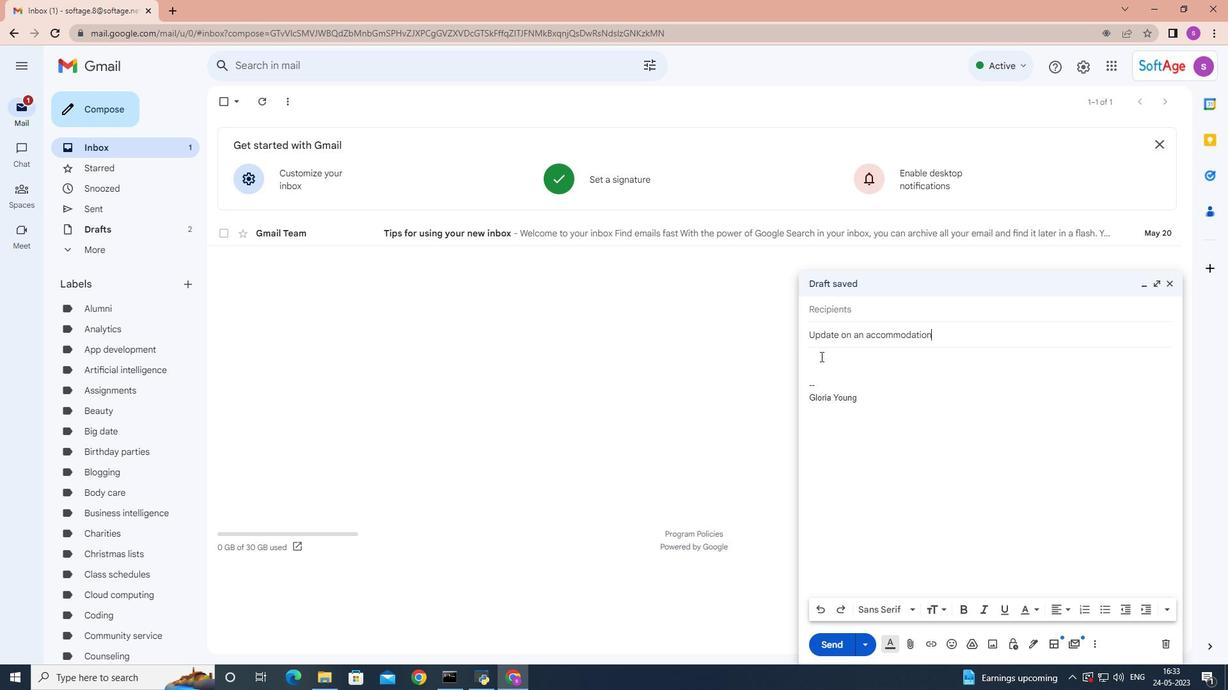 
Action: Mouse moved to (820, 356)
Screenshot: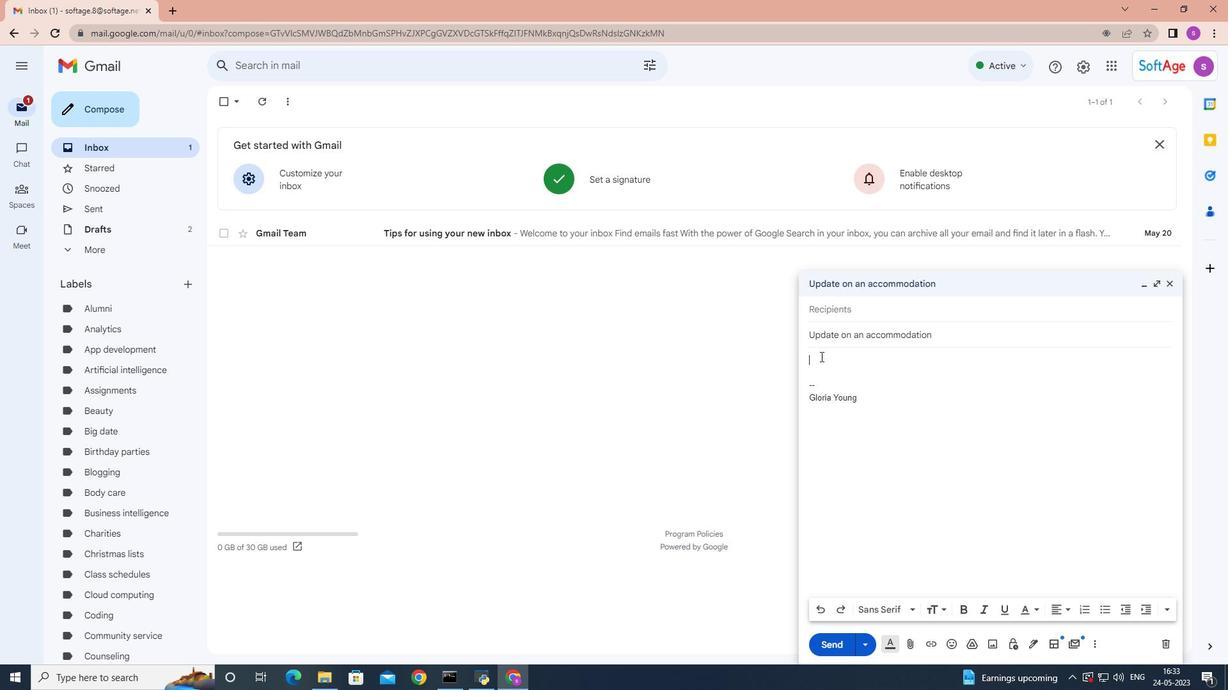
Action: Key pressed <Key.shift>I<Key.space>would<Key.space>like<Key.space>to<Key.space>scg<Key.backspace>hedule<Key.space>a<Key.space>one-<Key.space>on-<Key.space>one<Key.space>meeting<Key.space>to<Key.space>discuss<Key.space>your<Key.space>career<Key.space>development<Key.space>plan.
Screenshot: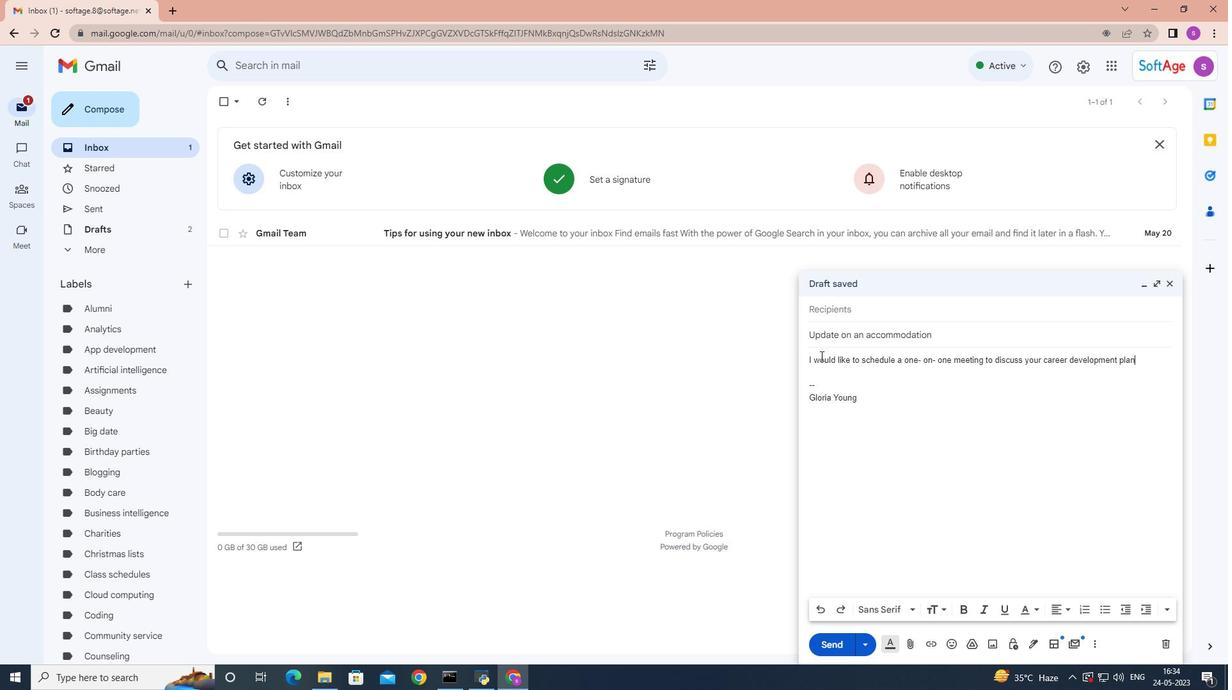 
Action: Mouse moved to (834, 310)
Screenshot: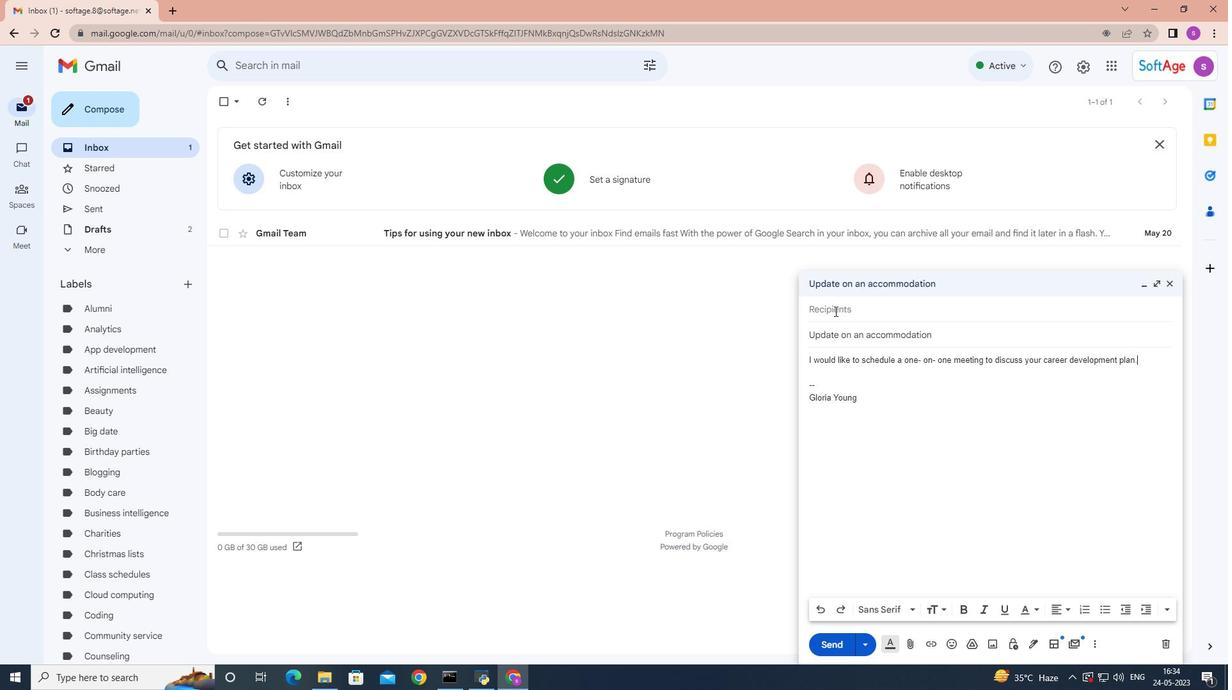 
Action: Mouse pressed left at (834, 310)
Screenshot: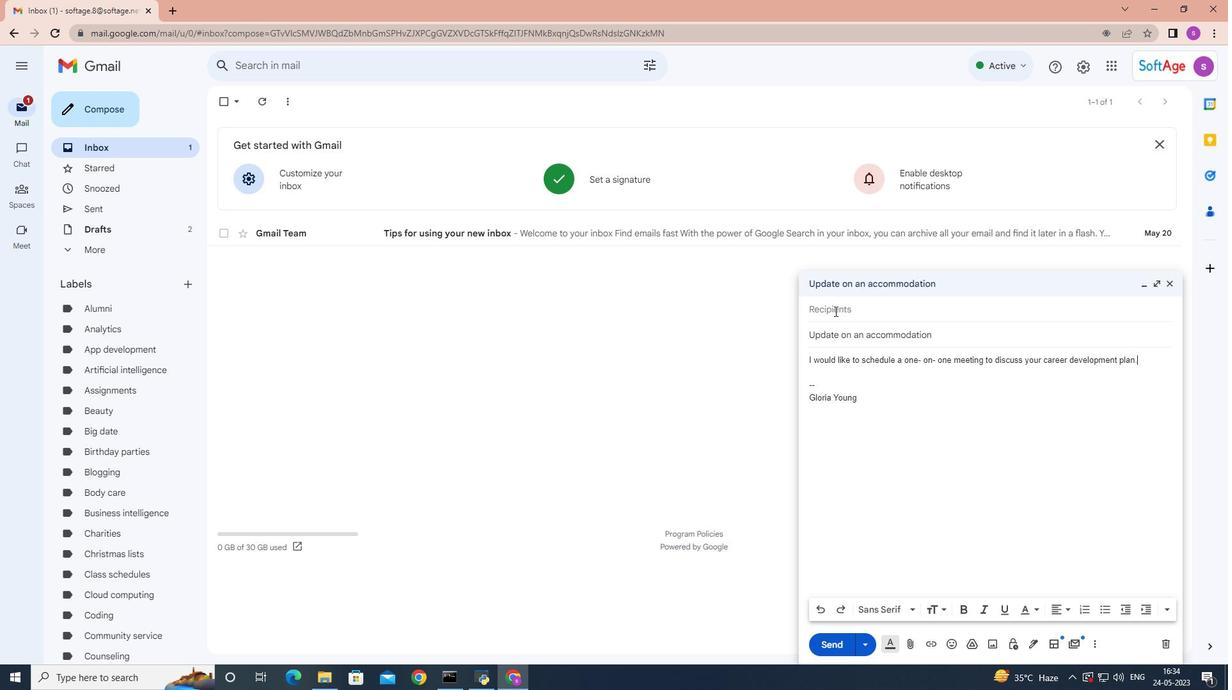 
Action: Key pressed softage.6
Screenshot: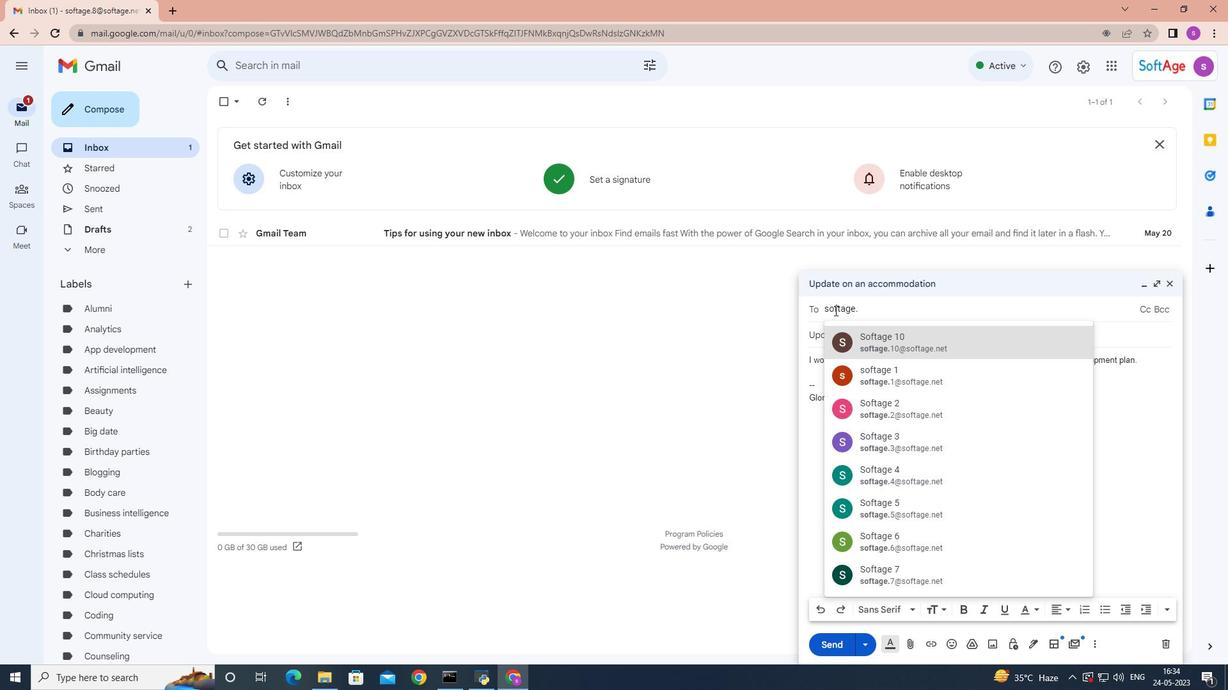 
Action: Mouse moved to (847, 336)
Screenshot: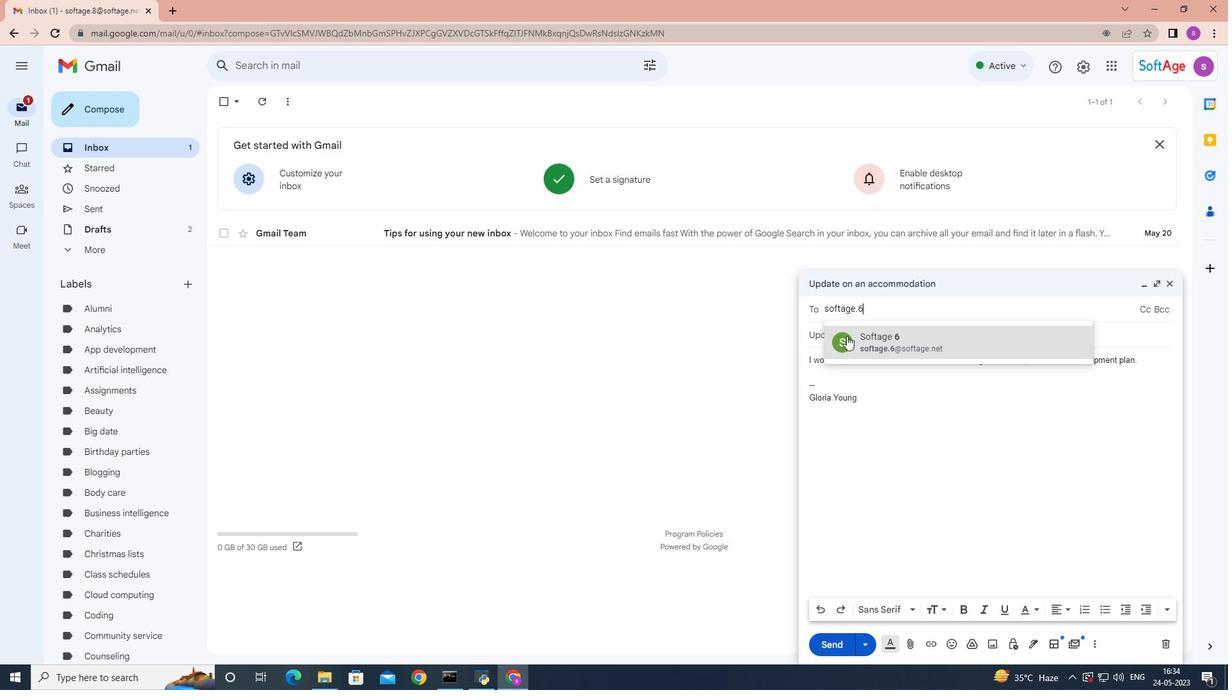 
Action: Mouse pressed left at (847, 336)
Screenshot: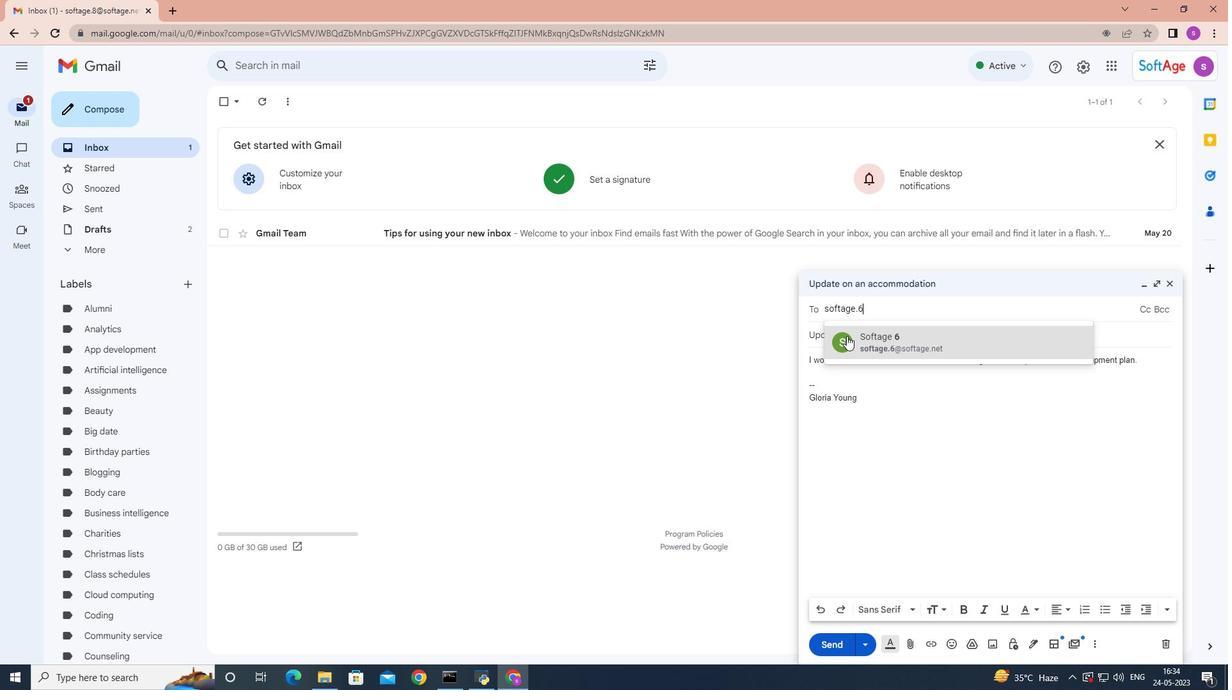 
Action: Mouse moved to (848, 336)
Screenshot: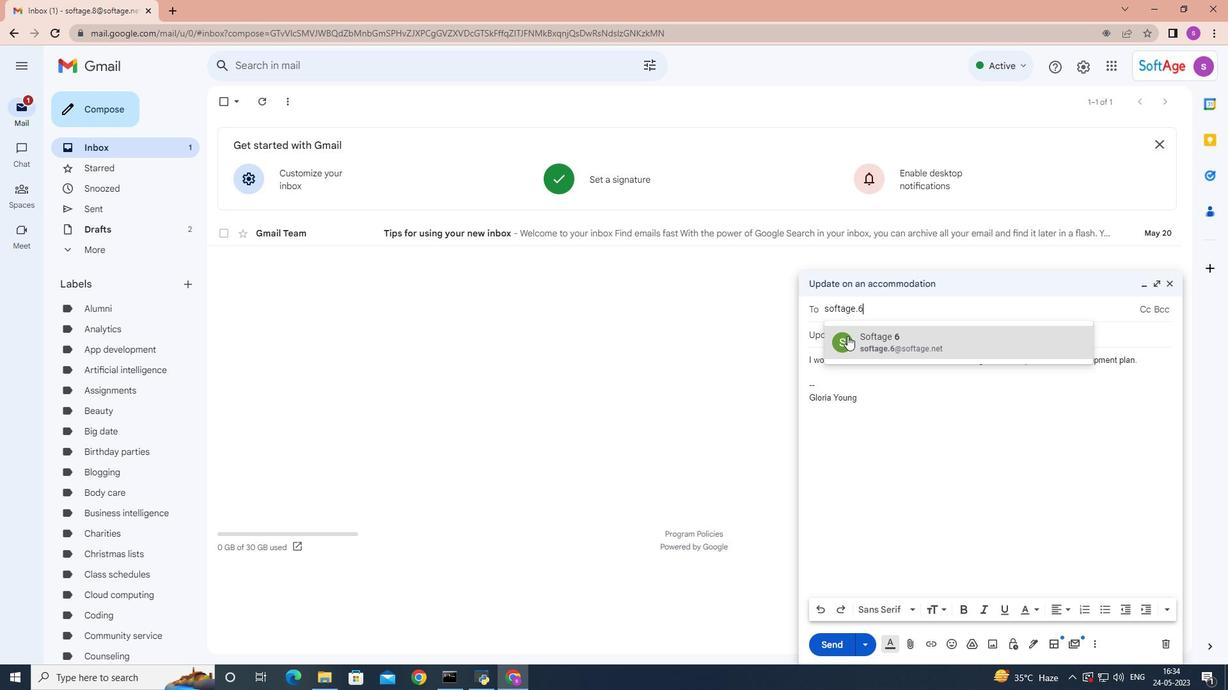 
Action: Key pressed softage.1
Screenshot: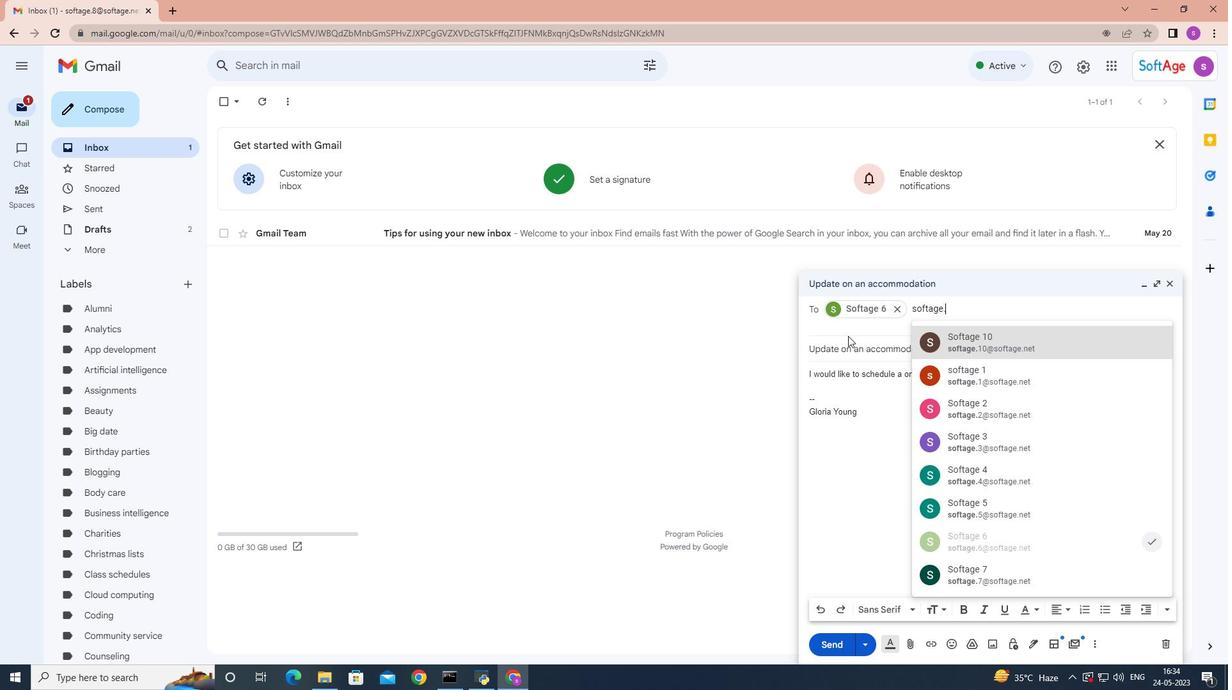 
Action: Mouse moved to (984, 376)
Screenshot: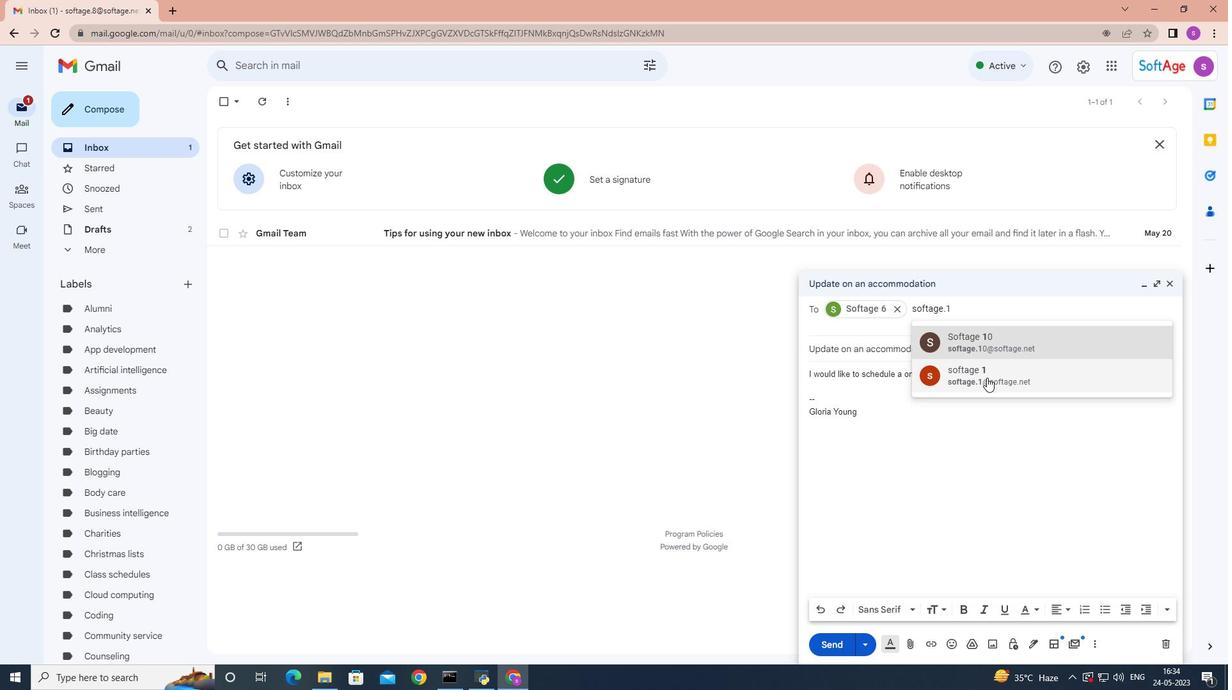 
Action: Mouse pressed left at (984, 376)
Screenshot: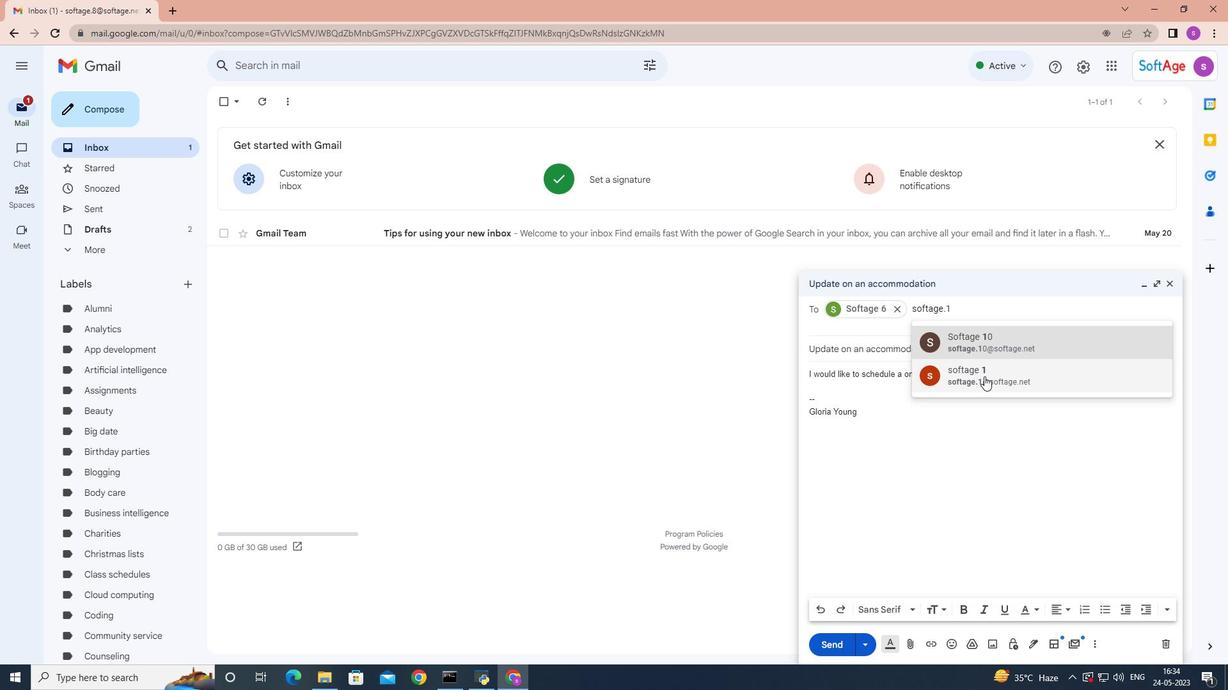 
Action: Mouse moved to (828, 648)
Screenshot: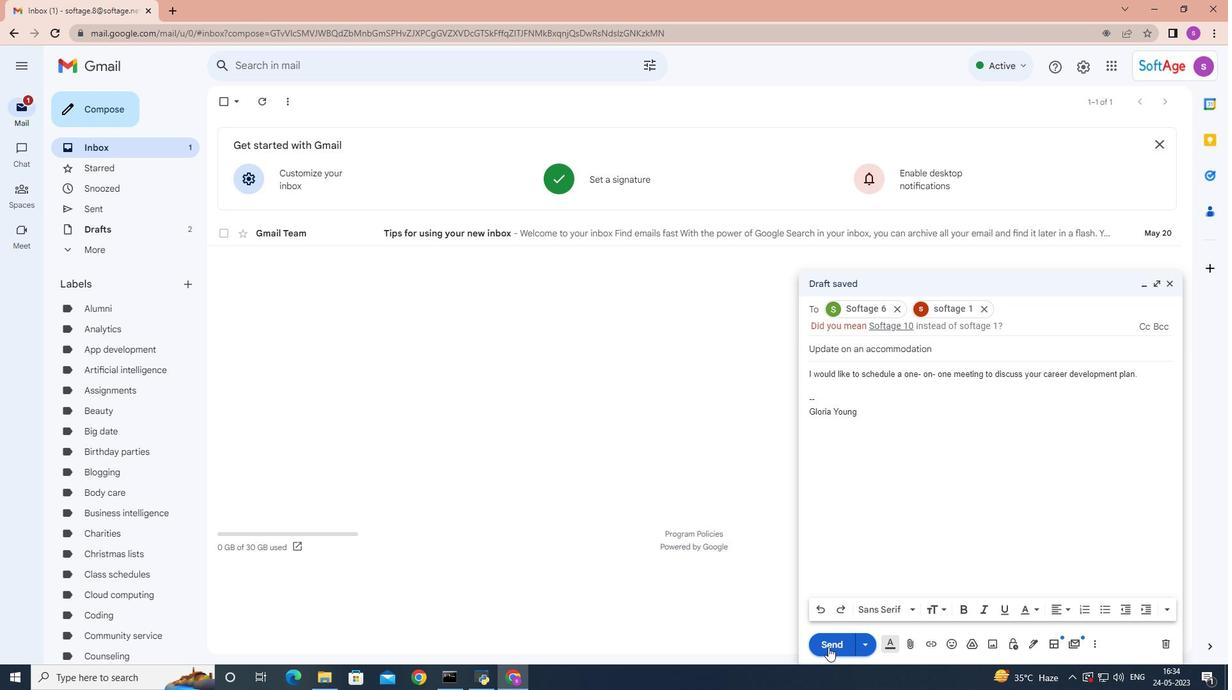 
Action: Mouse pressed left at (828, 648)
Screenshot: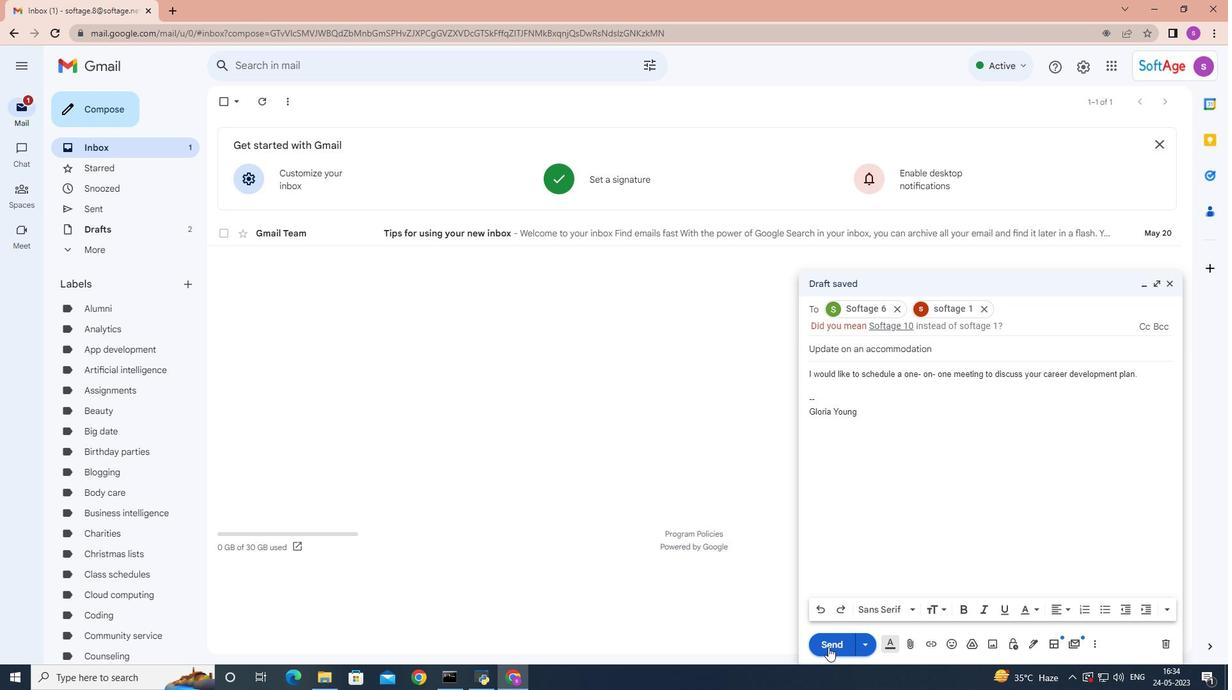 
Action: Mouse moved to (829, 648)
Screenshot: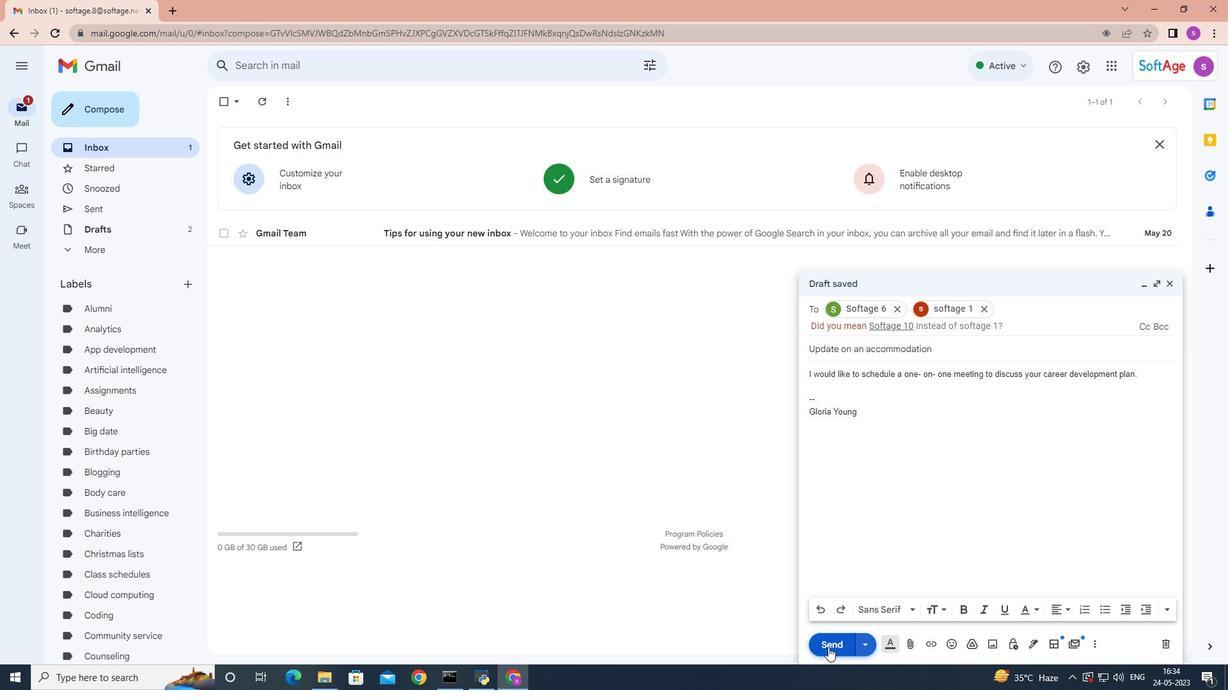 
